 Task: Go to Program & Features. Select Whole Food Market. Add to cart Organic Herbal Tea-3. Select Give A Gift Card from Gift Cards. Add to cart Amazon.com Gift Card-1. Place order for Louis Adams, _x000D_
120 Echo Dr_x000D_
Johnston, South Carolina(SC), 29832, Cell Number (803) 275-0823
Action: Mouse moved to (21, 107)
Screenshot: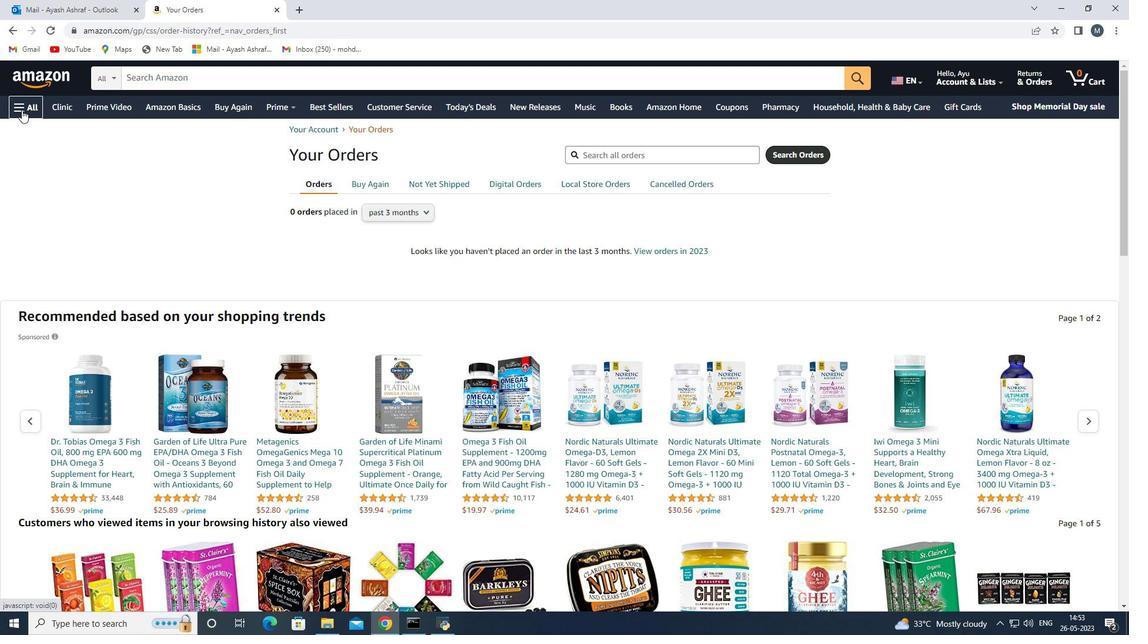 
Action: Mouse pressed left at (21, 107)
Screenshot: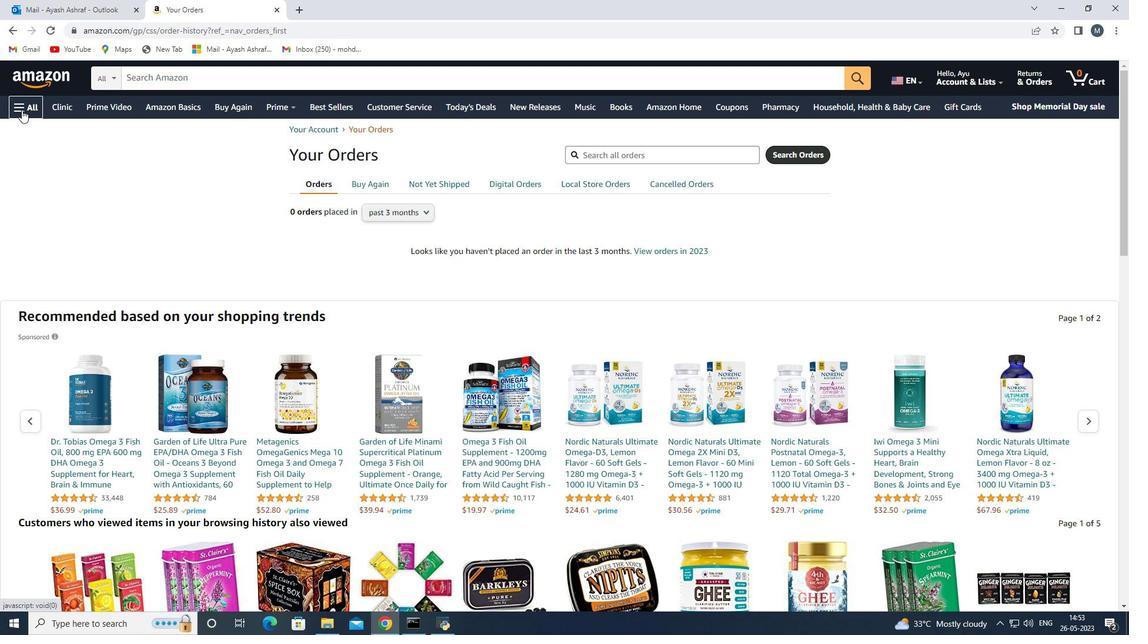 
Action: Mouse moved to (95, 434)
Screenshot: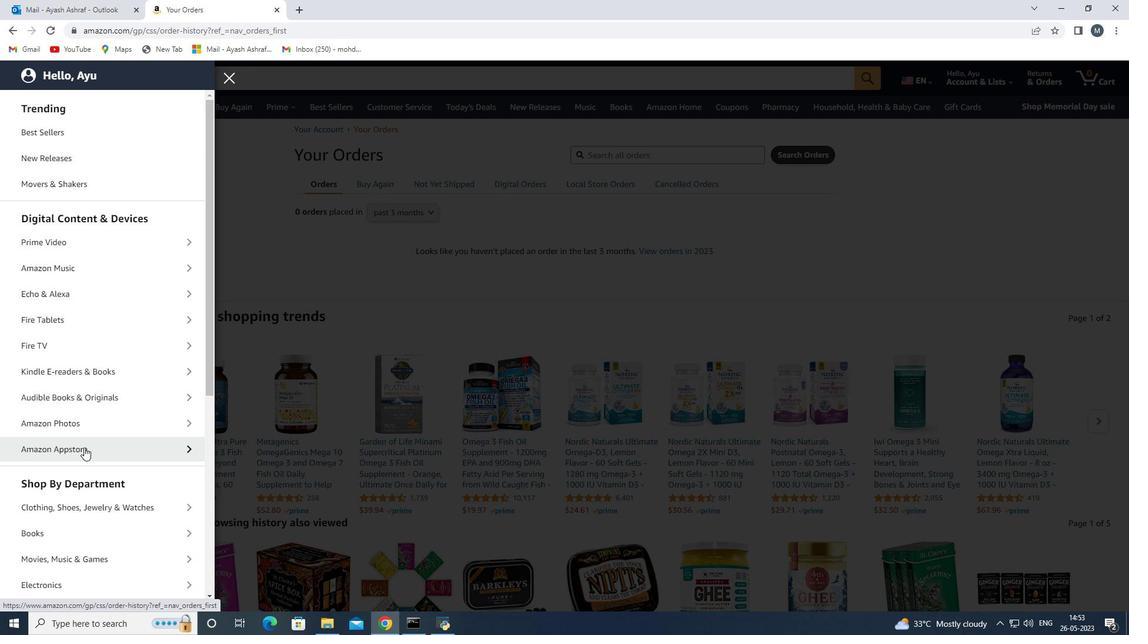 
Action: Mouse scrolled (95, 433) with delta (0, 0)
Screenshot: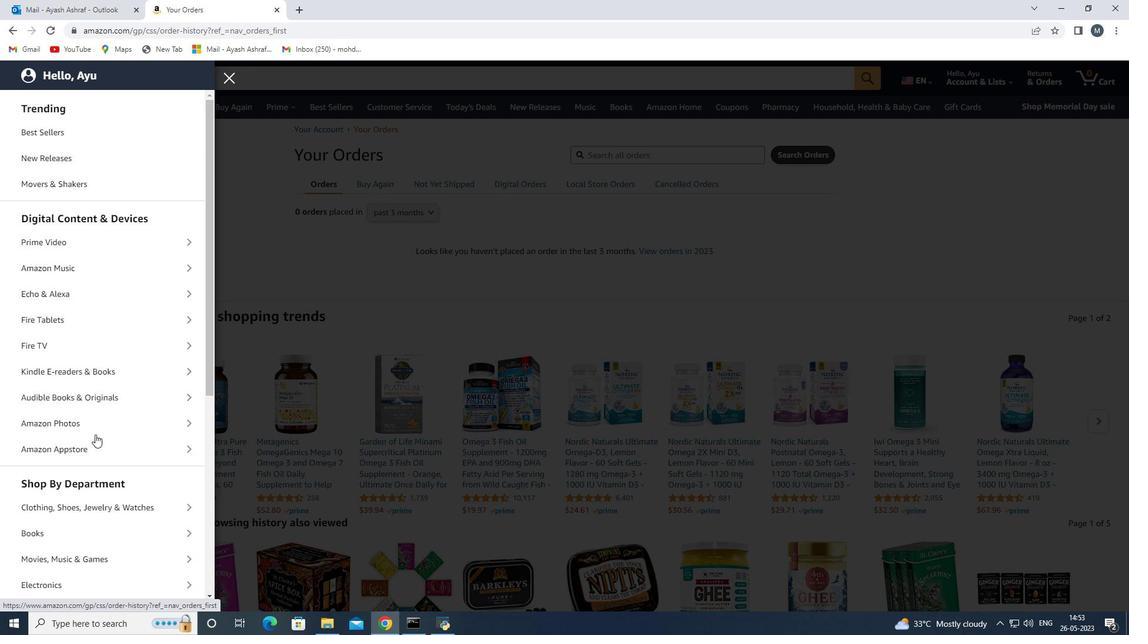 
Action: Mouse scrolled (95, 433) with delta (0, 0)
Screenshot: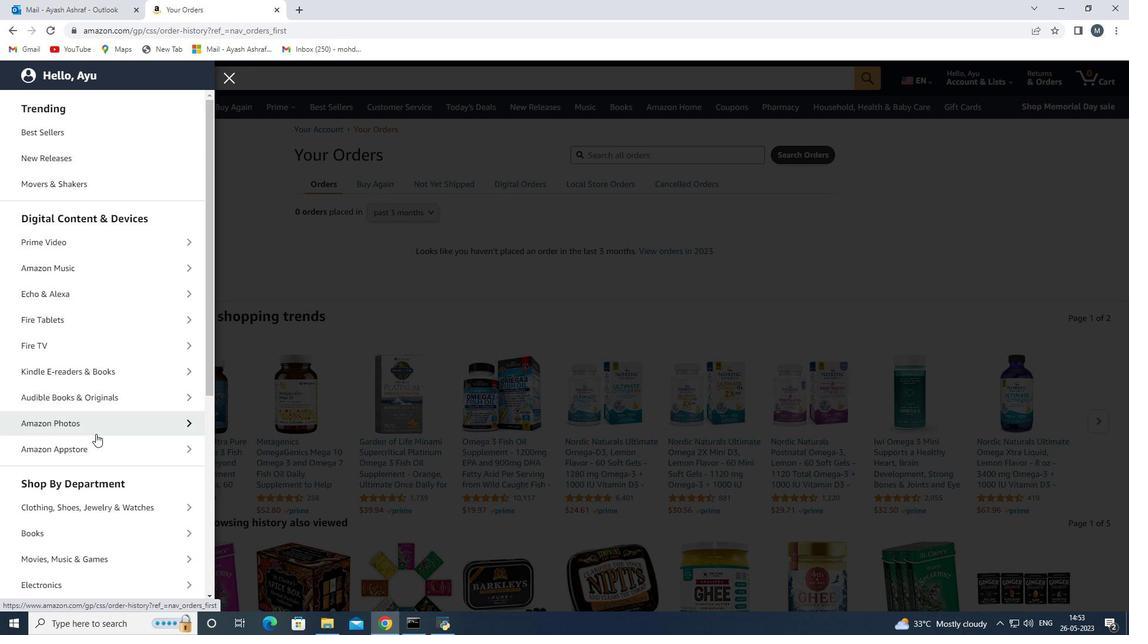 
Action: Mouse moved to (96, 433)
Screenshot: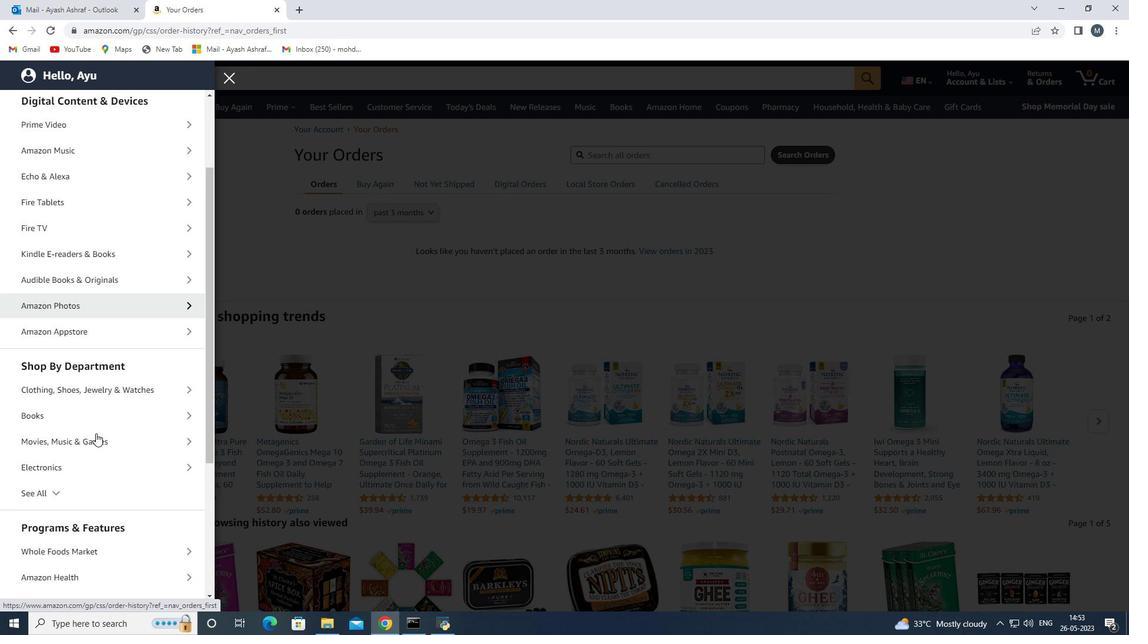 
Action: Mouse scrolled (96, 433) with delta (0, 0)
Screenshot: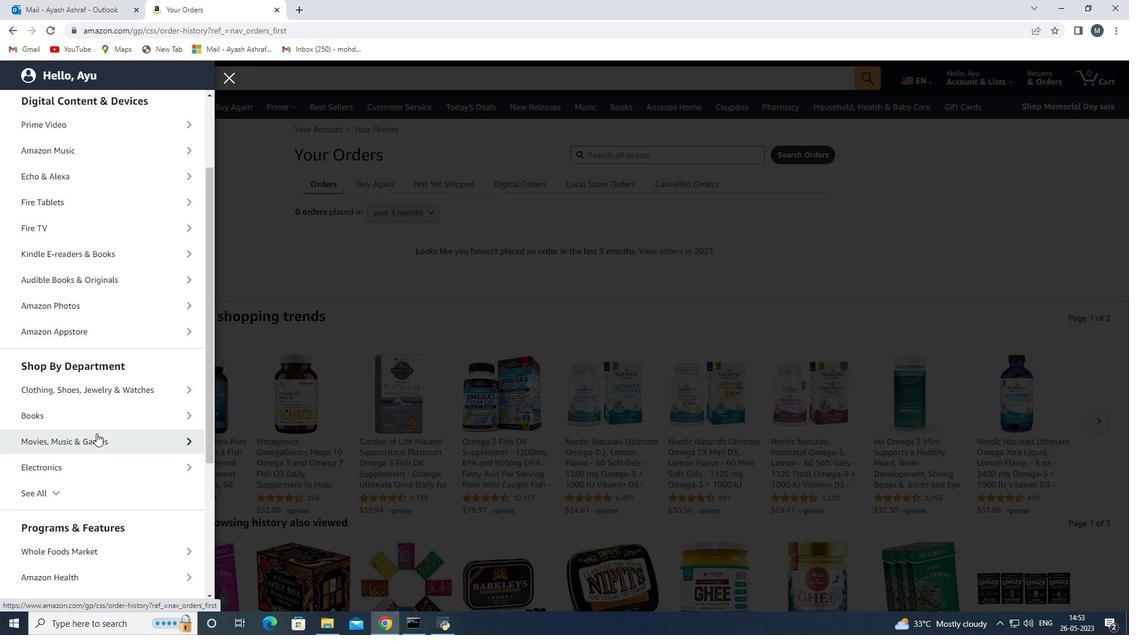 
Action: Mouse scrolled (96, 433) with delta (0, 0)
Screenshot: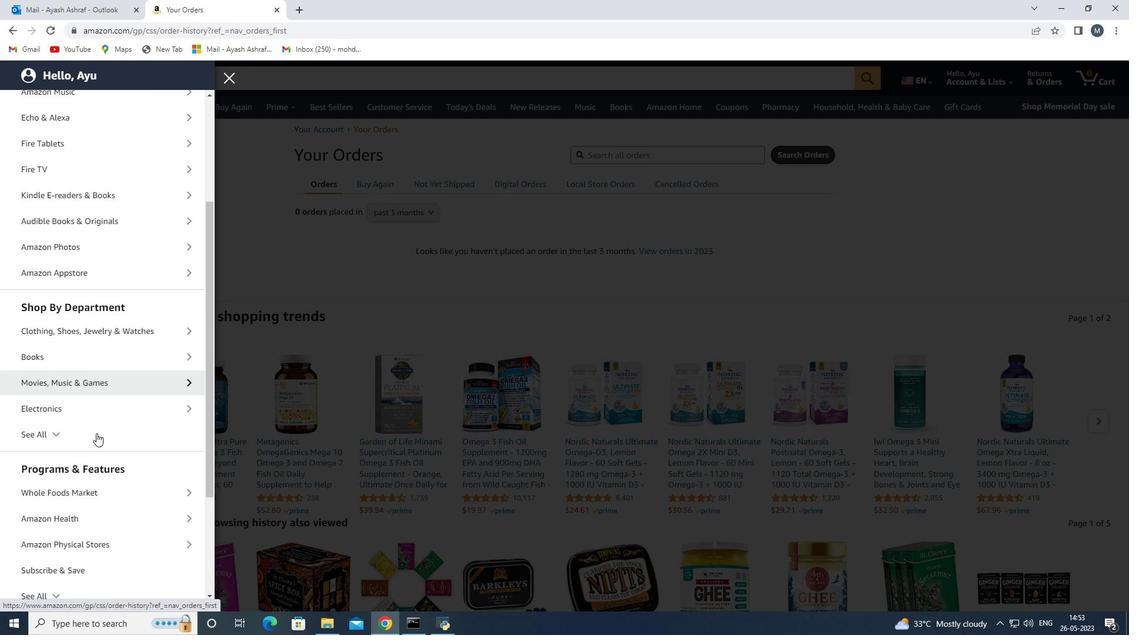 
Action: Mouse moved to (92, 439)
Screenshot: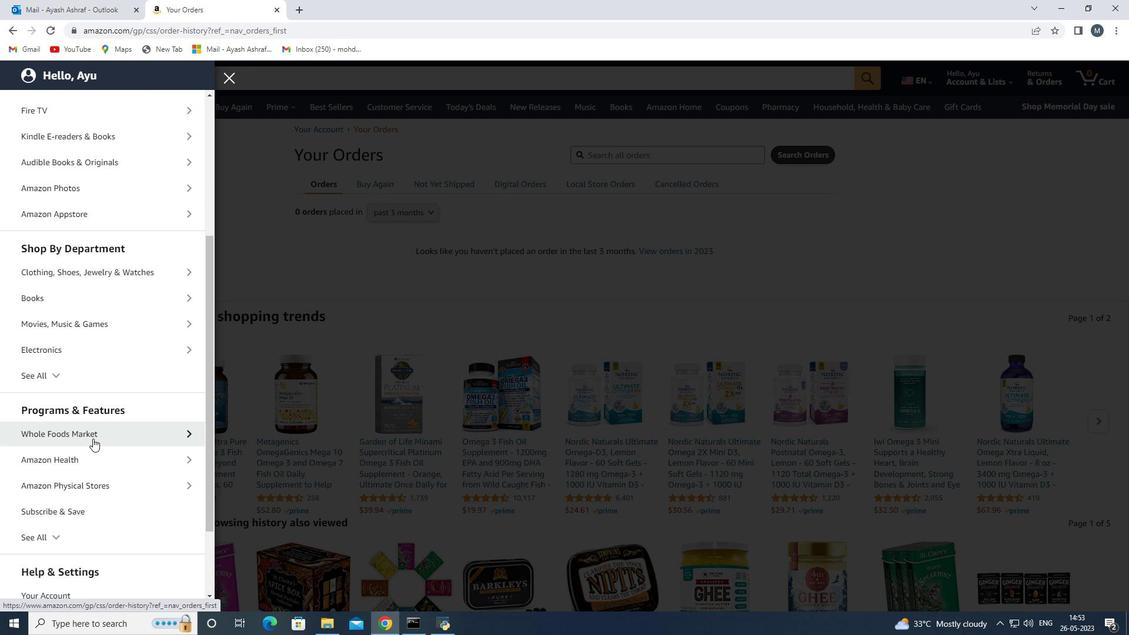 
Action: Mouse pressed left at (92, 439)
Screenshot: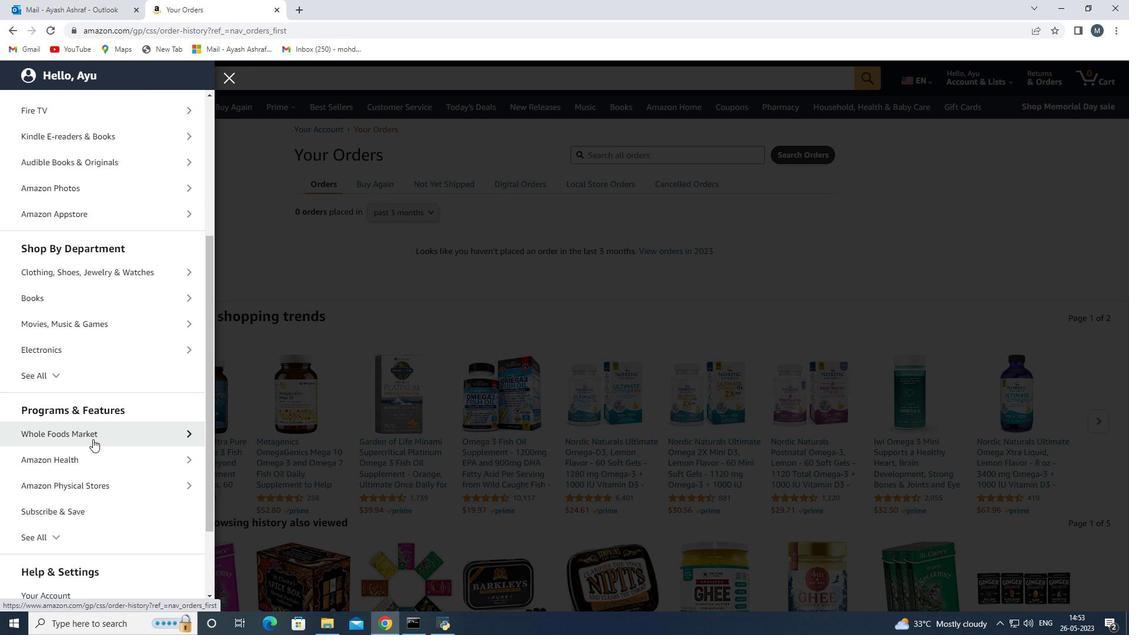 
Action: Mouse moved to (100, 164)
Screenshot: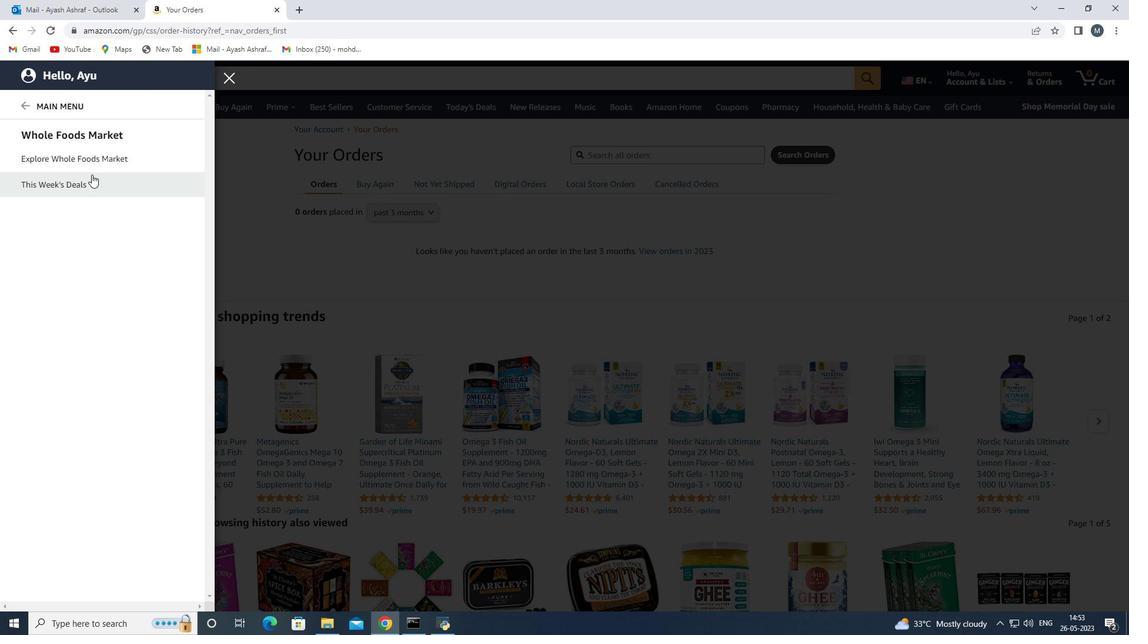 
Action: Mouse pressed left at (100, 164)
Screenshot: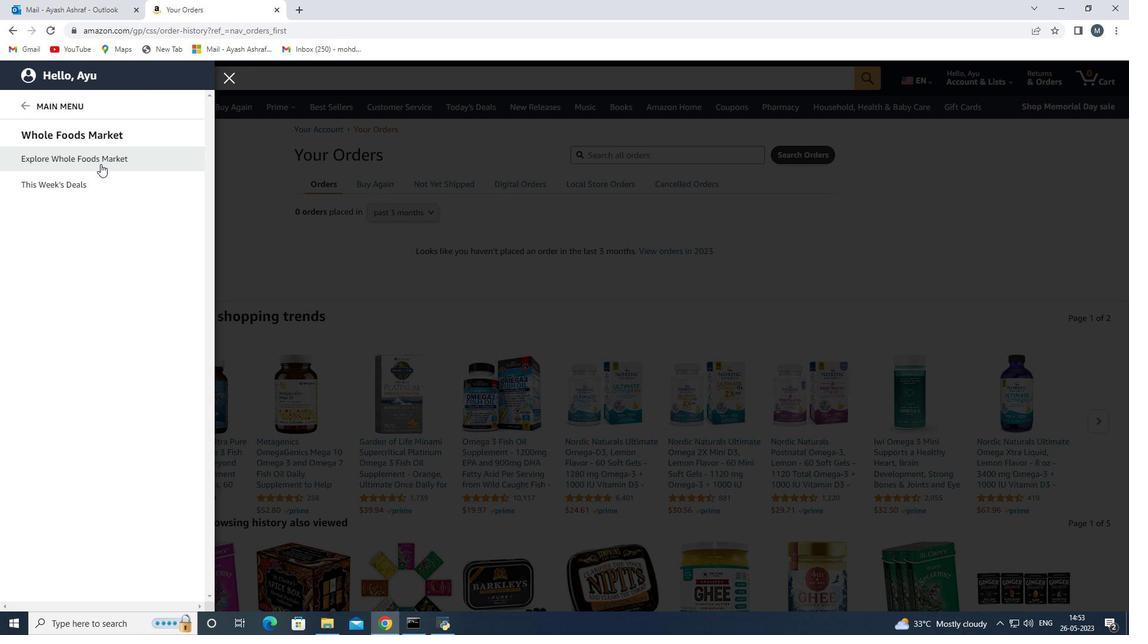 
Action: Mouse moved to (332, 68)
Screenshot: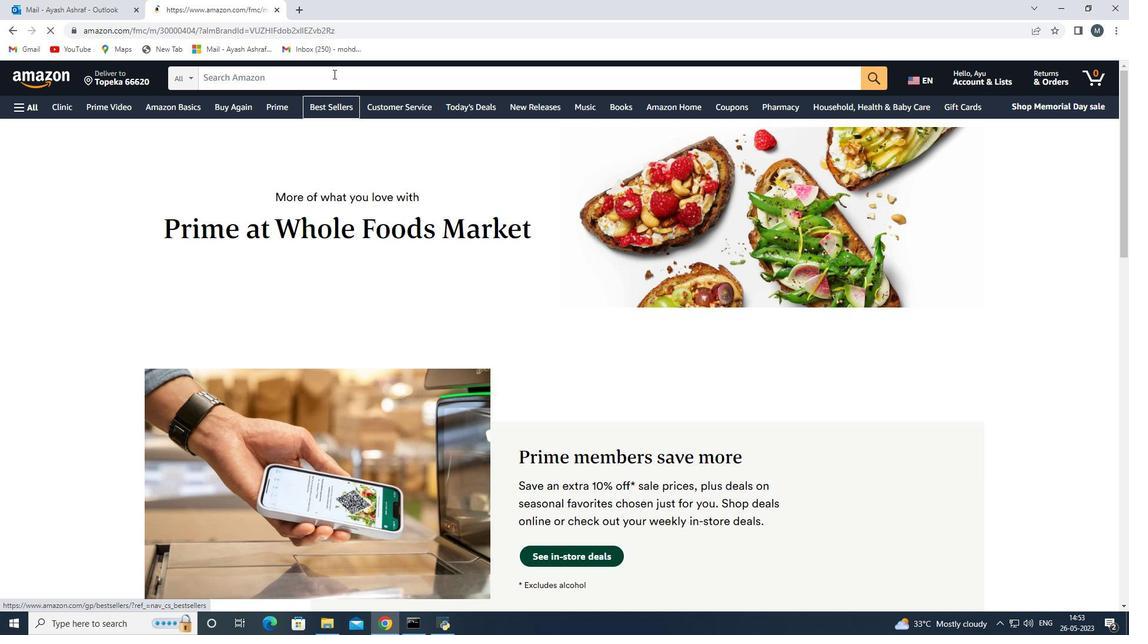 
Action: Mouse pressed left at (332, 68)
Screenshot: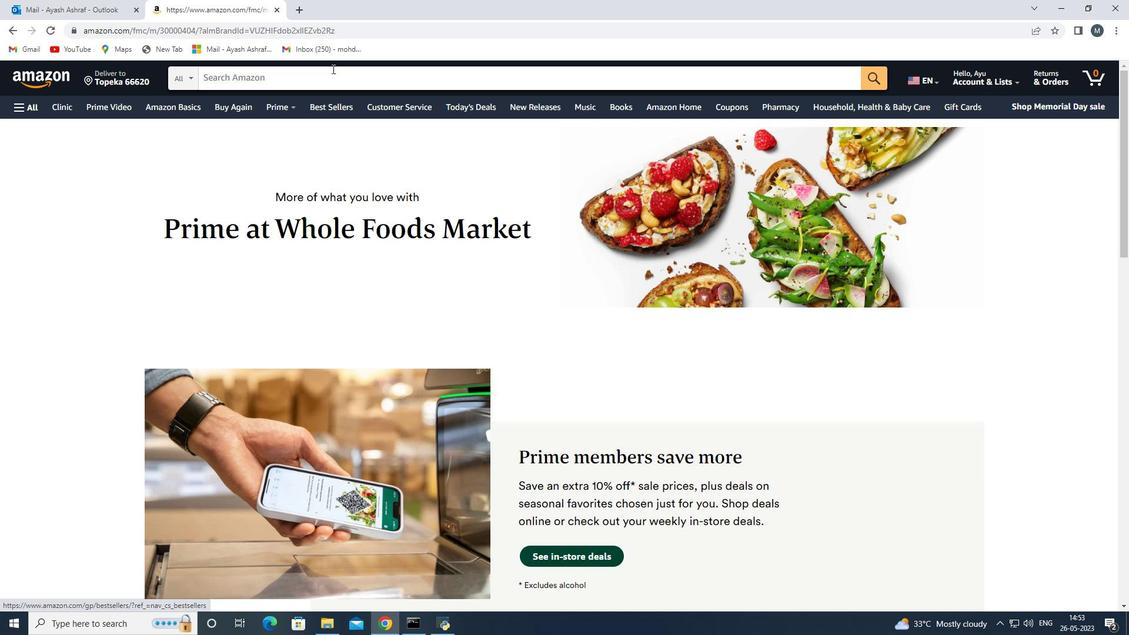 
Action: Mouse moved to (280, 111)
Screenshot: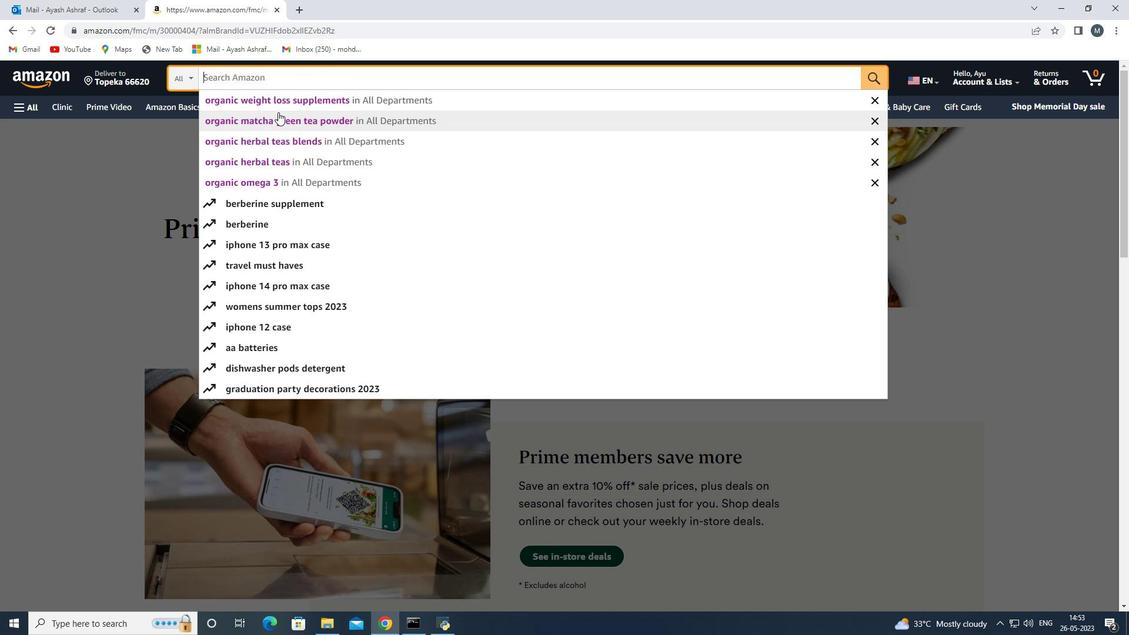 
Action: Key pressed <Key.shift>Organic<Key.space><Key.shift>Herbal<Key.space><Key.shift>Tea<Key.space><Key.enter>
Screenshot: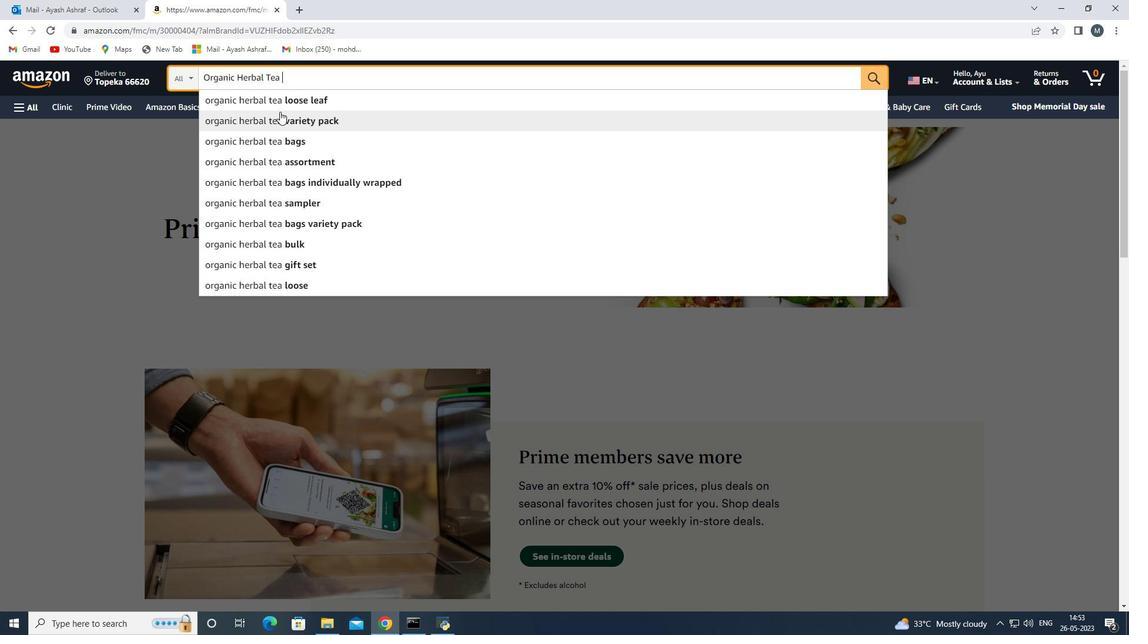 
Action: Mouse moved to (406, 271)
Screenshot: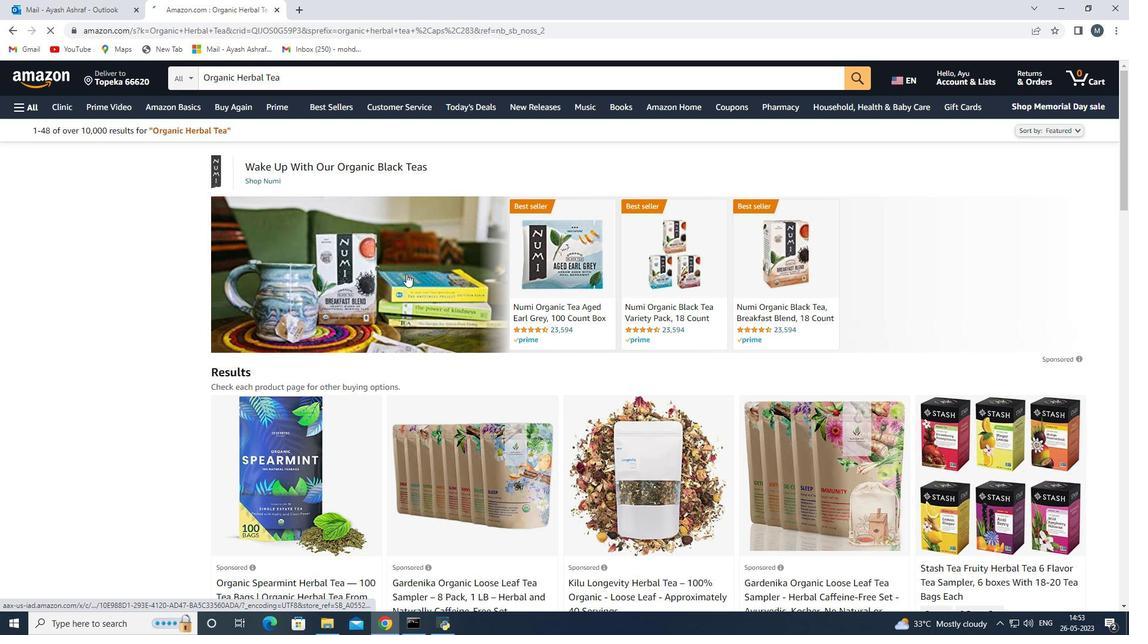 
Action: Mouse scrolled (406, 270) with delta (0, 0)
Screenshot: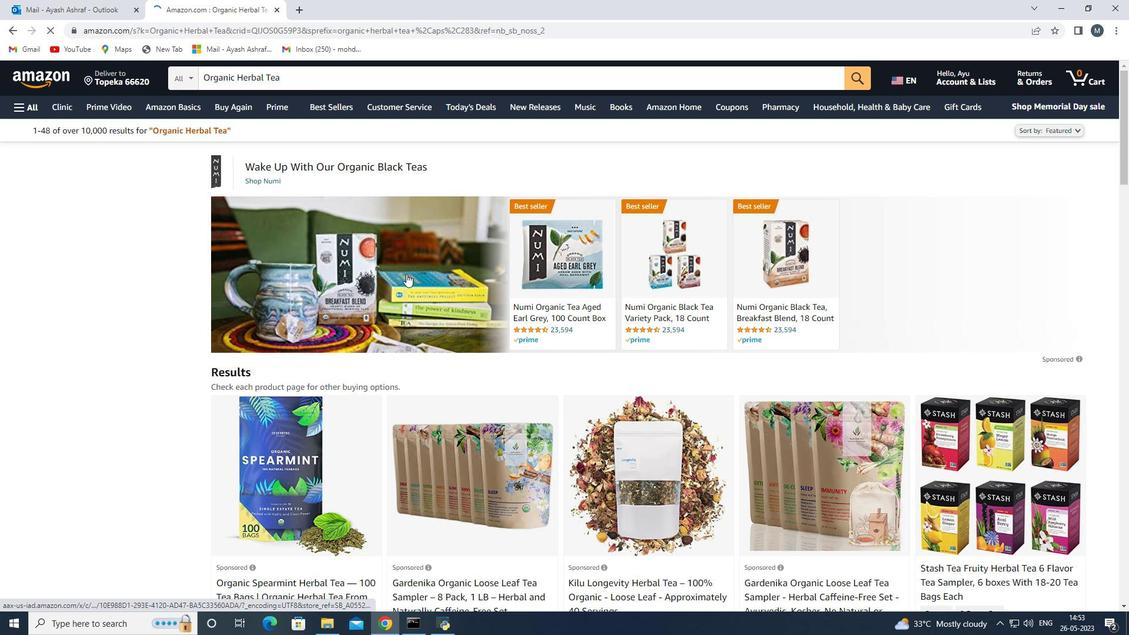 
Action: Mouse scrolled (406, 270) with delta (0, 0)
Screenshot: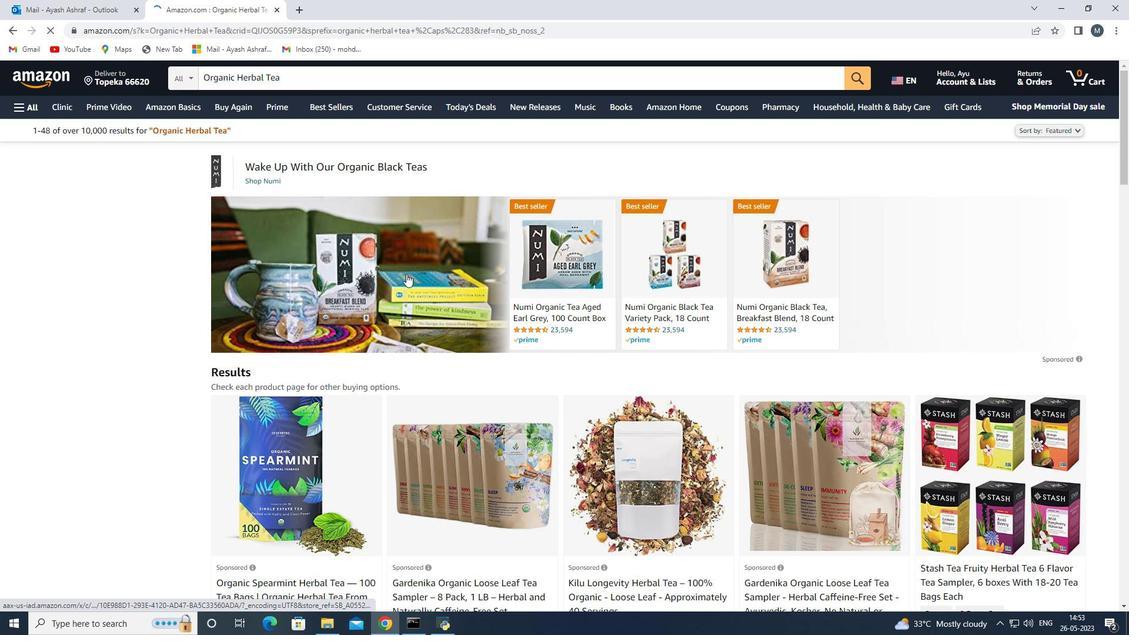 
Action: Mouse scrolled (406, 270) with delta (0, 0)
Screenshot: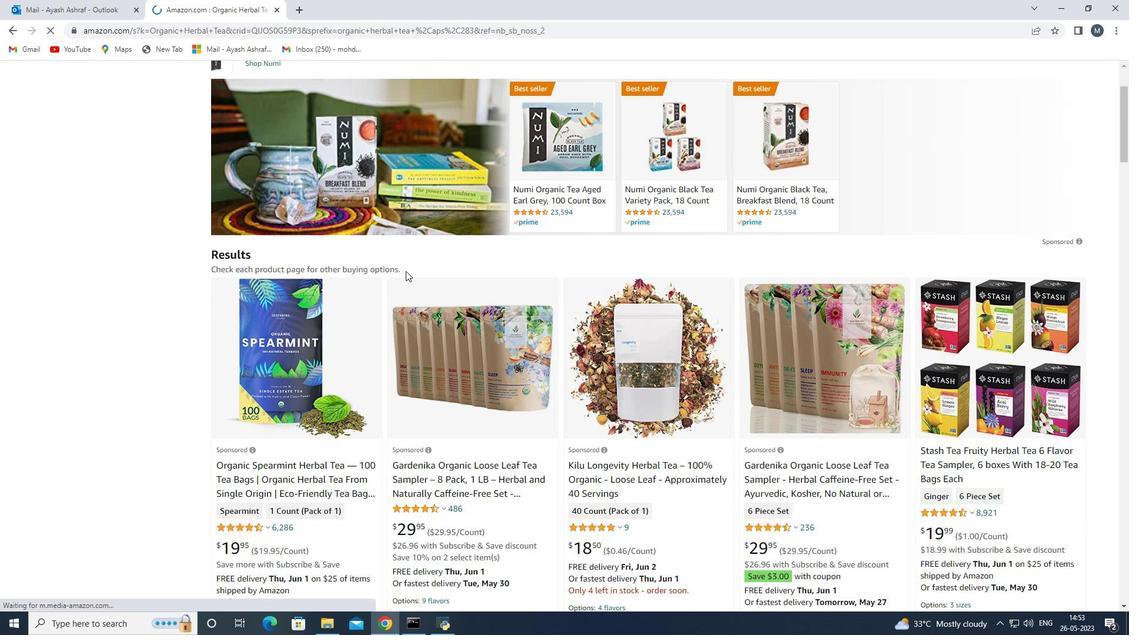 
Action: Mouse moved to (318, 338)
Screenshot: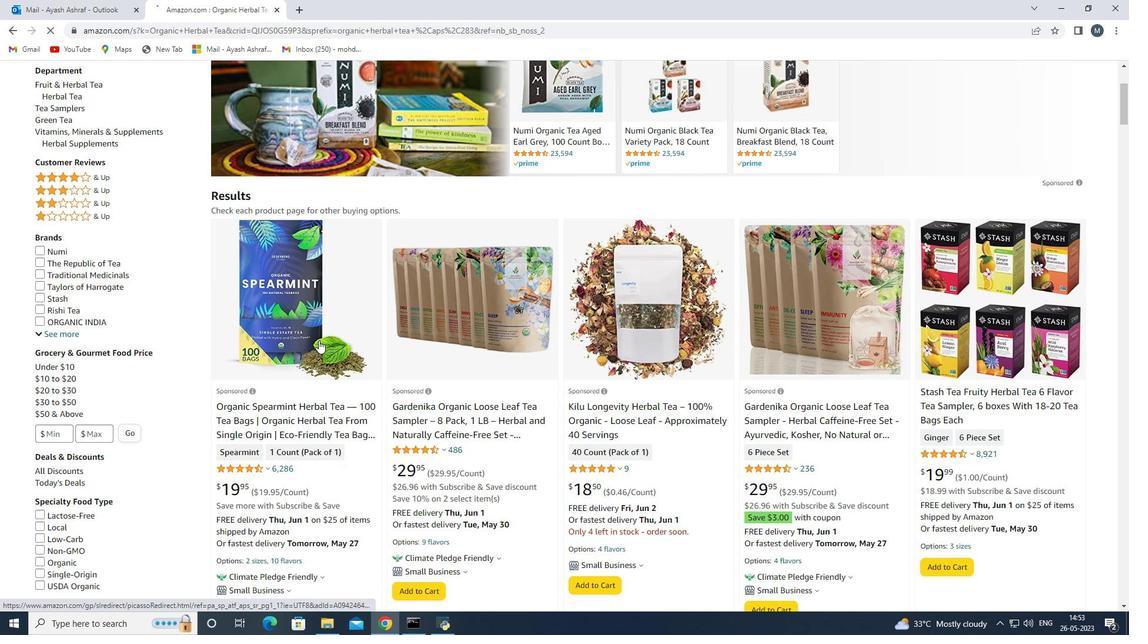 
Action: Mouse pressed left at (318, 338)
Screenshot: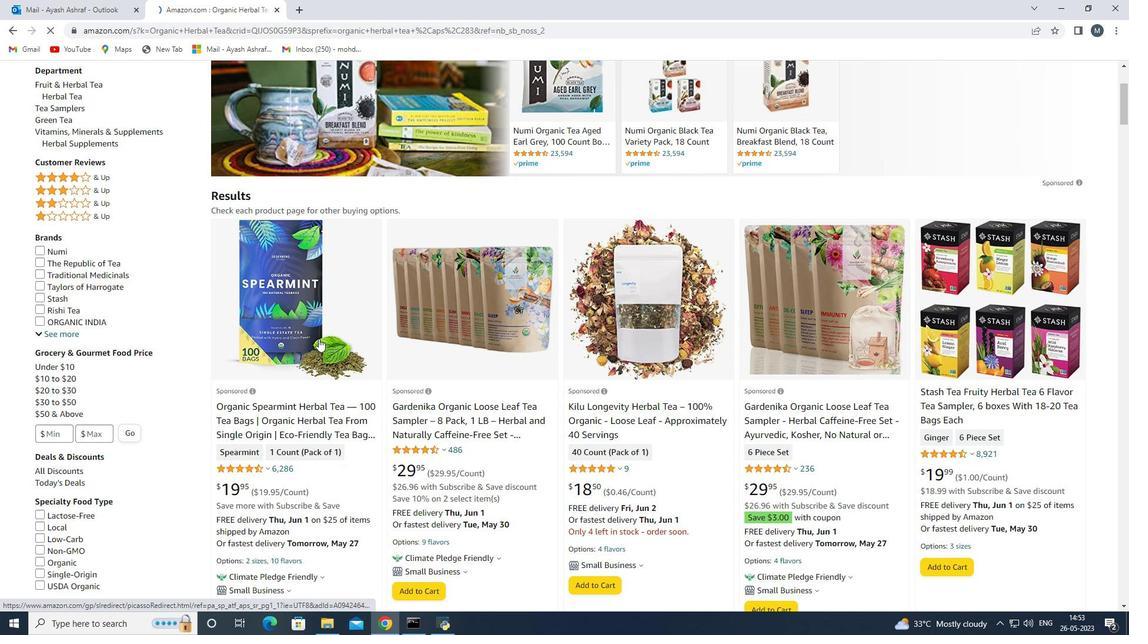 
Action: Mouse moved to (349, 295)
Screenshot: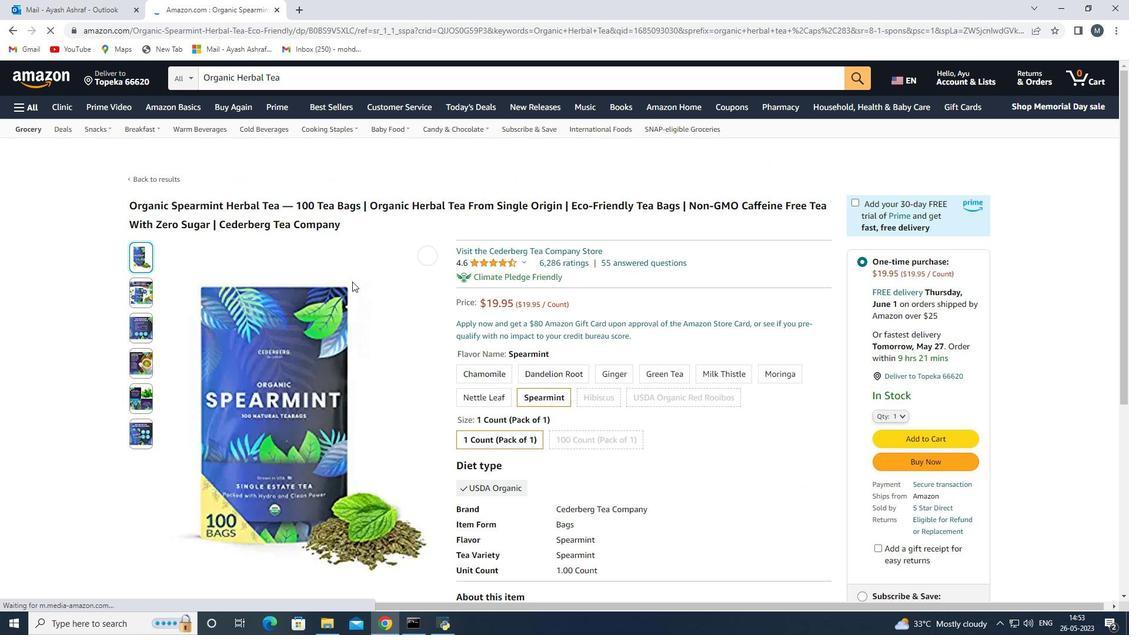 
Action: Mouse scrolled (349, 295) with delta (0, 0)
Screenshot: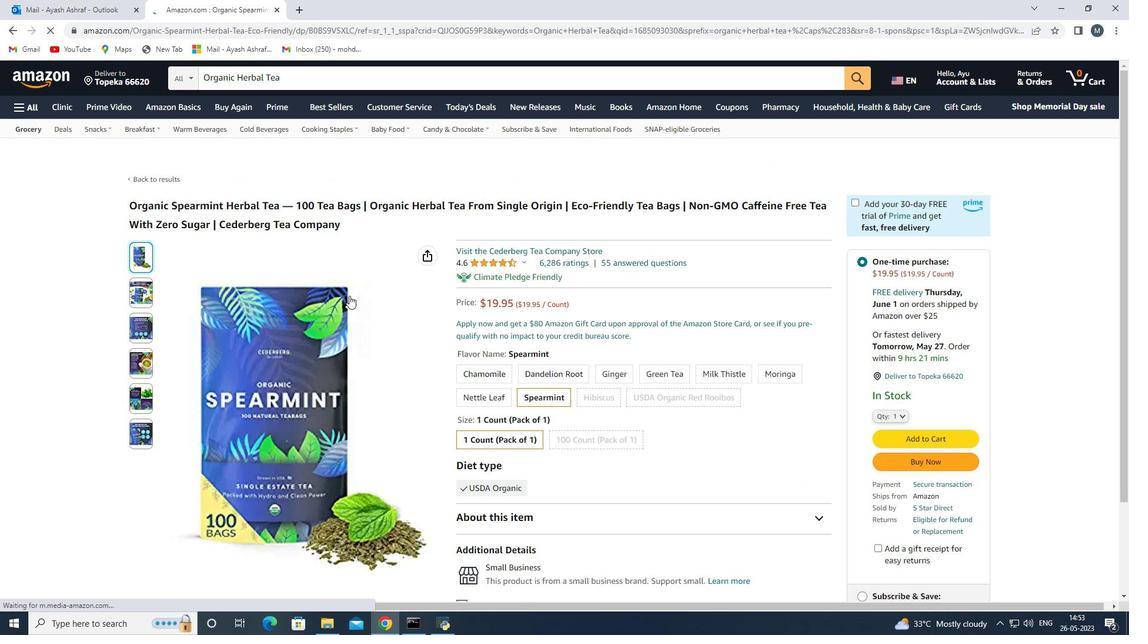 
Action: Mouse scrolled (349, 295) with delta (0, 0)
Screenshot: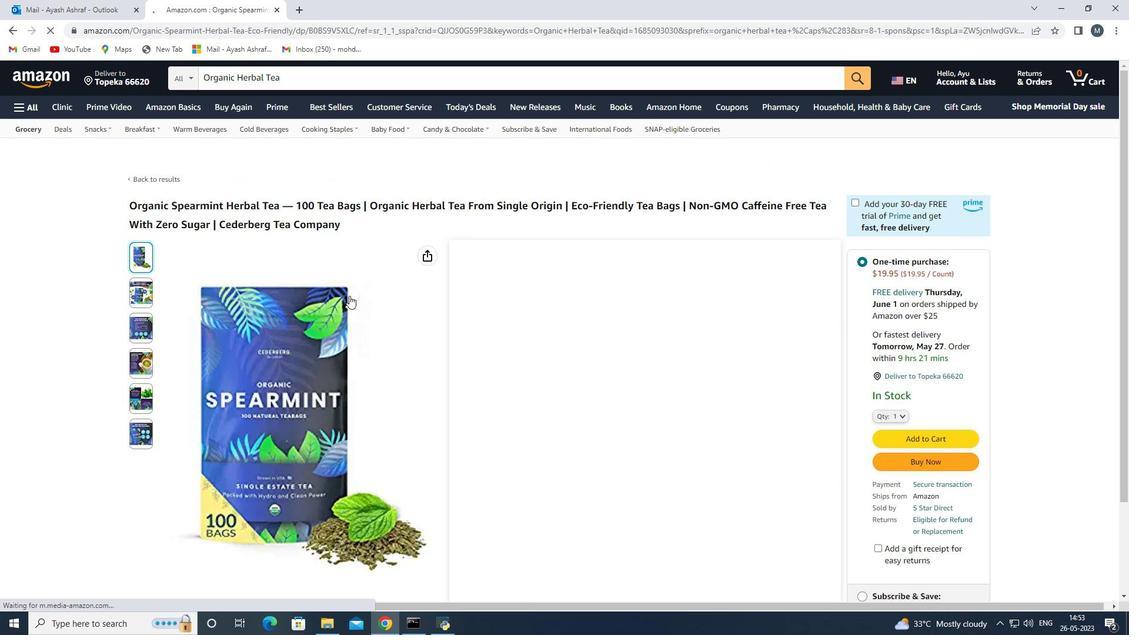 
Action: Mouse moved to (145, 180)
Screenshot: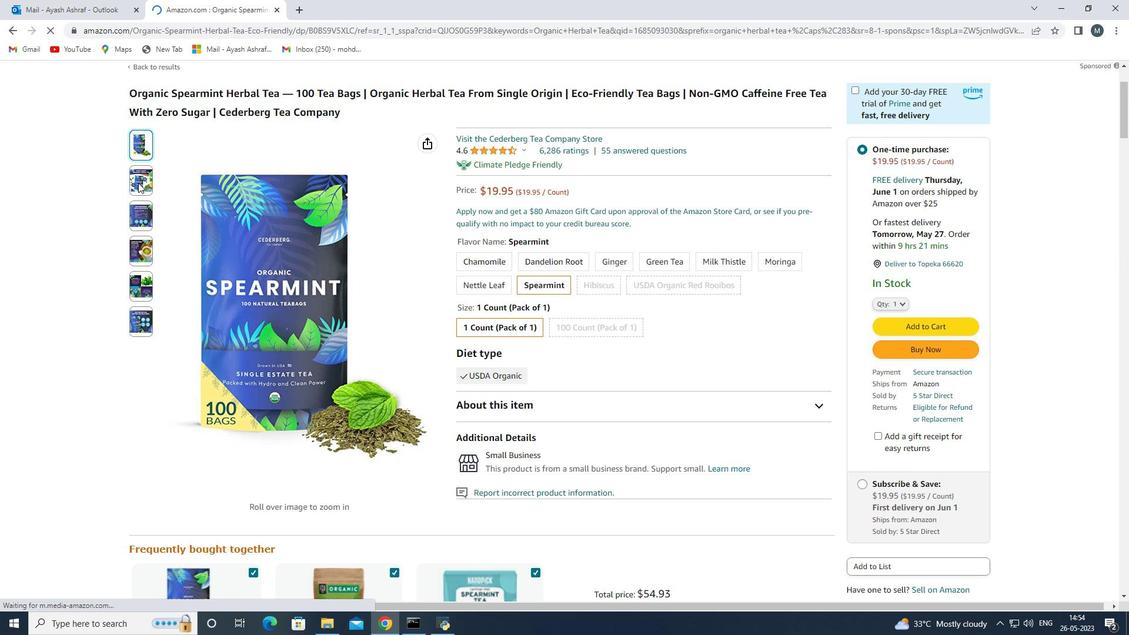 
Action: Mouse pressed left at (145, 180)
Screenshot: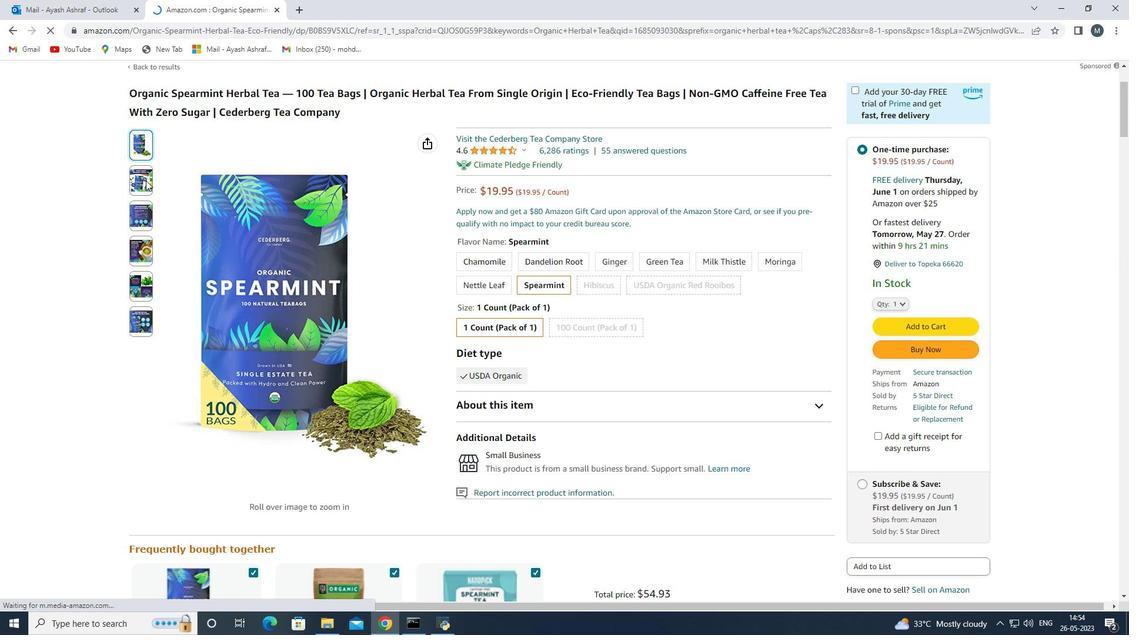 
Action: Mouse moved to (144, 210)
Screenshot: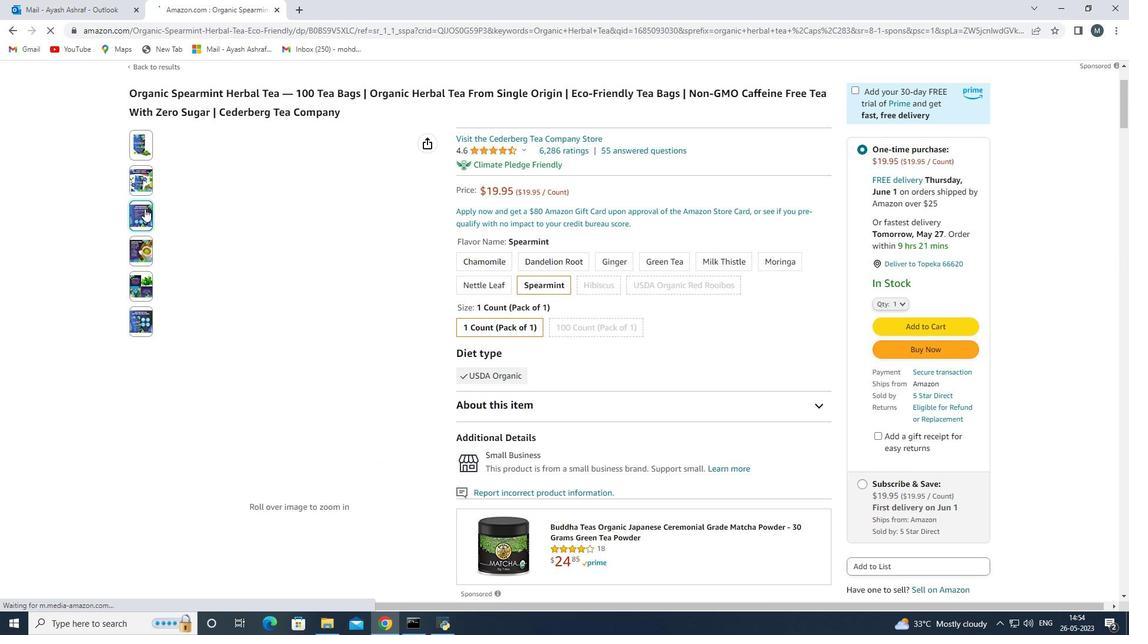 
Action: Mouse pressed left at (144, 210)
Screenshot: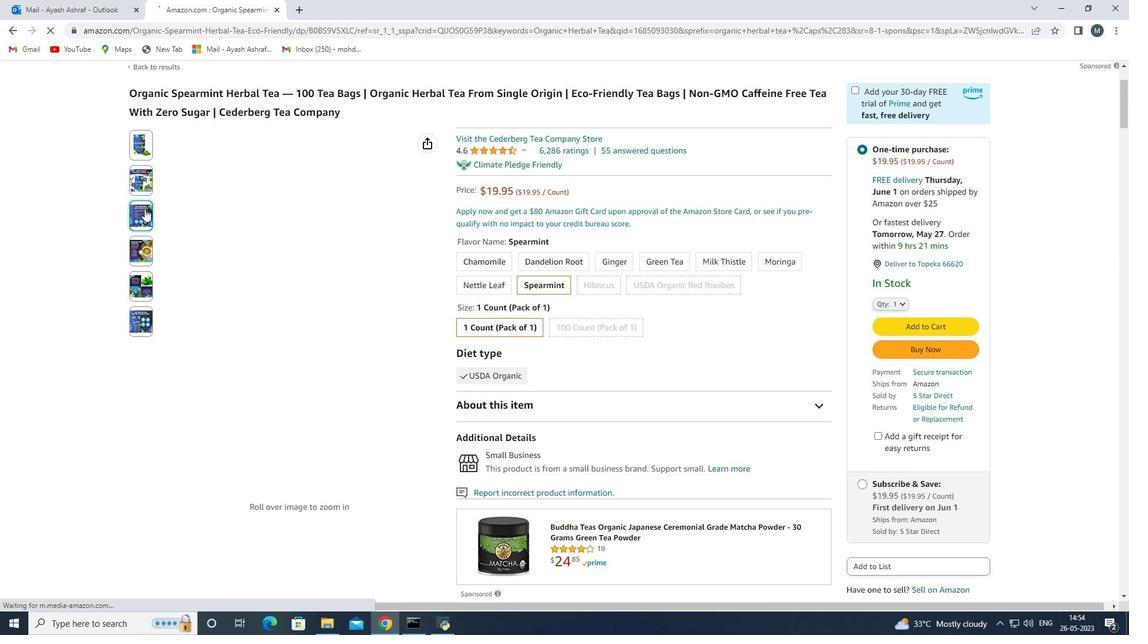 
Action: Mouse moved to (138, 219)
Screenshot: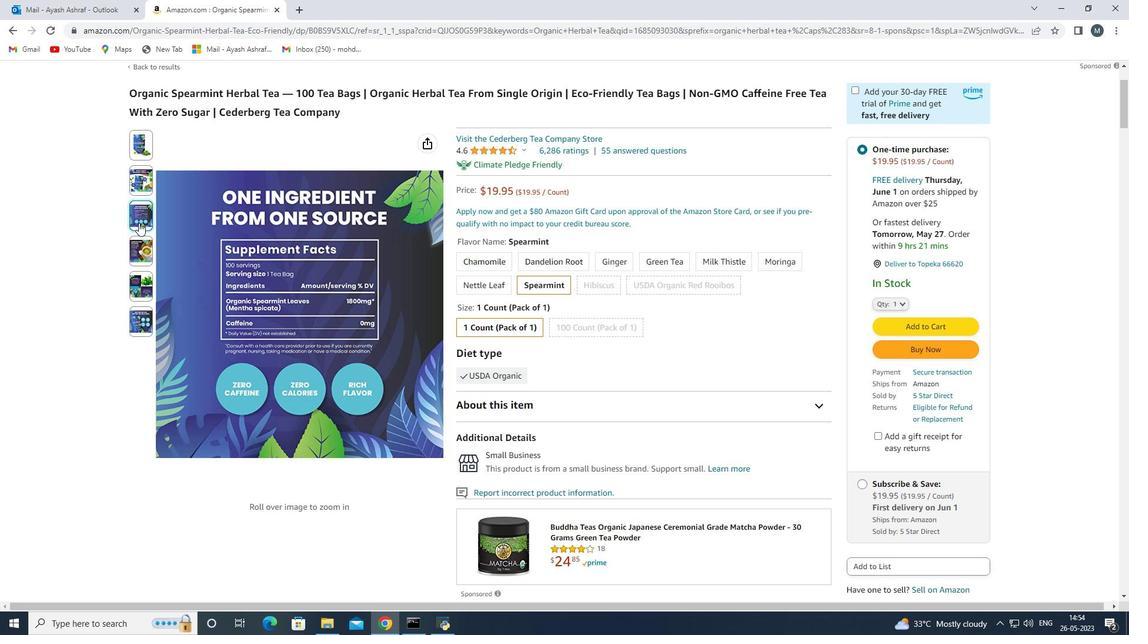 
Action: Mouse pressed left at (138, 219)
Screenshot: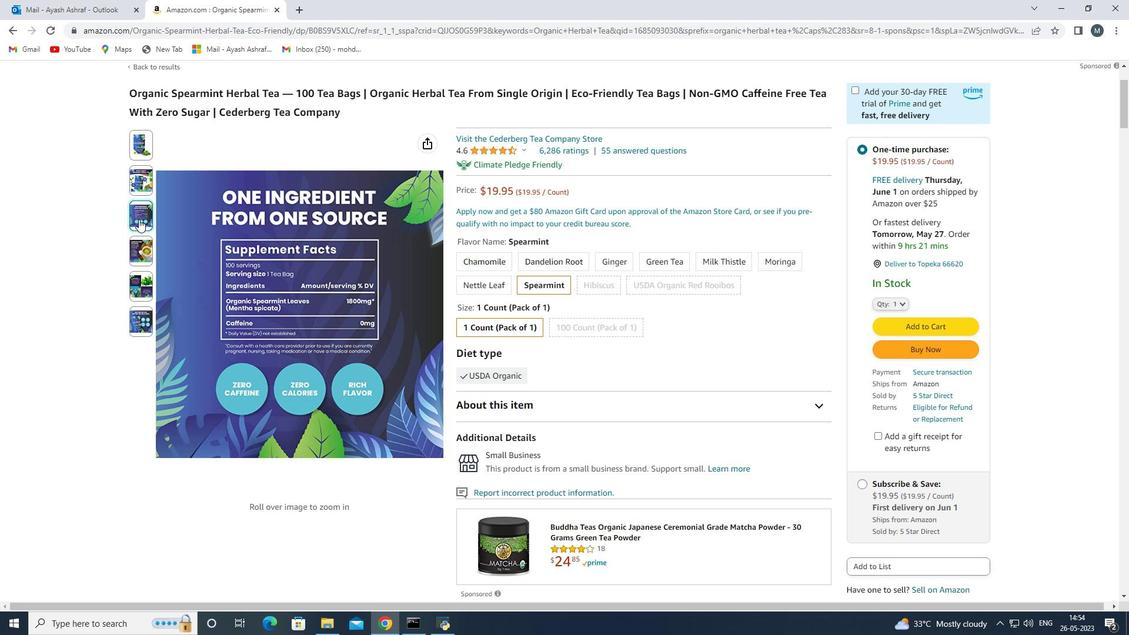 
Action: Mouse moved to (140, 254)
Screenshot: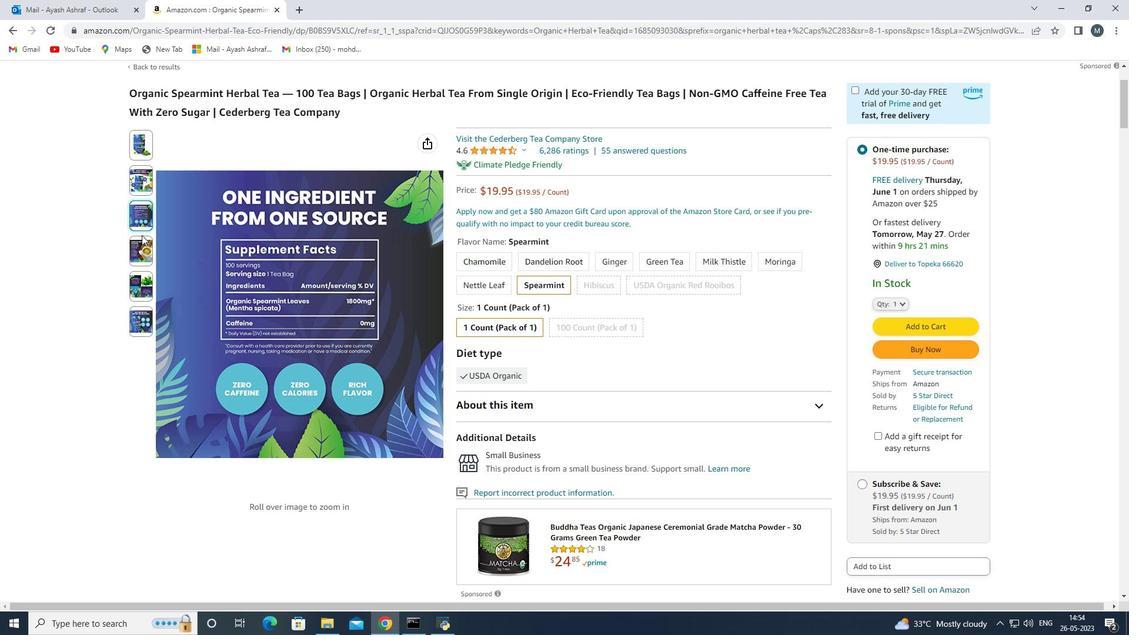 
Action: Mouse pressed left at (140, 254)
Screenshot: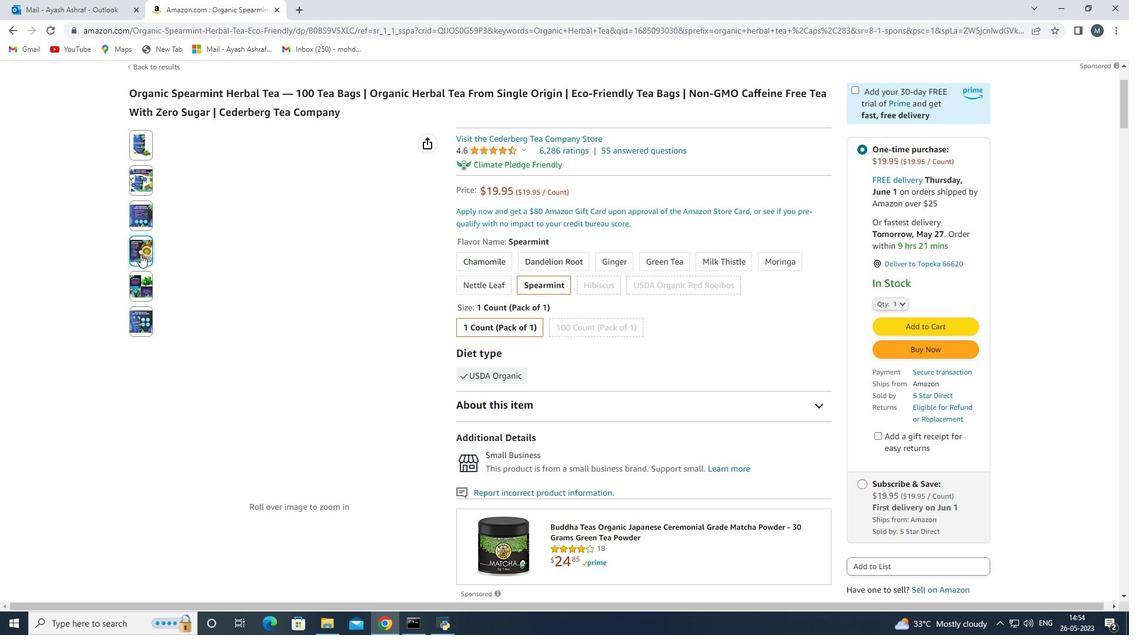 
Action: Mouse moved to (142, 273)
Screenshot: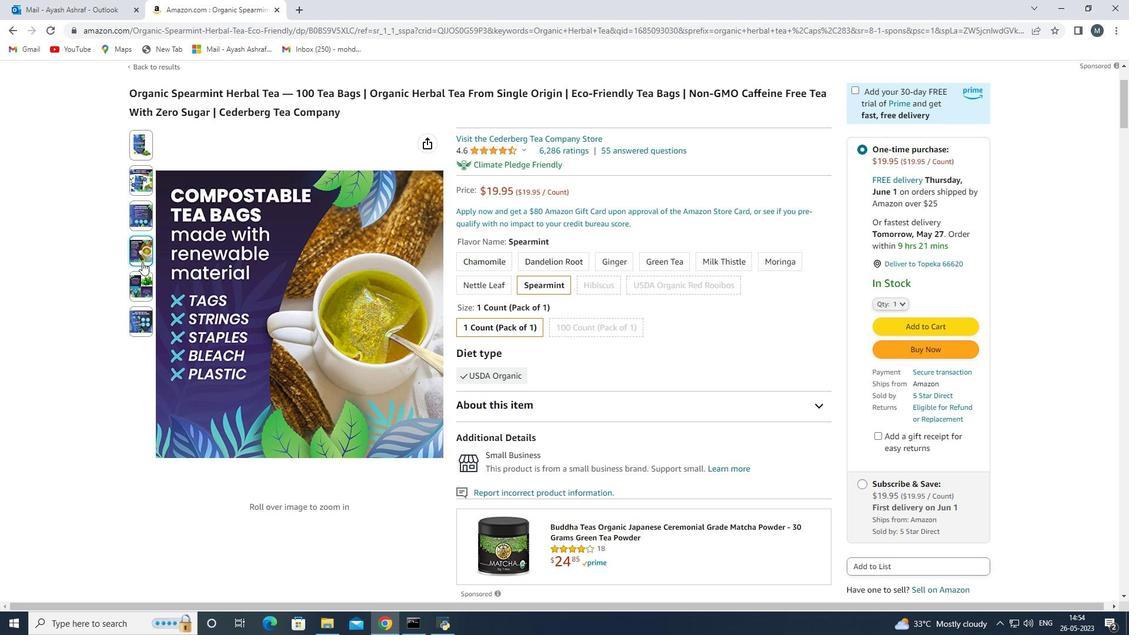 
Action: Mouse pressed left at (142, 273)
Screenshot: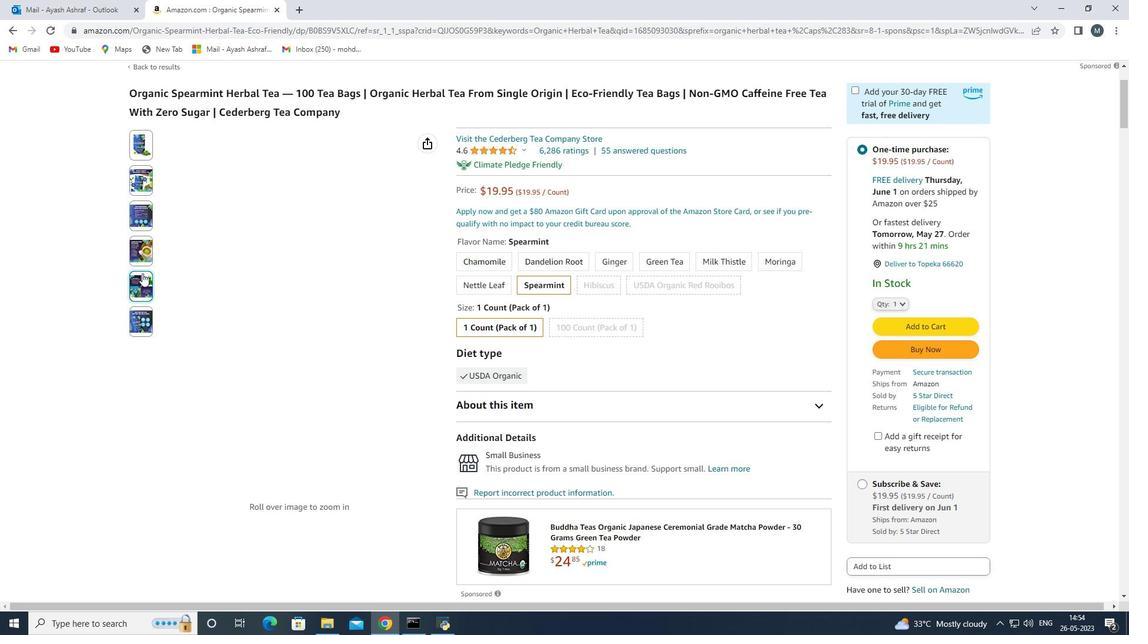 
Action: Mouse moved to (144, 330)
Screenshot: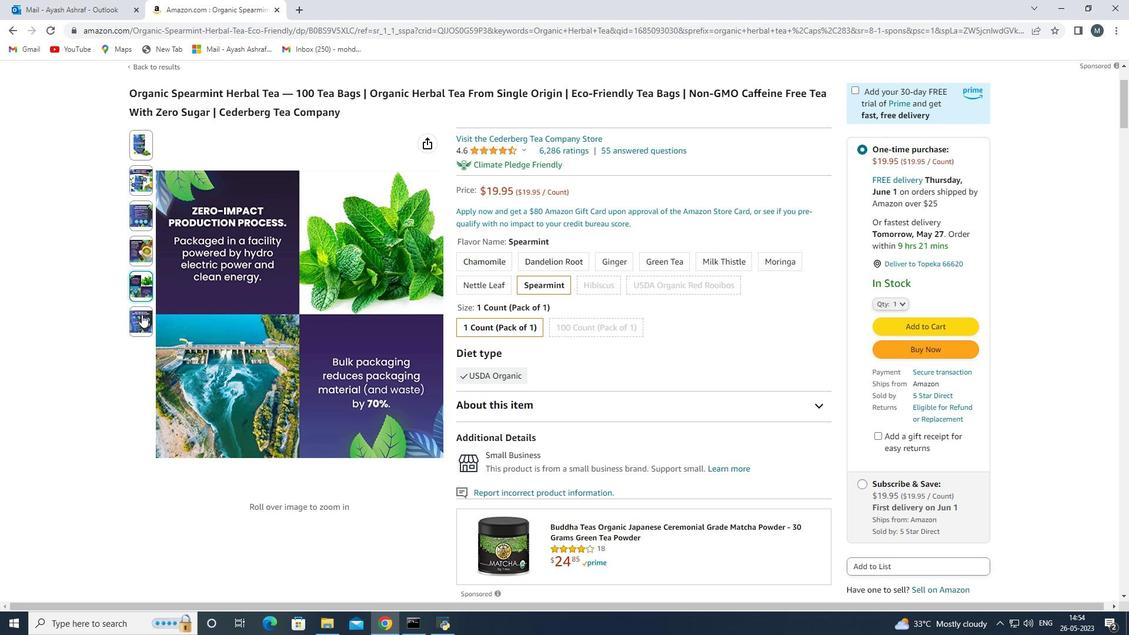 
Action: Mouse pressed left at (144, 330)
Screenshot: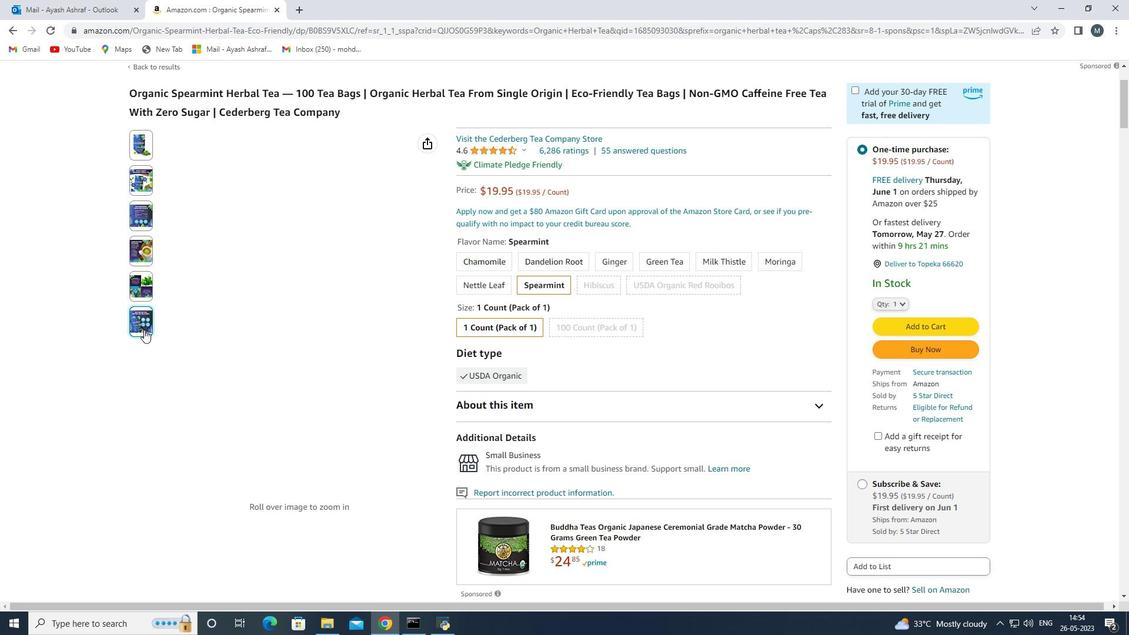 
Action: Mouse moved to (147, 283)
Screenshot: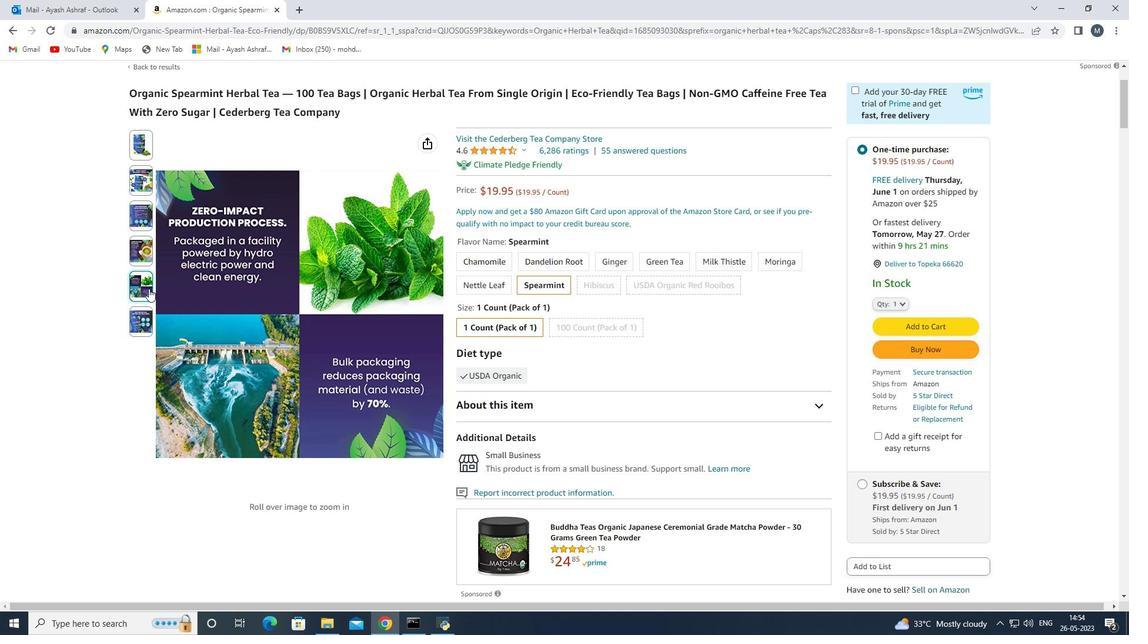 
Action: Mouse pressed left at (147, 283)
Screenshot: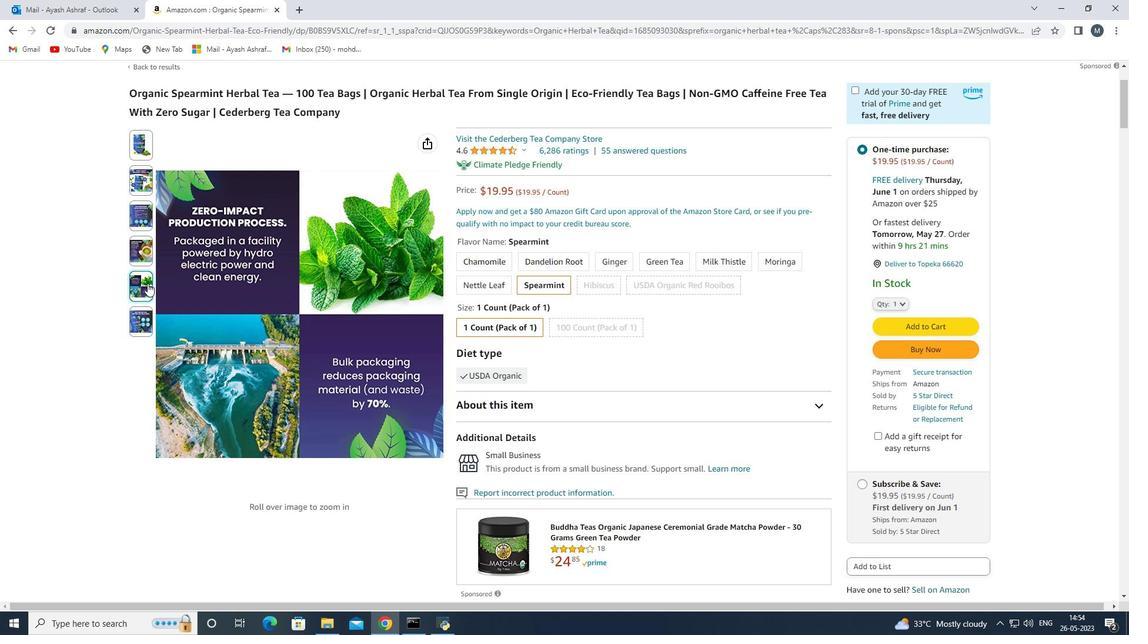 
Action: Mouse moved to (140, 238)
Screenshot: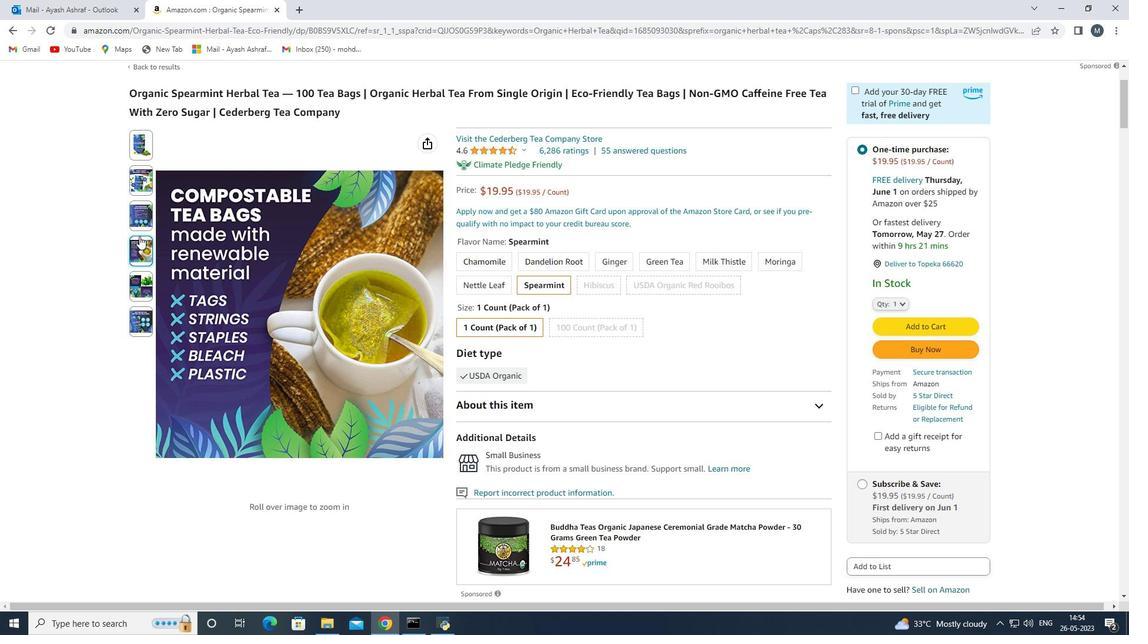 
Action: Mouse pressed left at (140, 238)
Screenshot: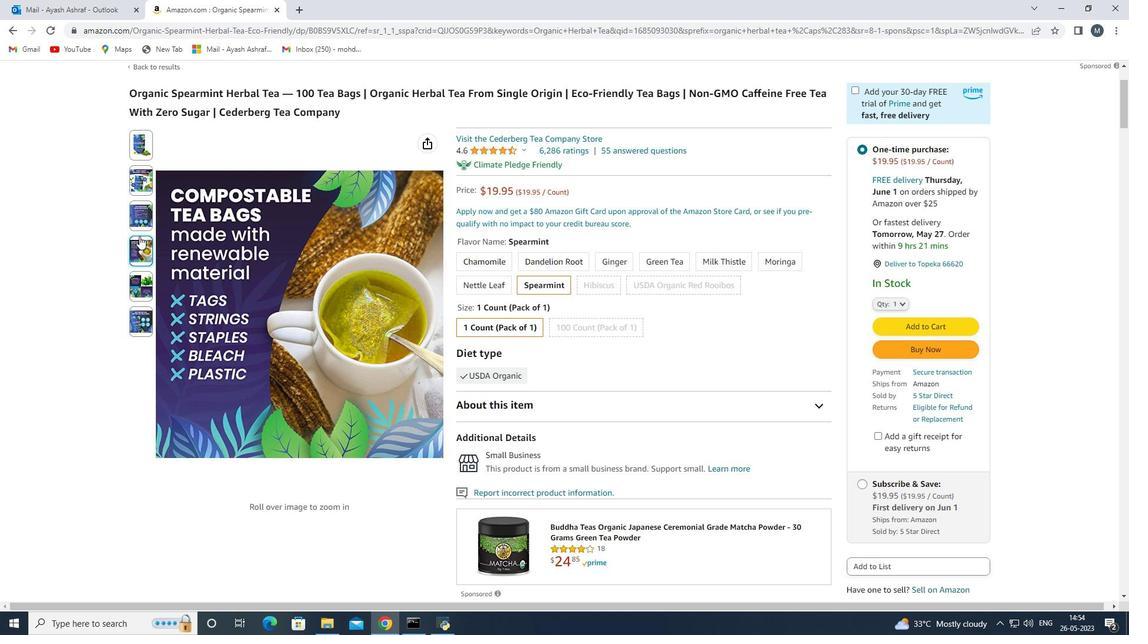 
Action: Mouse moved to (141, 214)
Screenshot: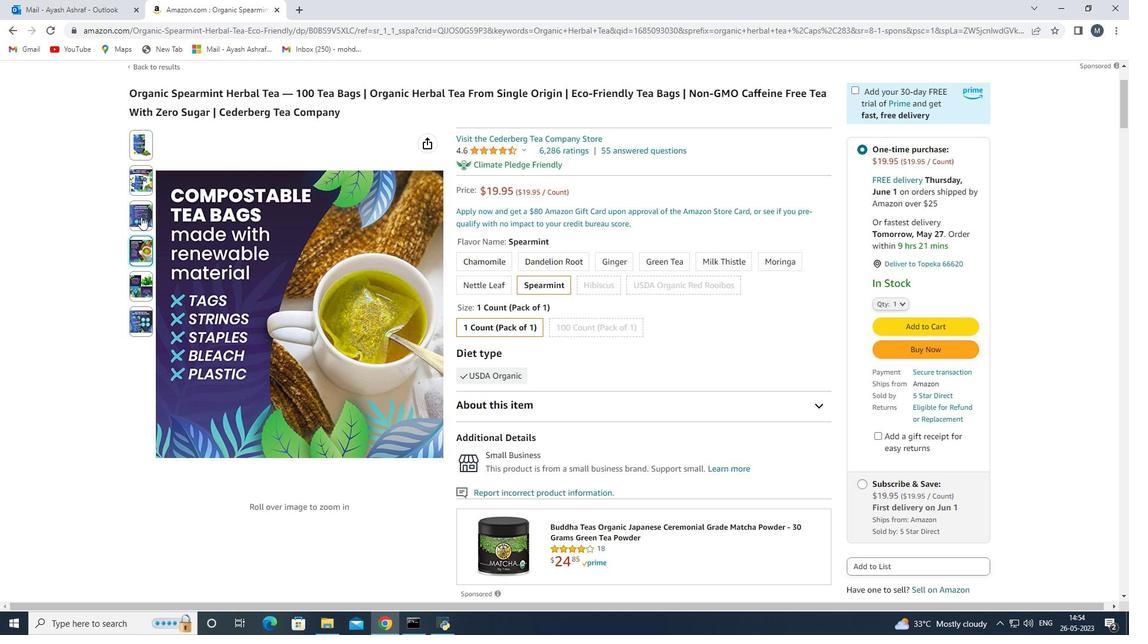 
Action: Mouse pressed left at (141, 214)
Screenshot: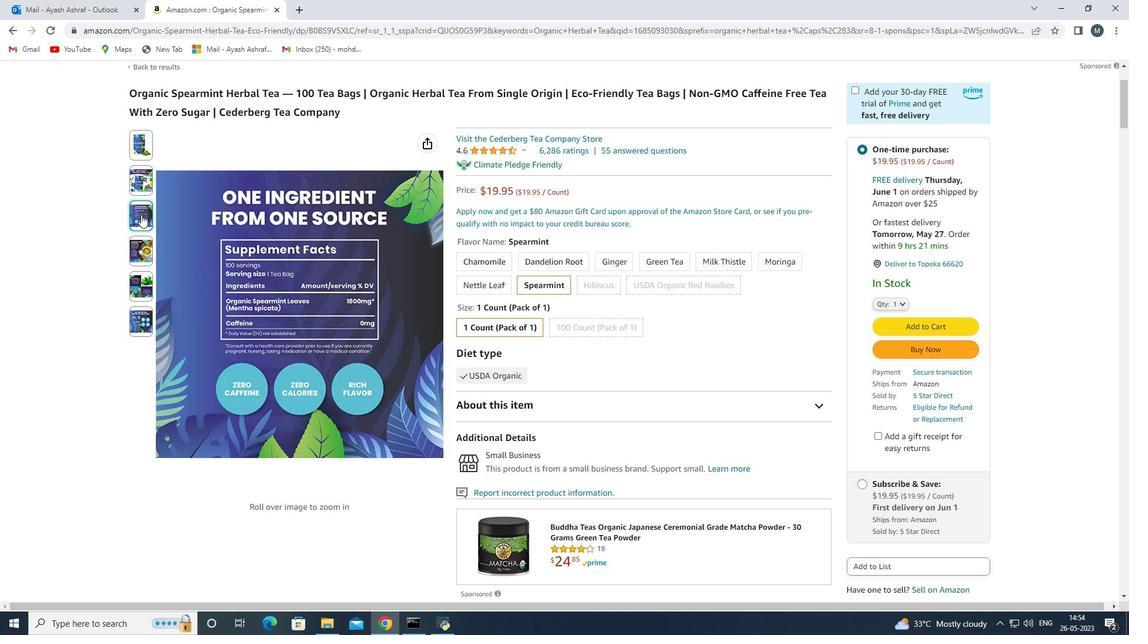 
Action: Mouse moved to (145, 179)
Screenshot: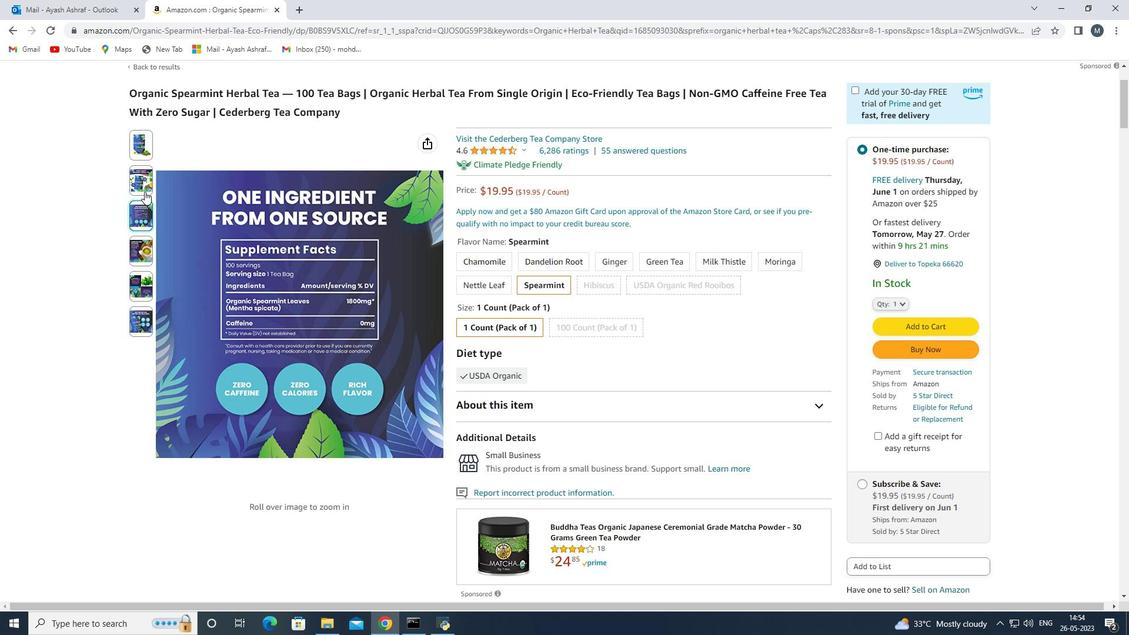 
Action: Mouse pressed left at (145, 179)
Screenshot: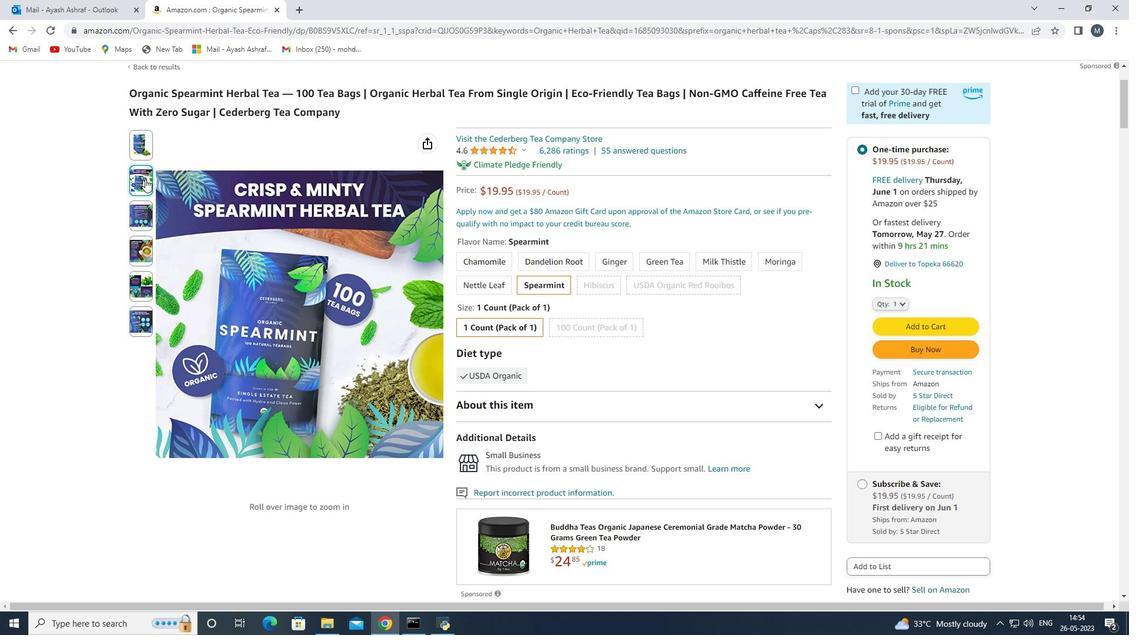 
Action: Mouse moved to (513, 274)
Screenshot: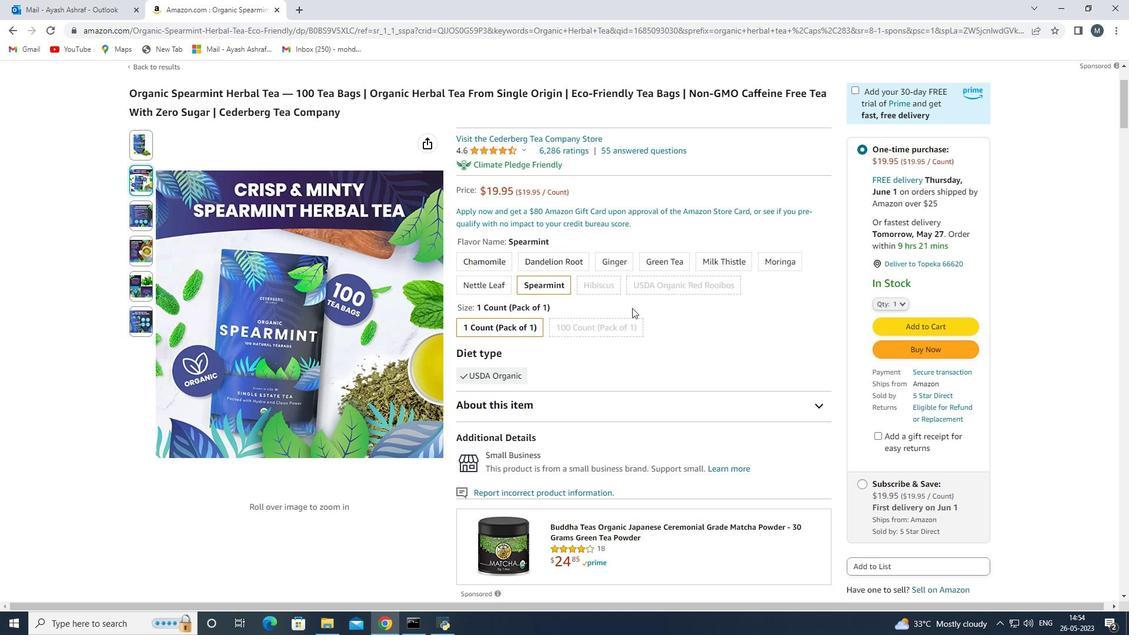 
Action: Mouse scrolled (513, 274) with delta (0, 0)
Screenshot: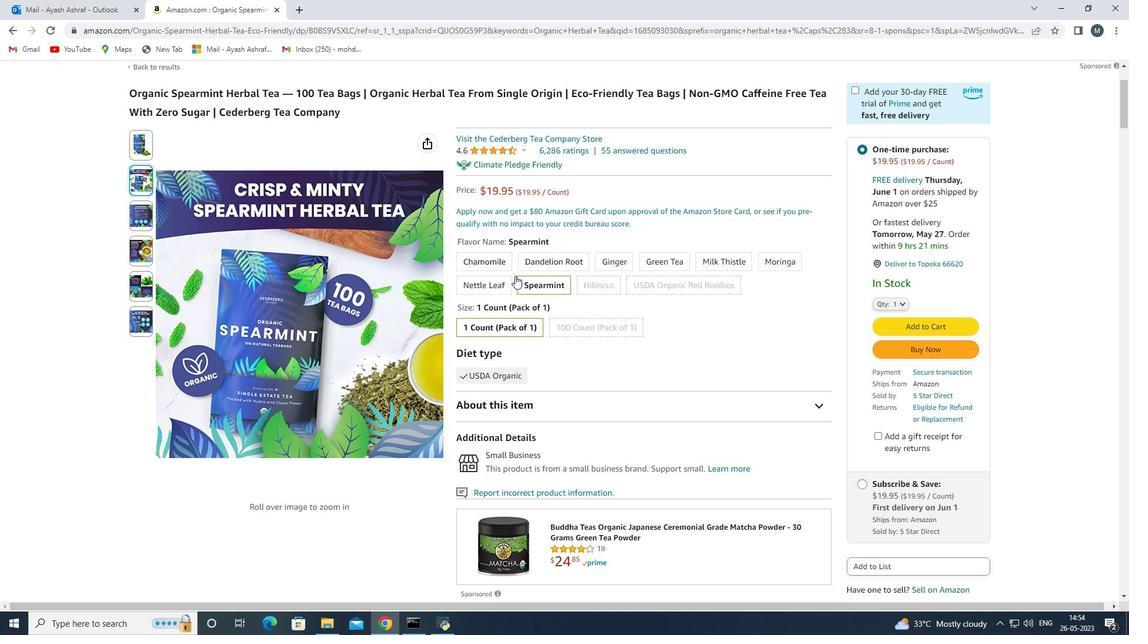 
Action: Mouse scrolled (513, 274) with delta (0, 0)
Screenshot: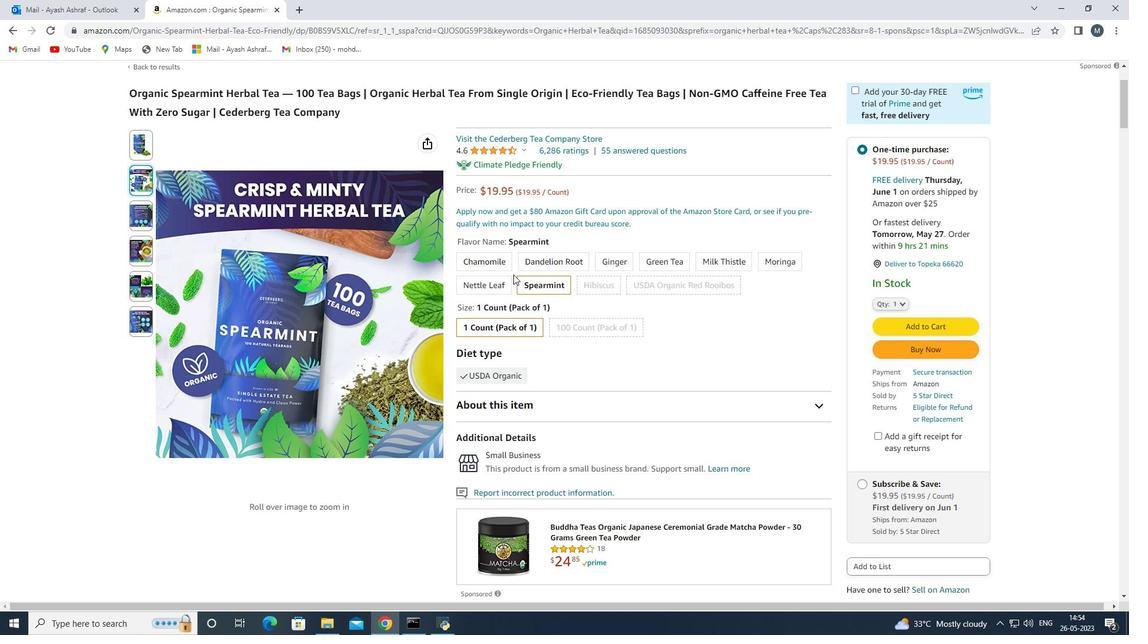 
Action: Mouse moved to (511, 273)
Screenshot: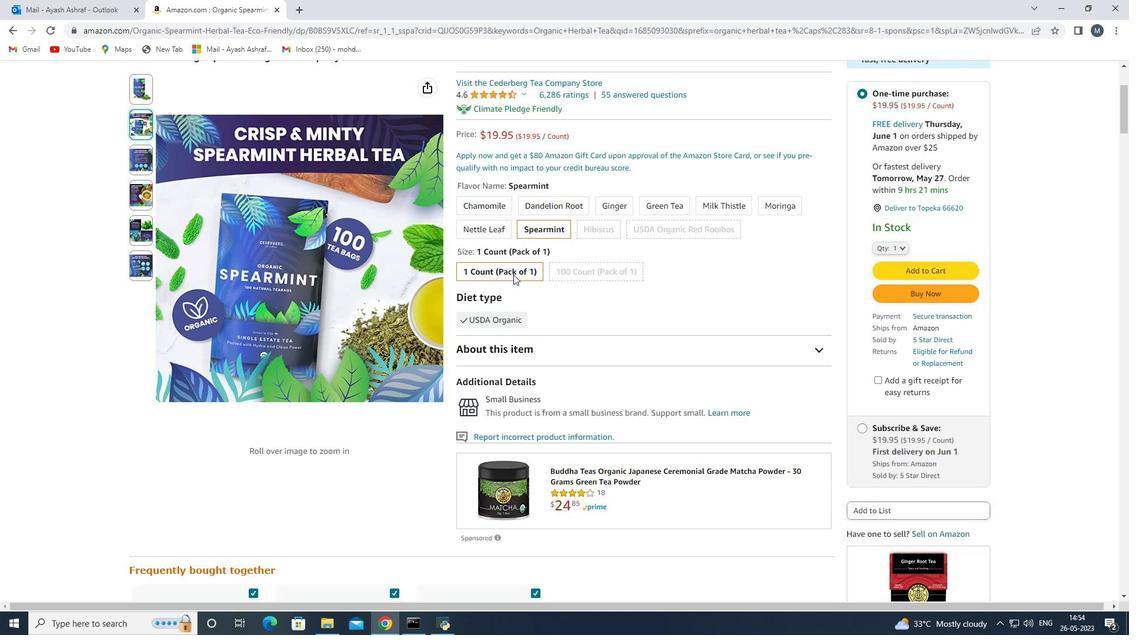 
Action: Mouse scrolled (511, 272) with delta (0, 0)
Screenshot: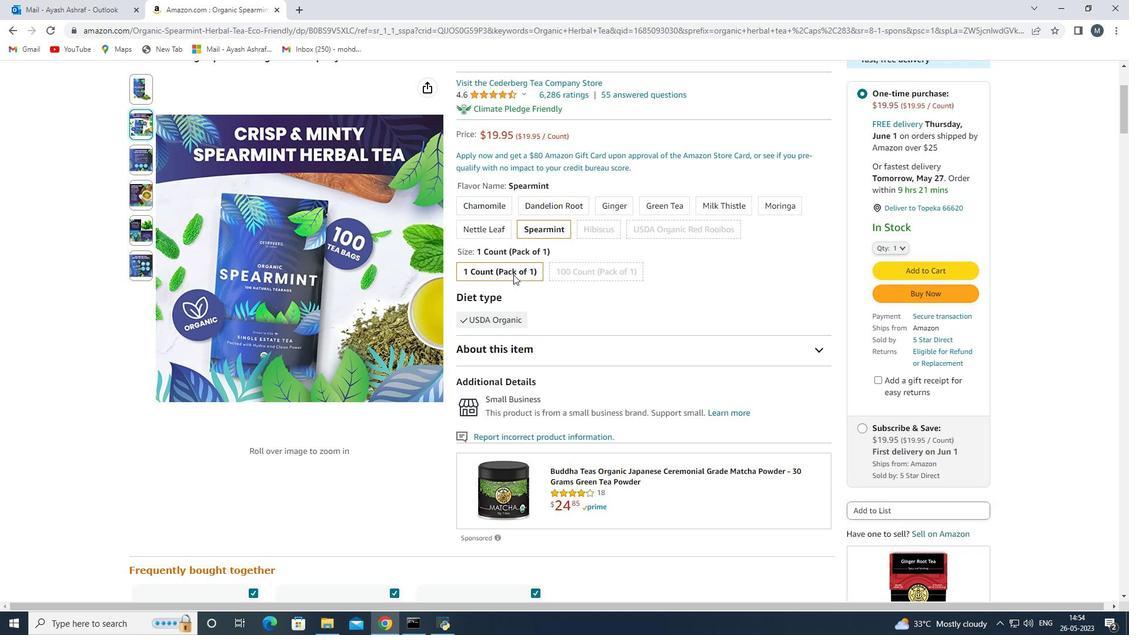 
Action: Mouse scrolled (511, 272) with delta (0, 0)
Screenshot: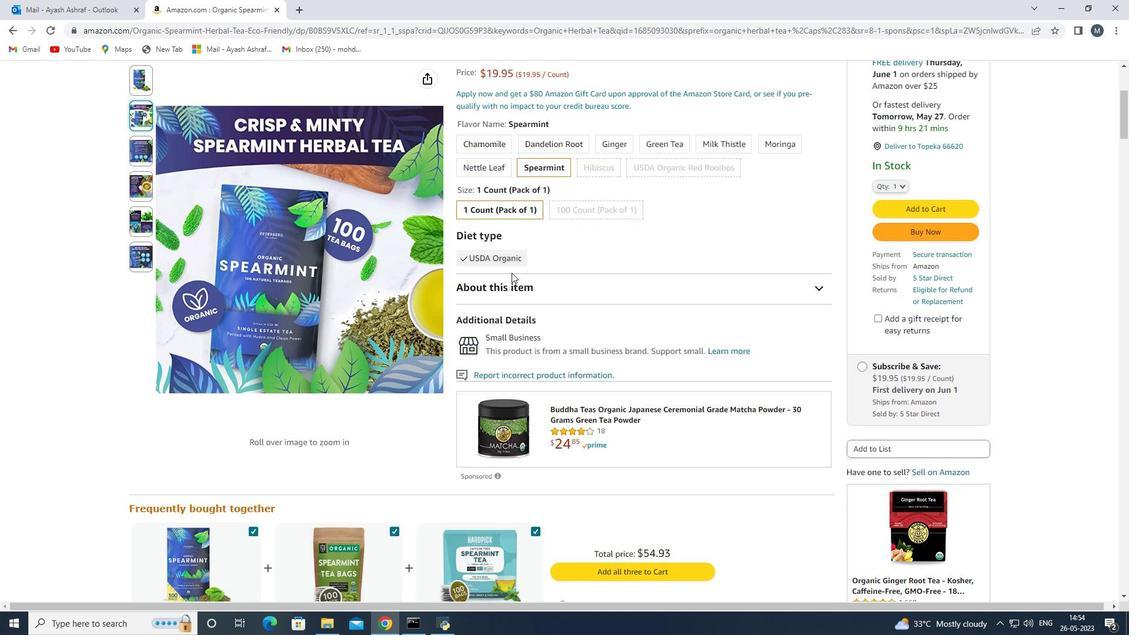 
Action: Mouse moved to (540, 267)
Screenshot: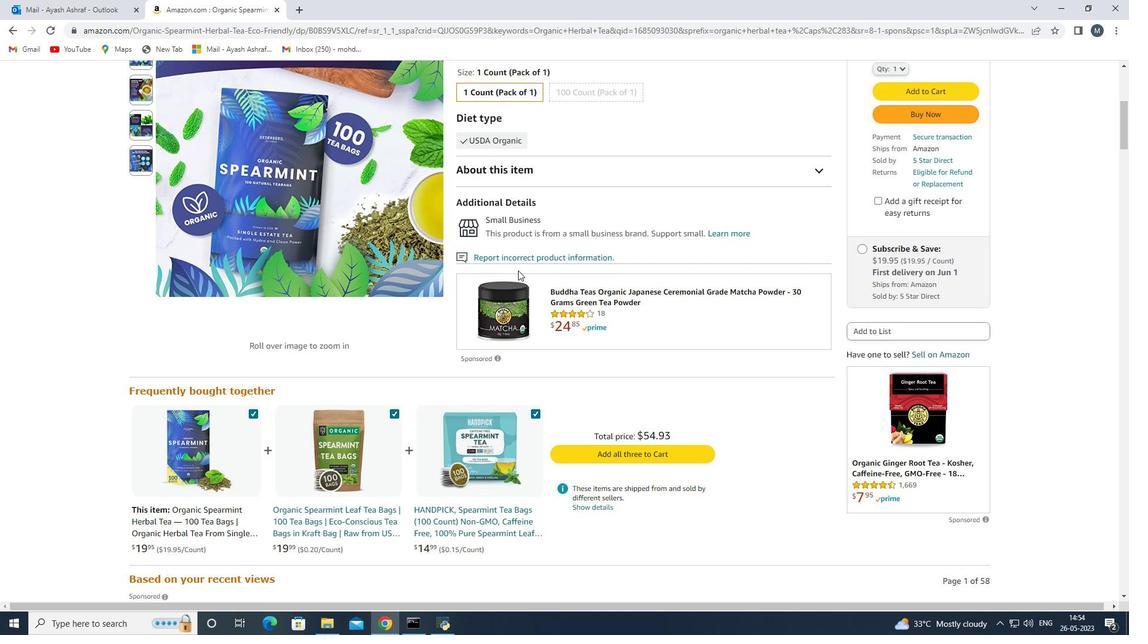 
Action: Mouse scrolled (540, 266) with delta (0, 0)
Screenshot: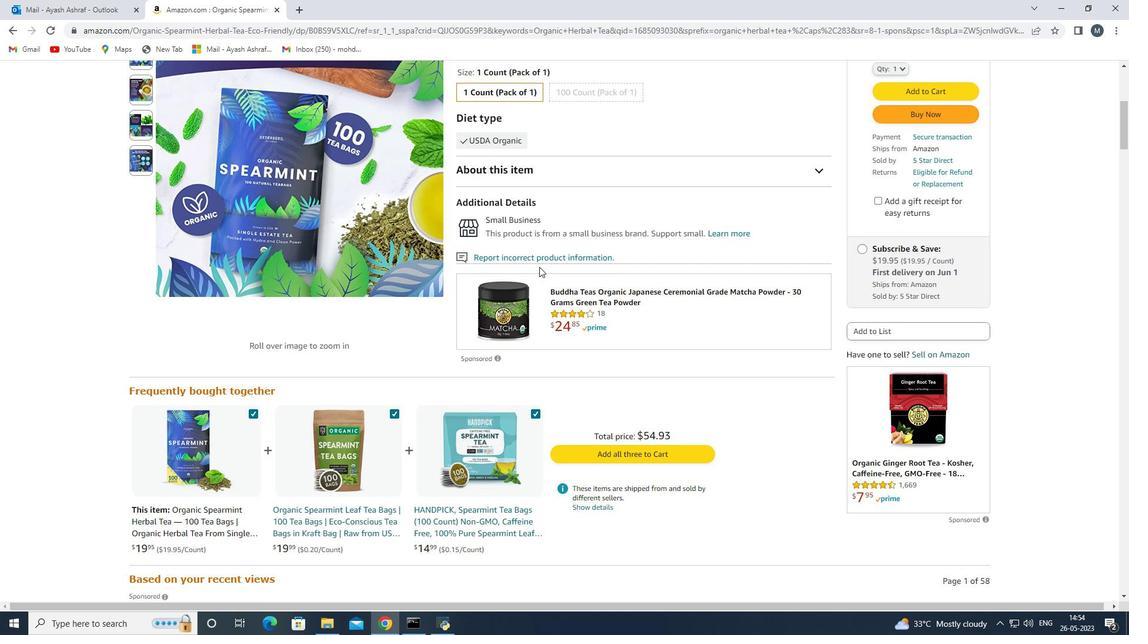 
Action: Mouse moved to (541, 267)
Screenshot: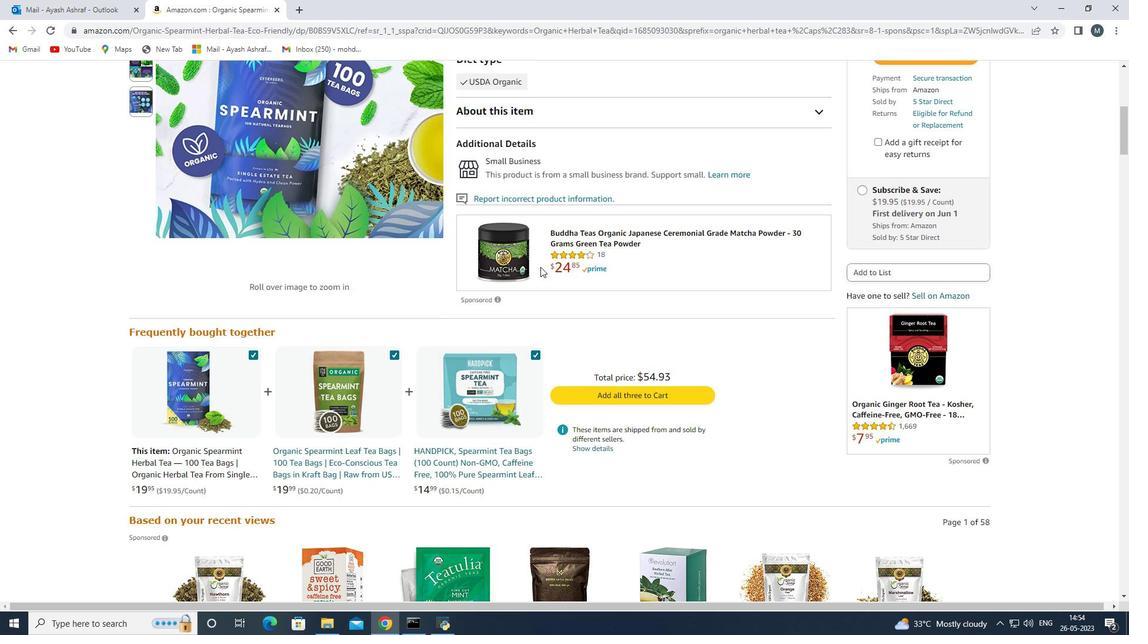 
Action: Mouse scrolled (541, 267) with delta (0, 0)
Screenshot: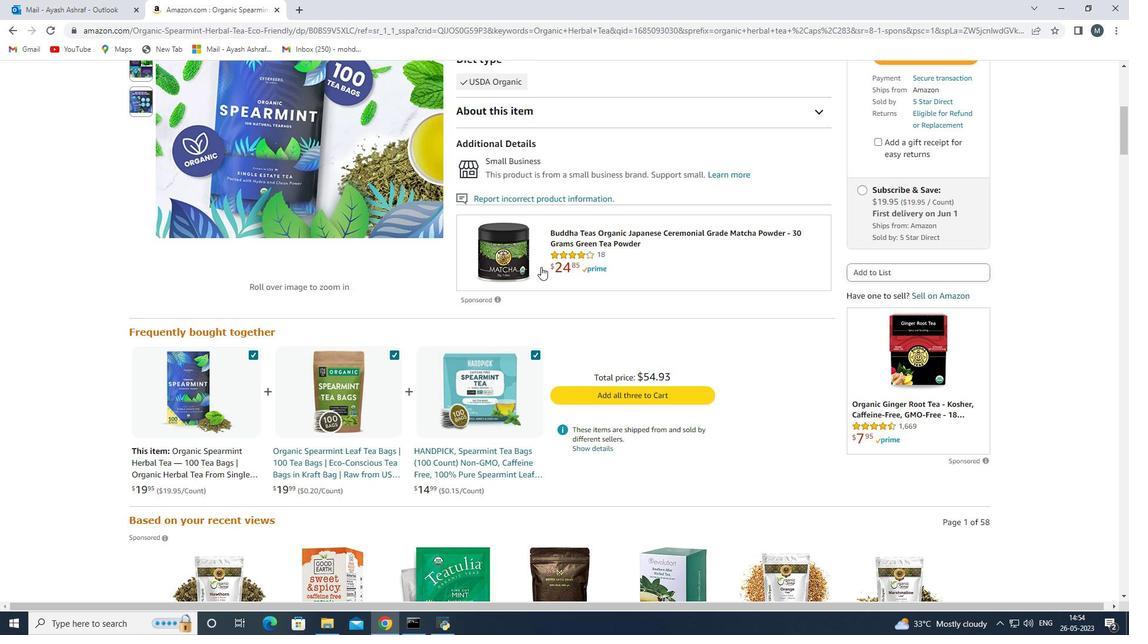 
Action: Mouse scrolled (541, 267) with delta (0, 0)
Screenshot: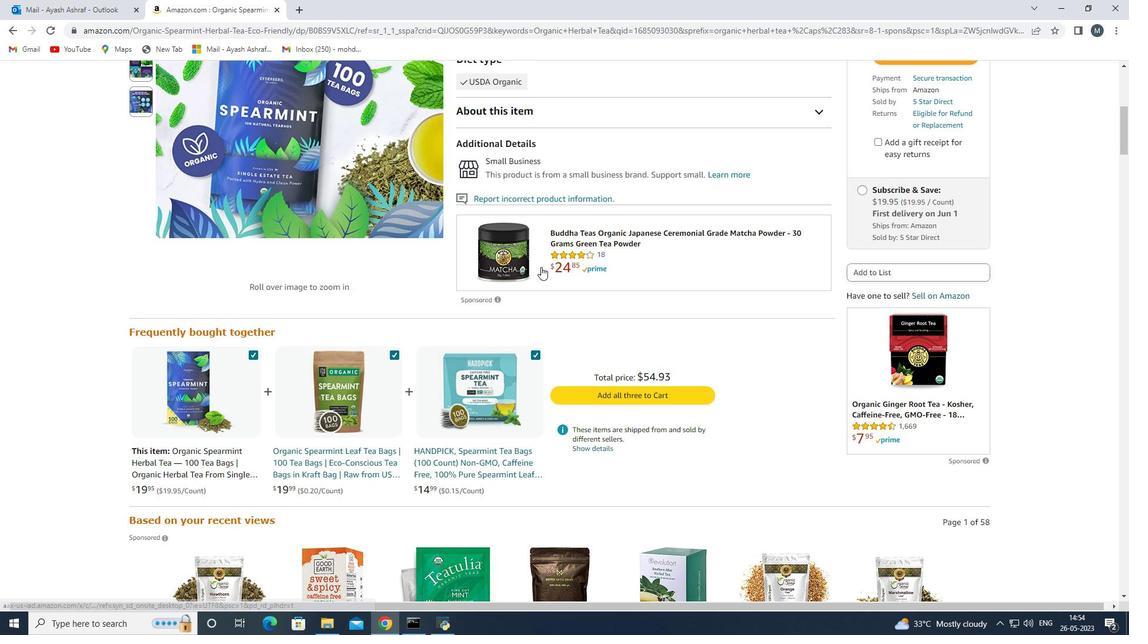 
Action: Mouse moved to (533, 265)
Screenshot: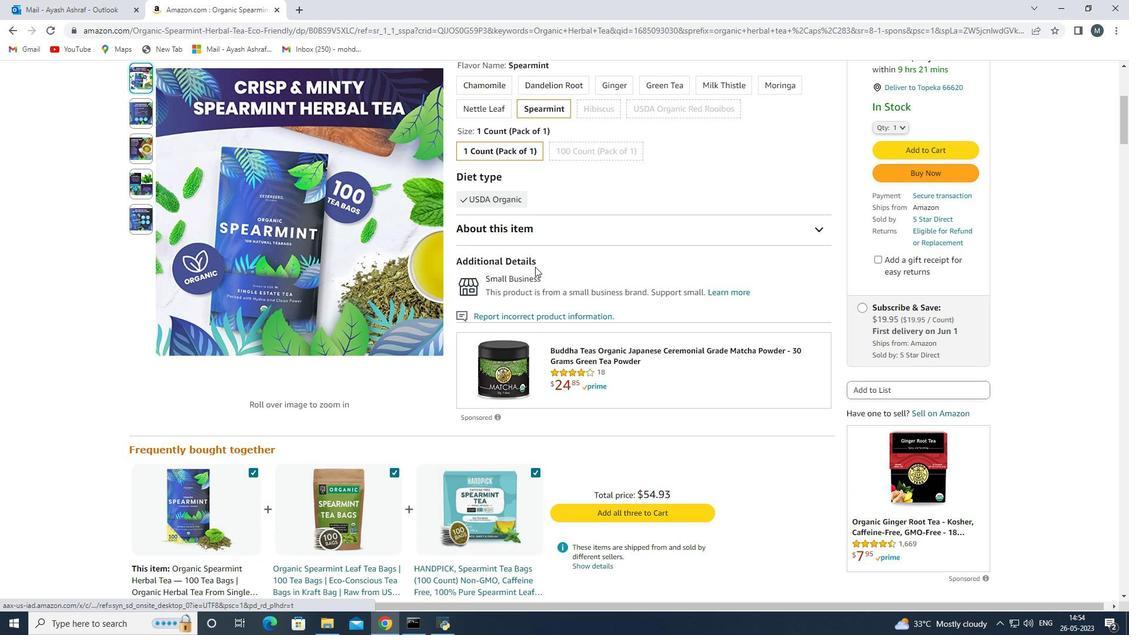 
Action: Mouse scrolled (533, 266) with delta (0, 0)
Screenshot: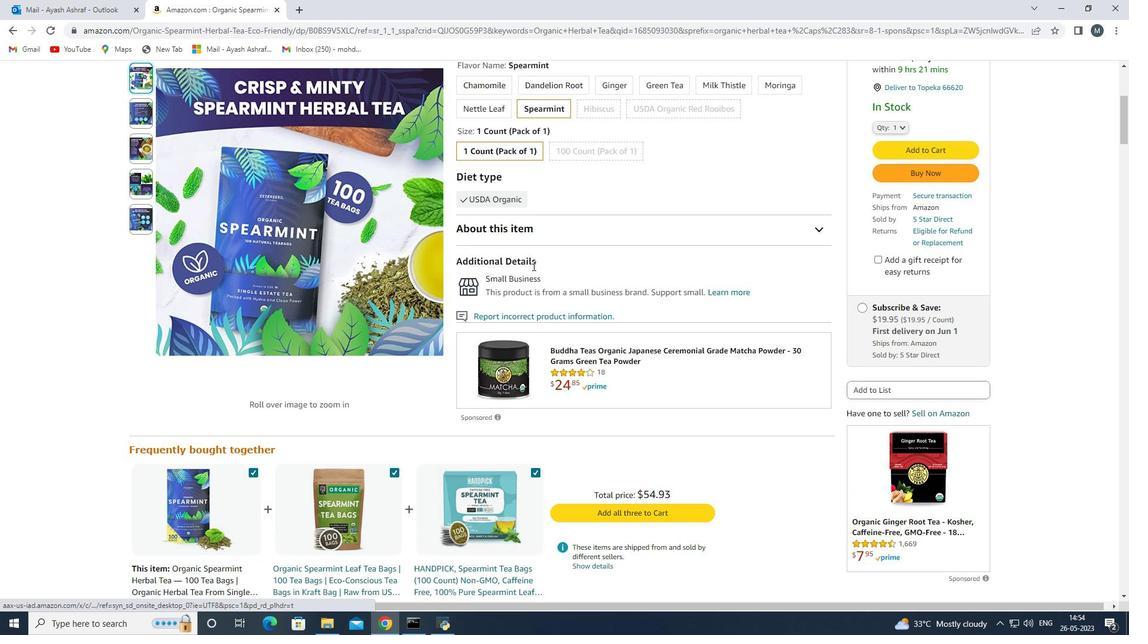 
Action: Mouse moved to (910, 207)
Screenshot: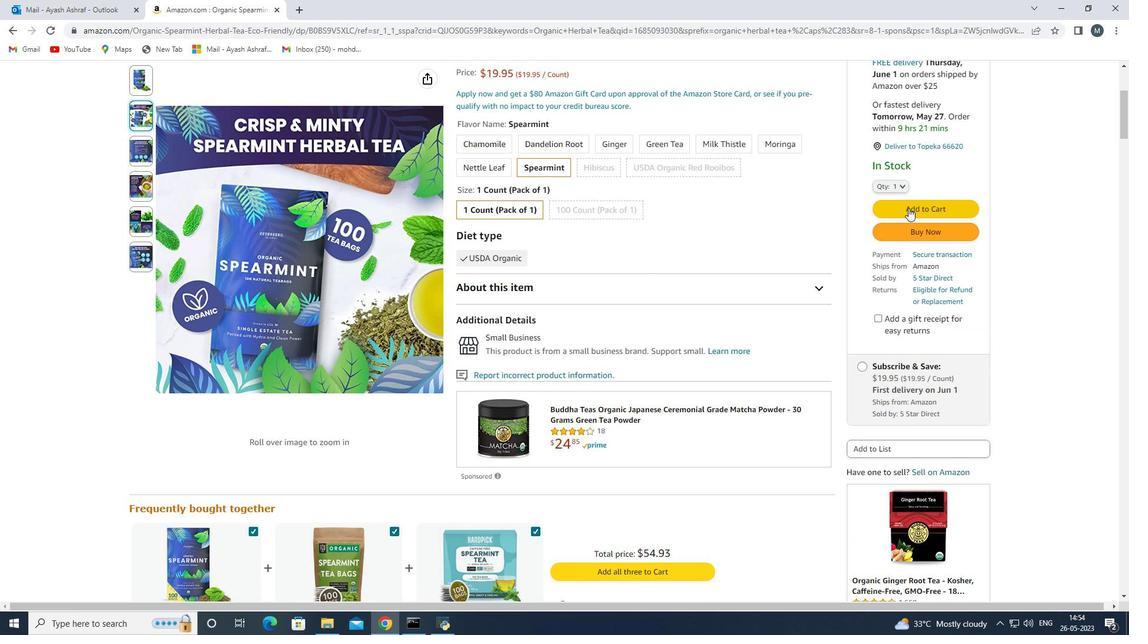 
Action: Mouse pressed left at (910, 207)
Screenshot: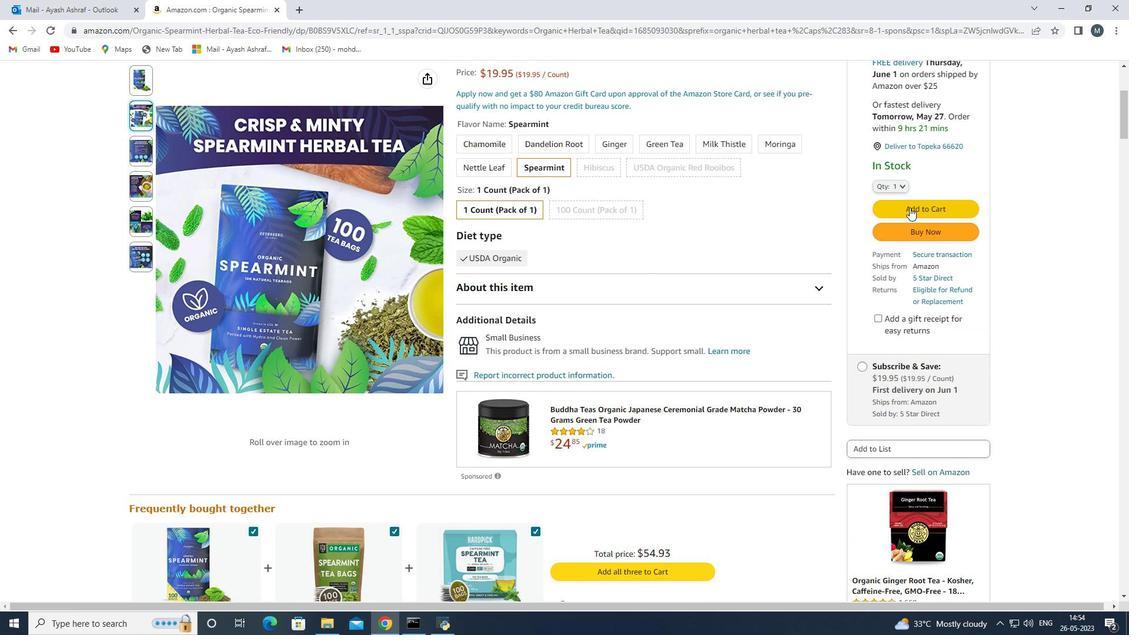 
Action: Mouse moved to (909, 168)
Screenshot: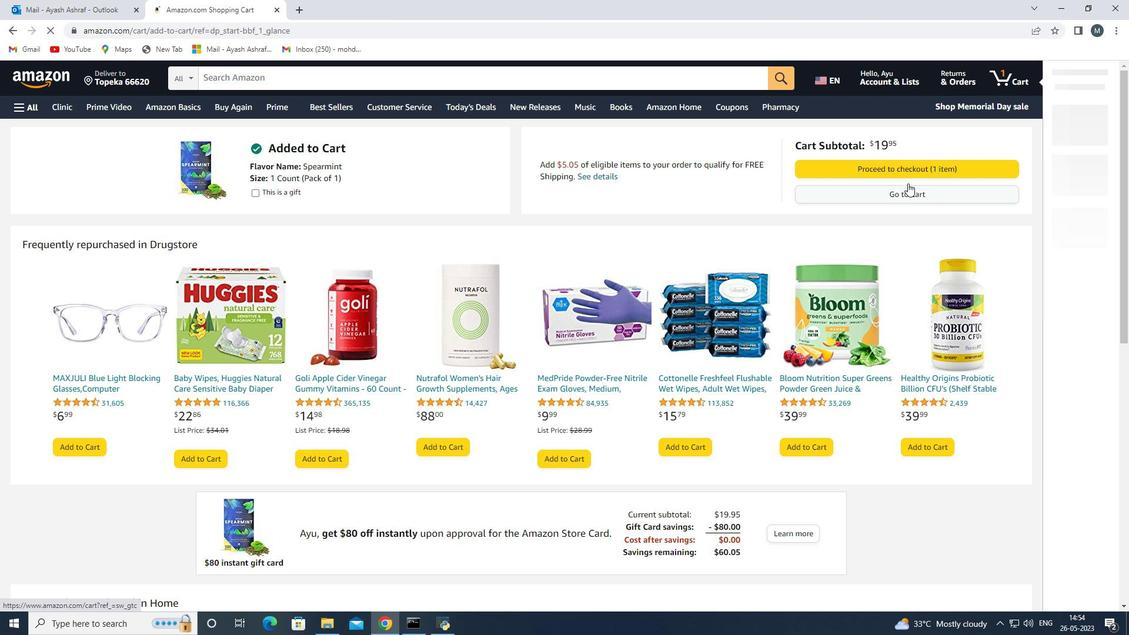 
Action: Mouse pressed left at (909, 168)
Screenshot: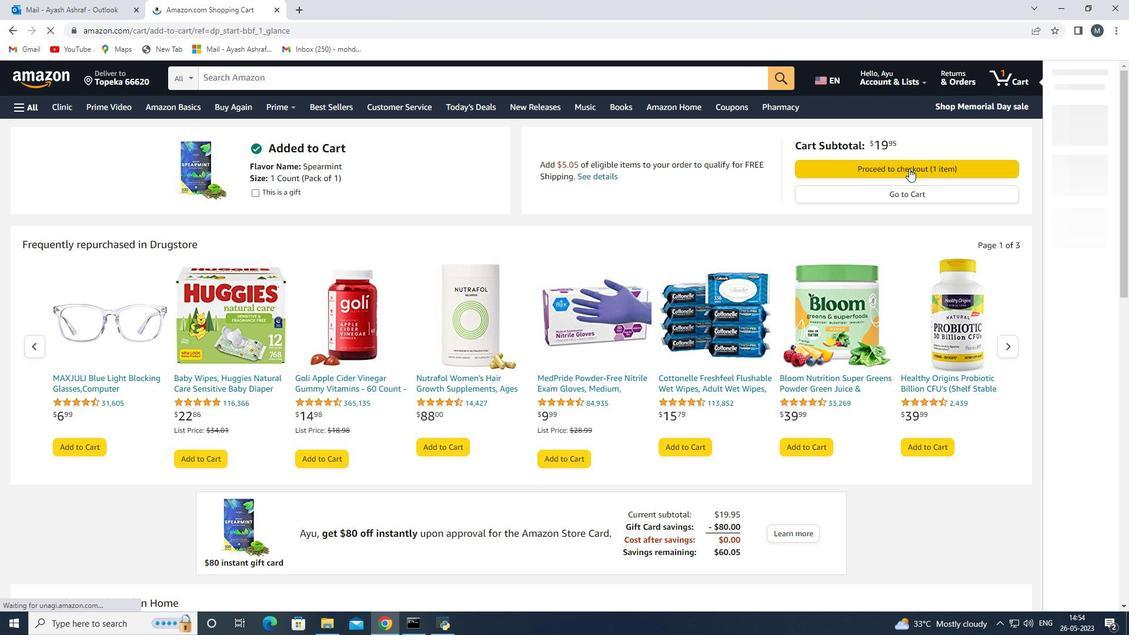
Action: Mouse moved to (323, 284)
Screenshot: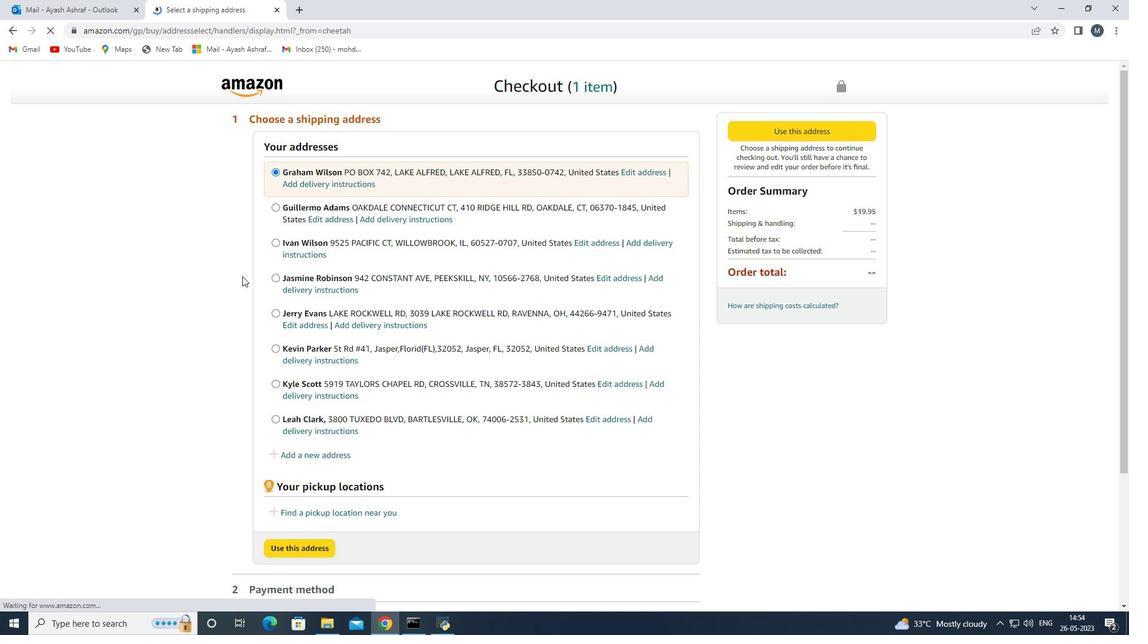 
Action: Mouse scrolled (323, 284) with delta (0, 0)
Screenshot: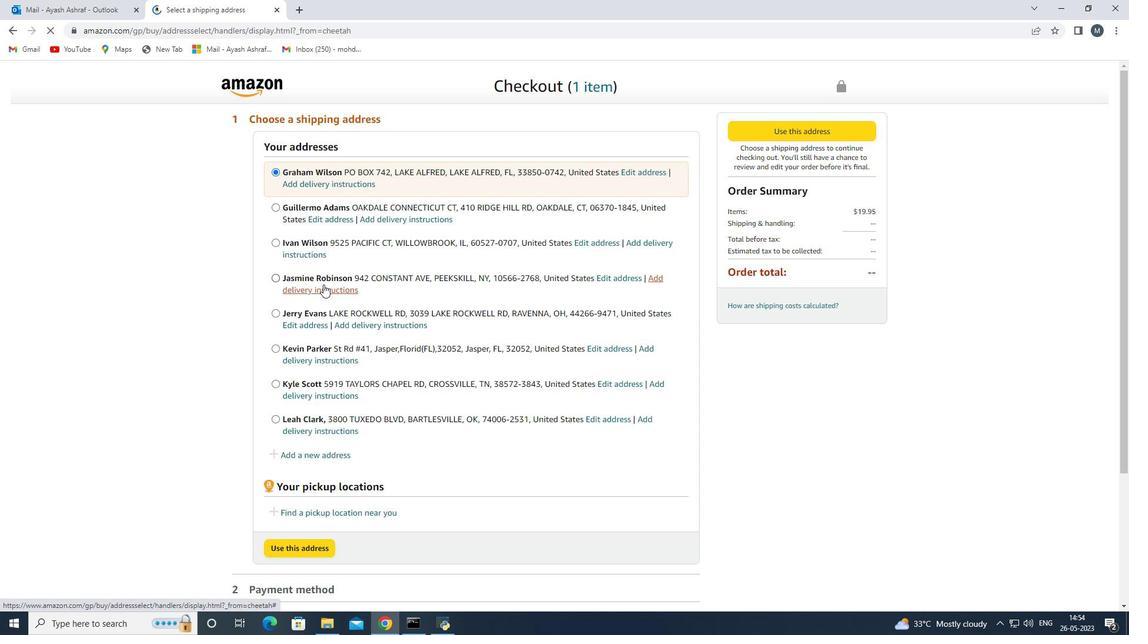 
Action: Mouse moved to (398, 284)
Screenshot: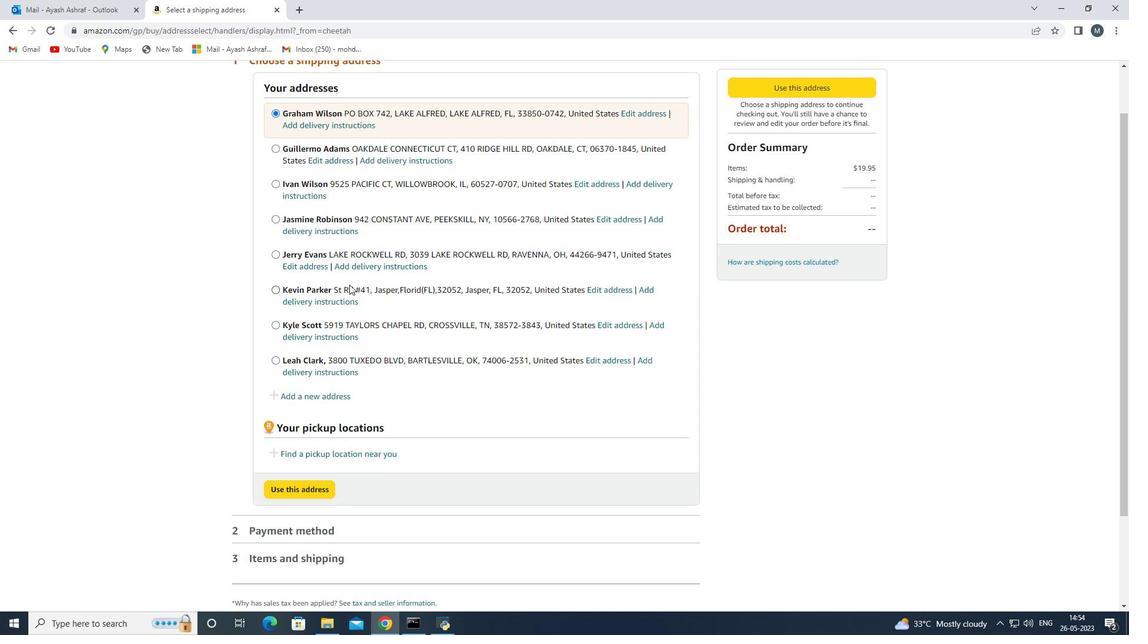 
Action: Mouse scrolled (398, 284) with delta (0, 0)
Screenshot: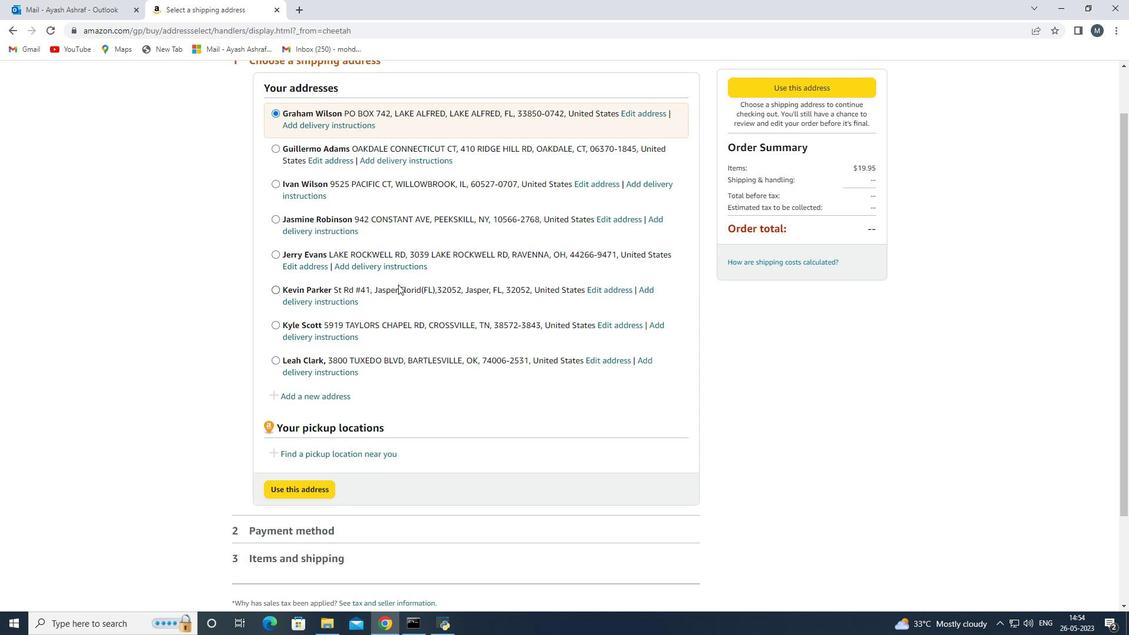 
Action: Mouse scrolled (398, 284) with delta (0, 0)
Screenshot: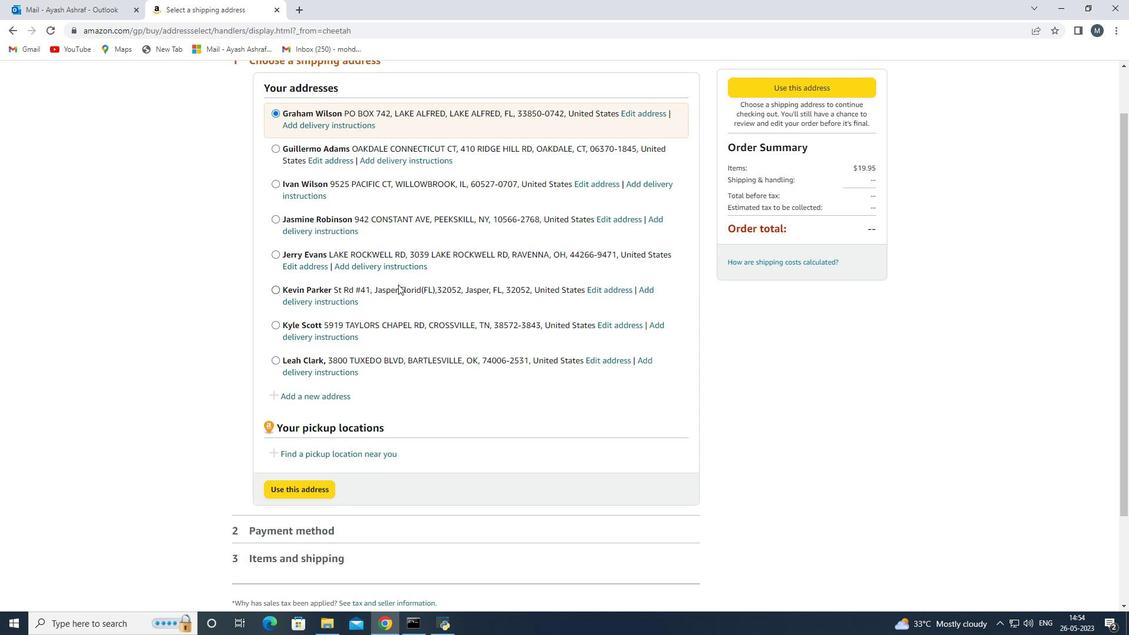 
Action: Mouse moved to (398, 284)
Screenshot: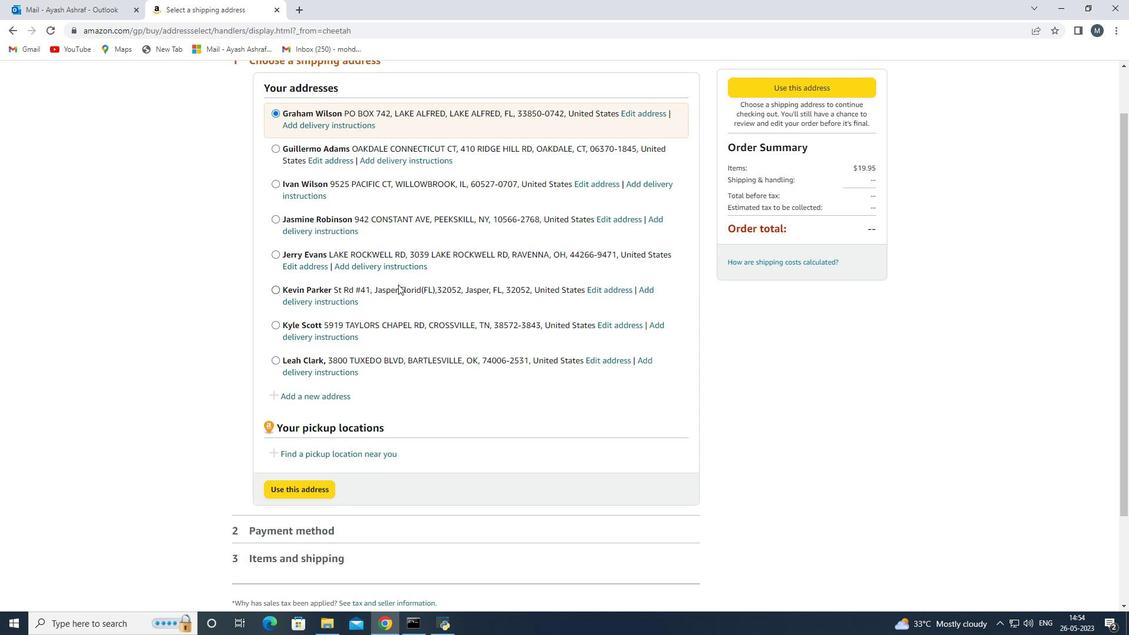 
Action: Mouse scrolled (398, 284) with delta (0, 0)
Screenshot: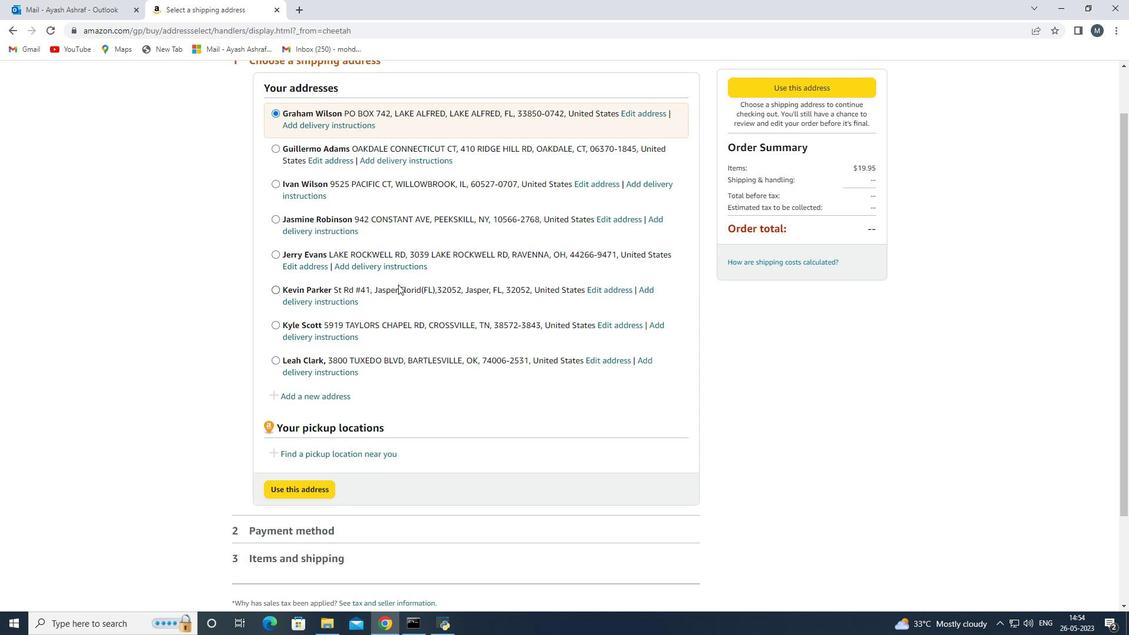 
Action: Mouse moved to (138, 191)
Screenshot: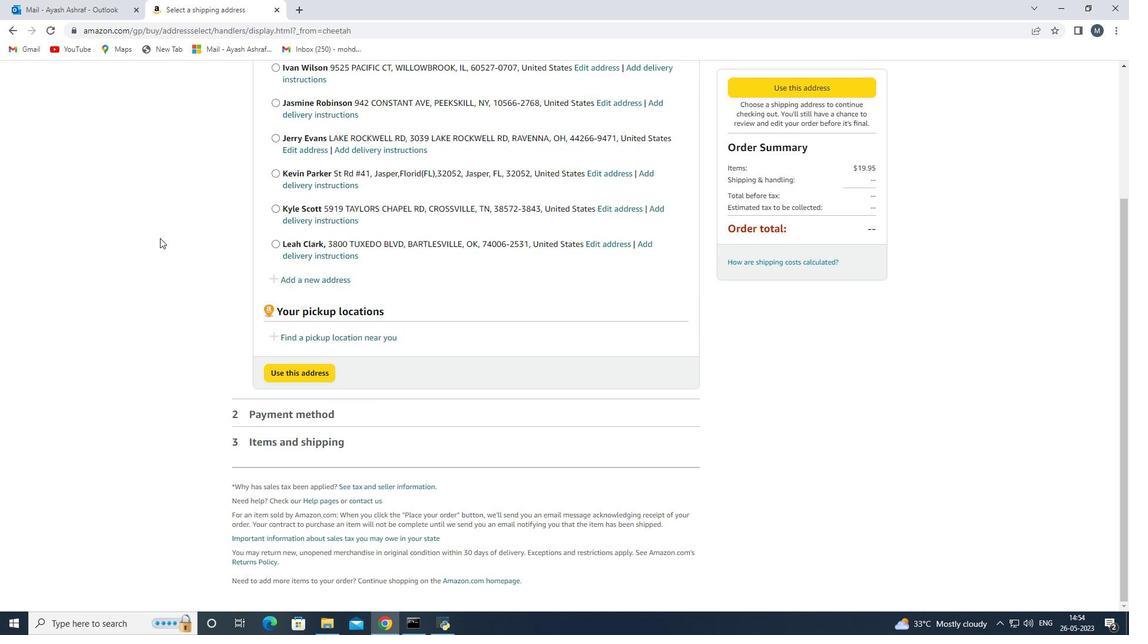 
Action: Mouse scrolled (138, 192) with delta (0, 0)
Screenshot: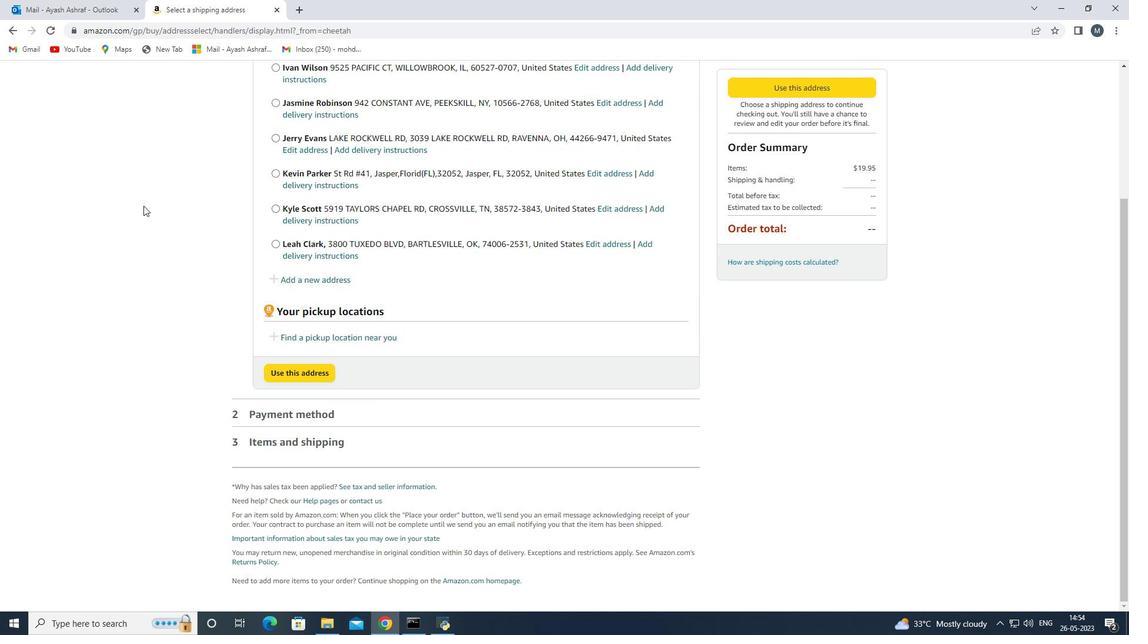 
Action: Mouse scrolled (138, 192) with delta (0, 0)
Screenshot: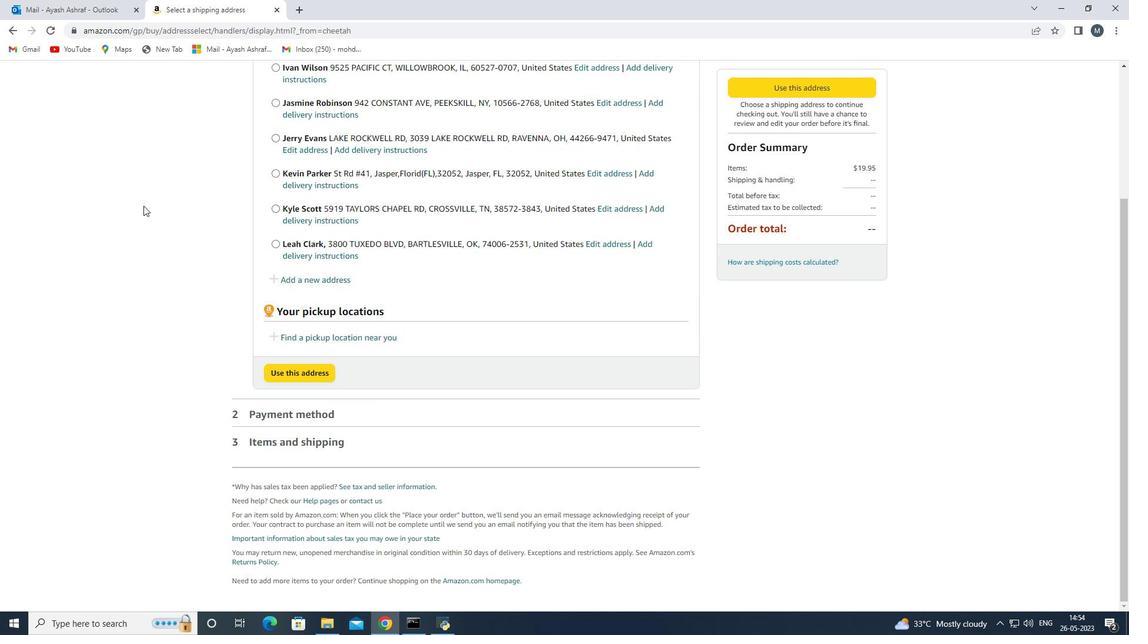 
Action: Mouse moved to (138, 191)
Screenshot: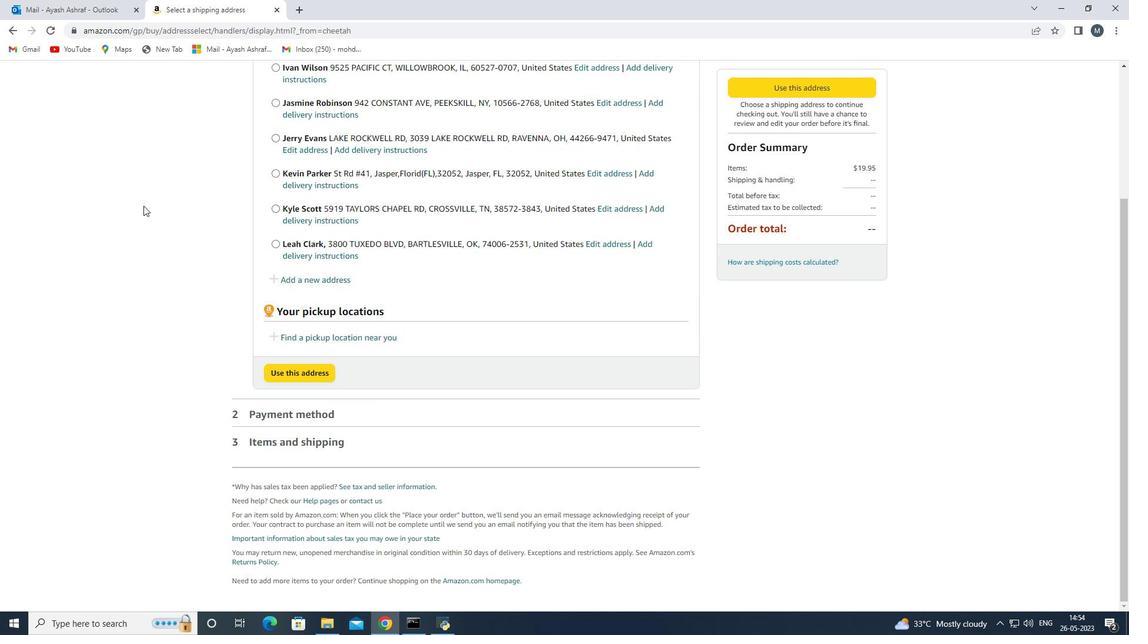 
Action: Mouse scrolled (138, 191) with delta (0, 0)
Screenshot: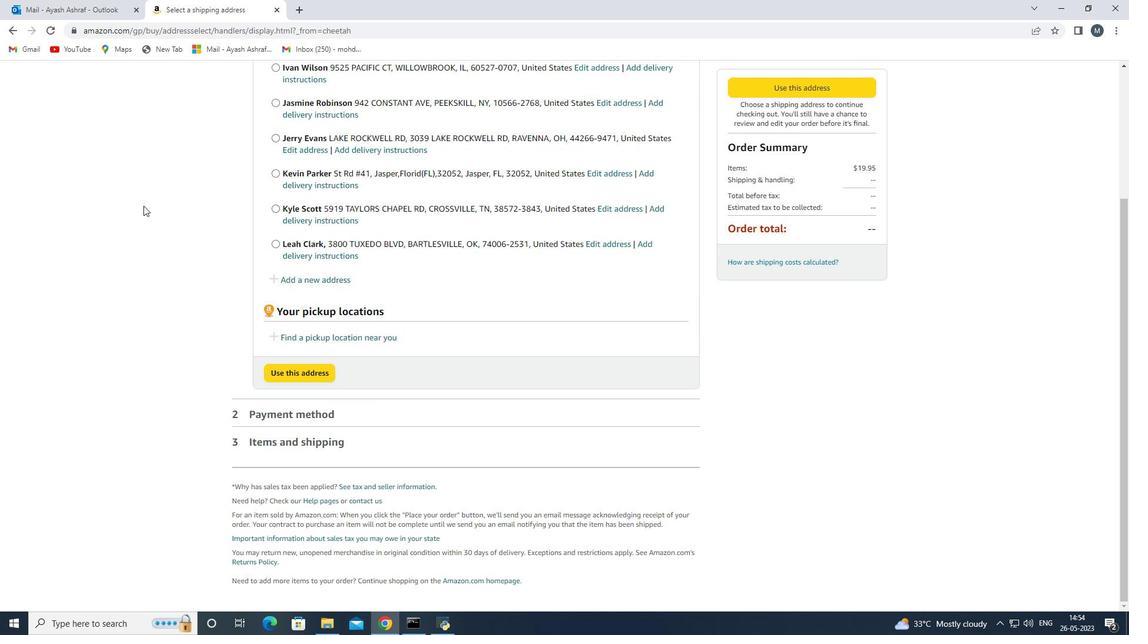 
Action: Mouse scrolled (138, 191) with delta (0, 0)
Screenshot: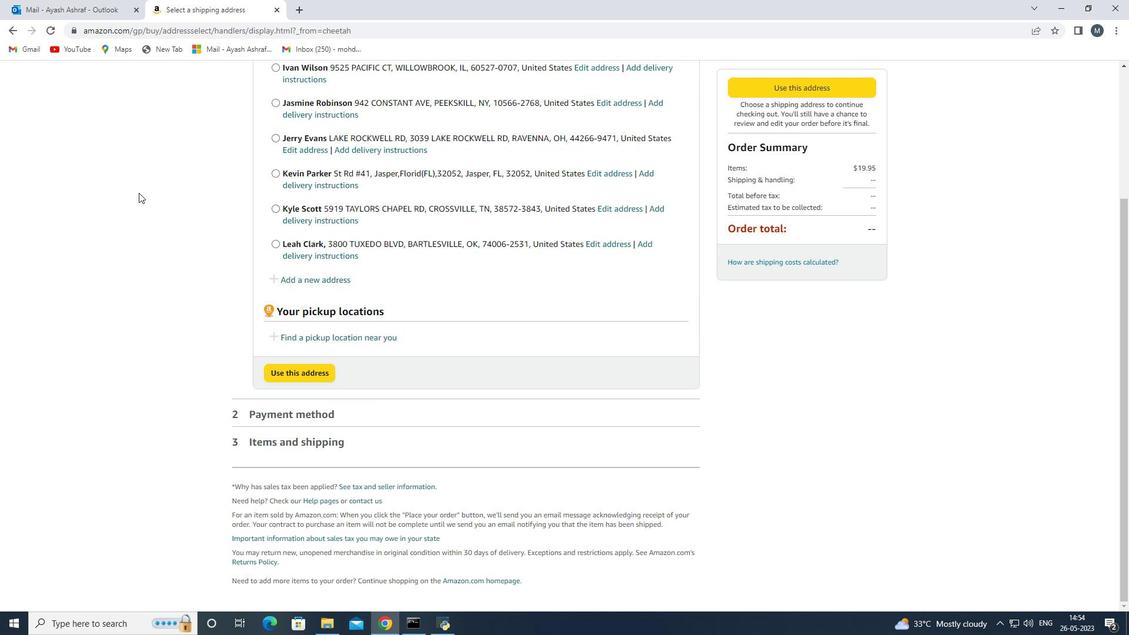 
Action: Mouse scrolled (138, 191) with delta (0, 0)
Screenshot: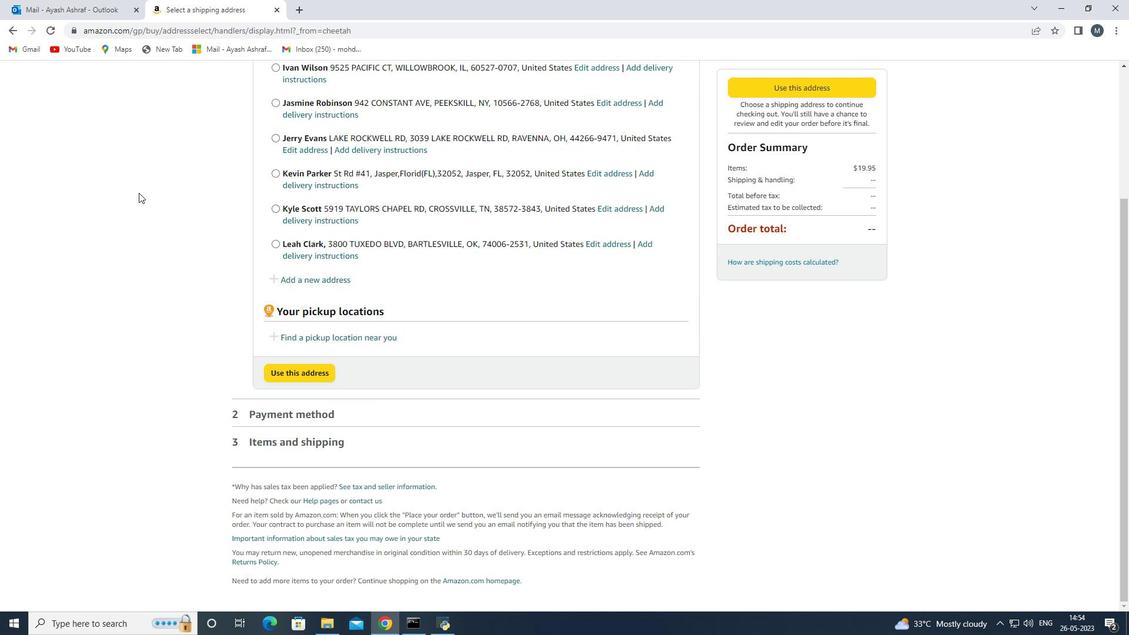 
Action: Mouse scrolled (138, 191) with delta (0, 0)
Screenshot: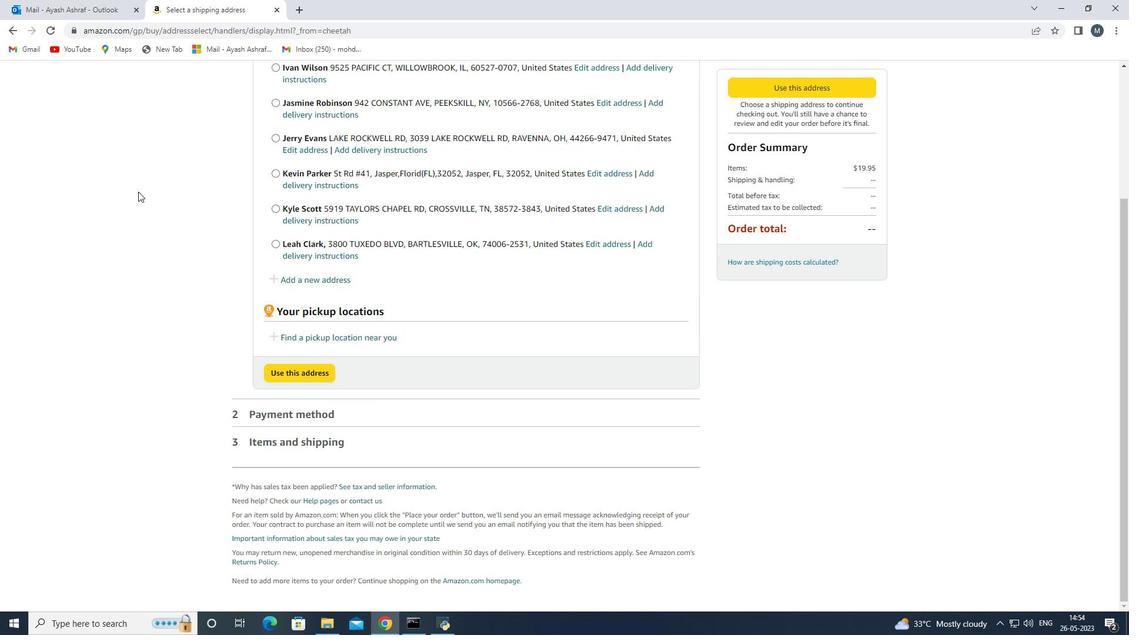 
Action: Mouse moved to (7, 30)
Screenshot: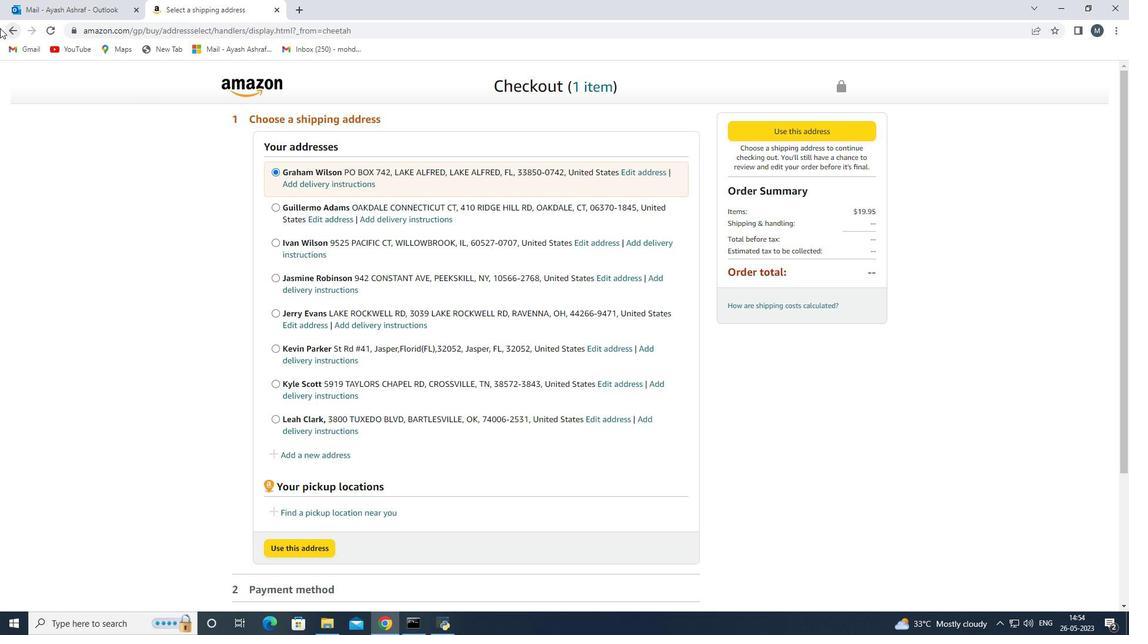 
Action: Mouse pressed left at (7, 30)
Screenshot: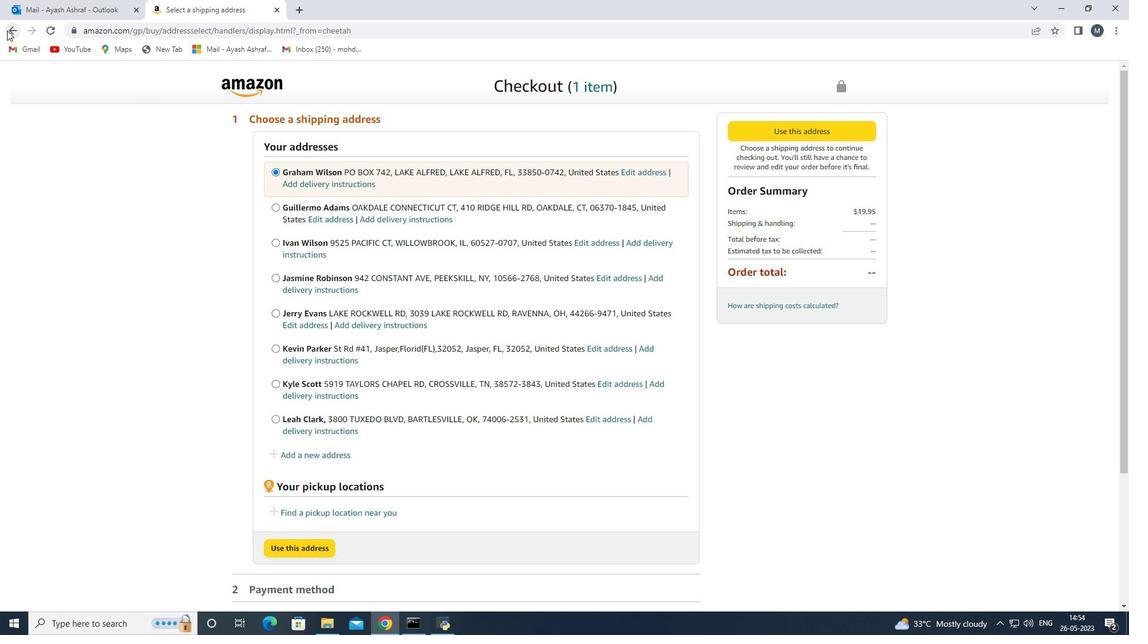 
Action: Mouse moved to (288, 174)
Screenshot: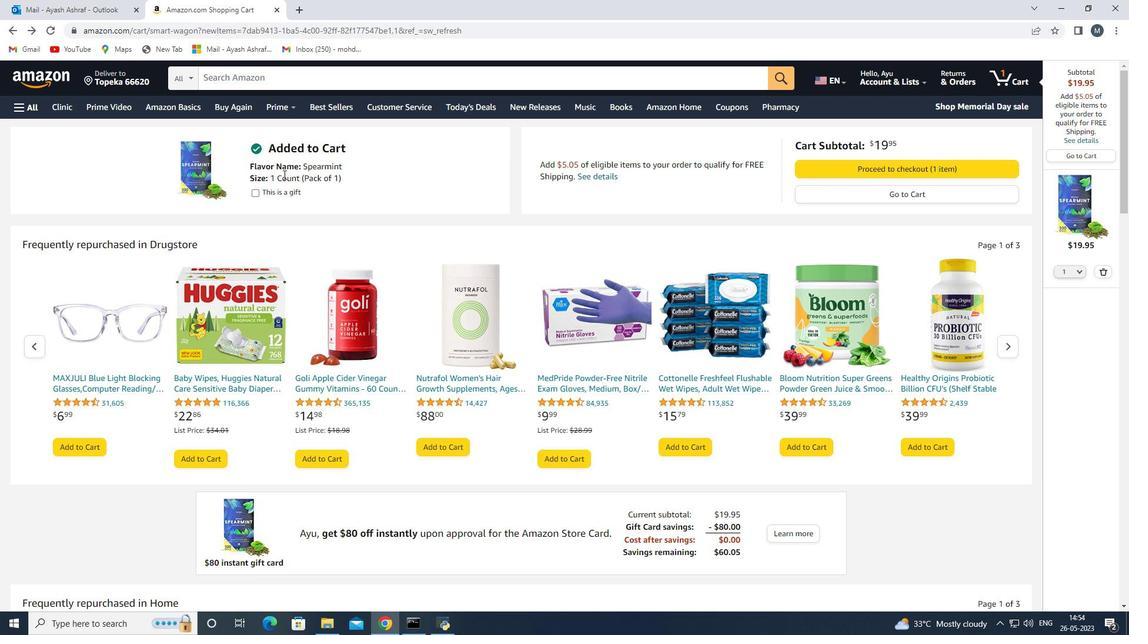 
Action: Mouse pressed left at (288, 174)
Screenshot: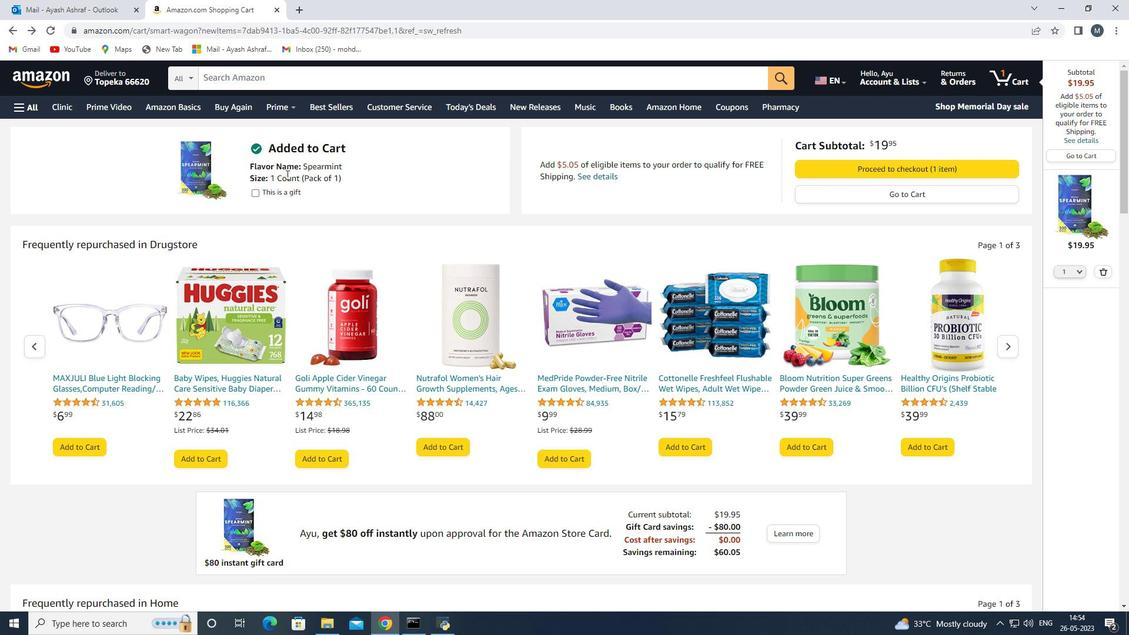 
Action: Mouse moved to (334, 288)
Screenshot: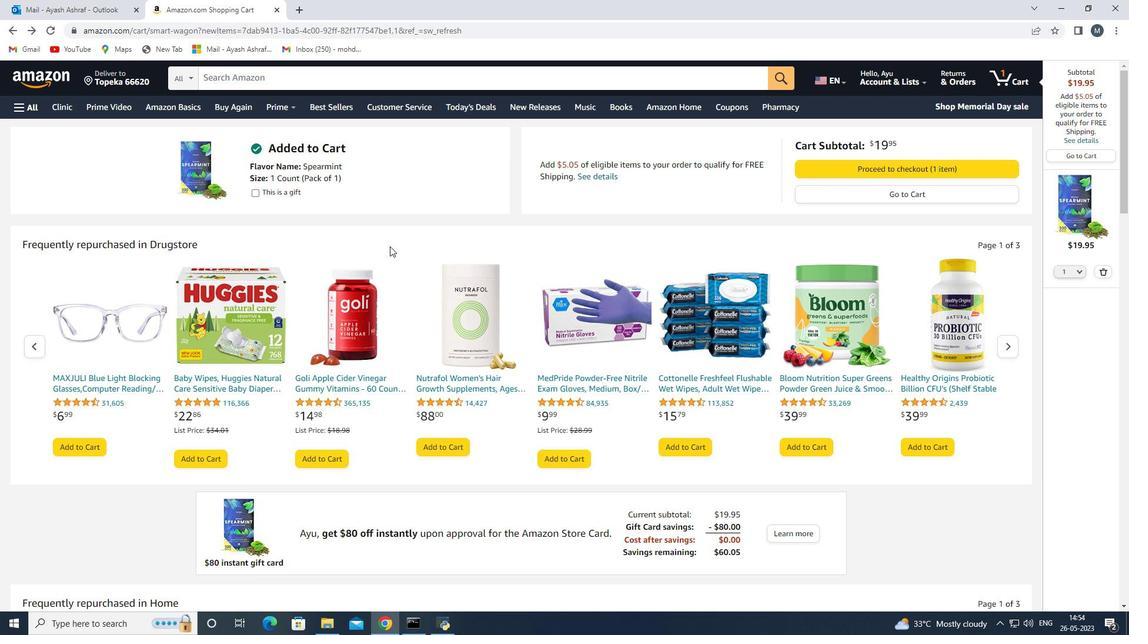 
Action: Mouse scrolled (334, 287) with delta (0, 0)
Screenshot: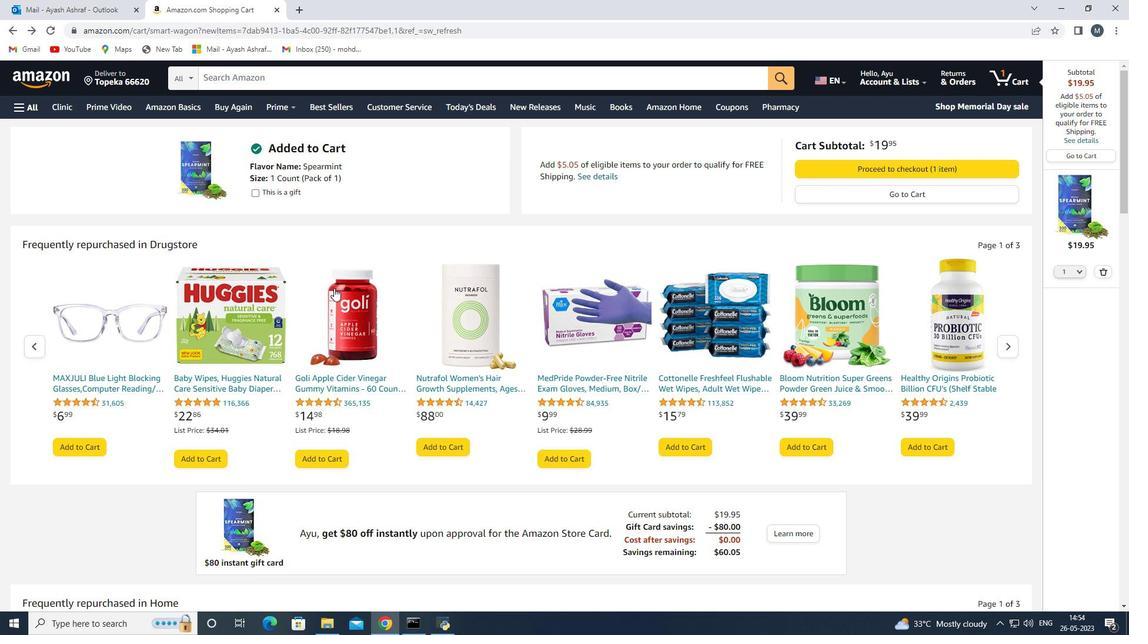 
Action: Mouse moved to (293, 288)
Screenshot: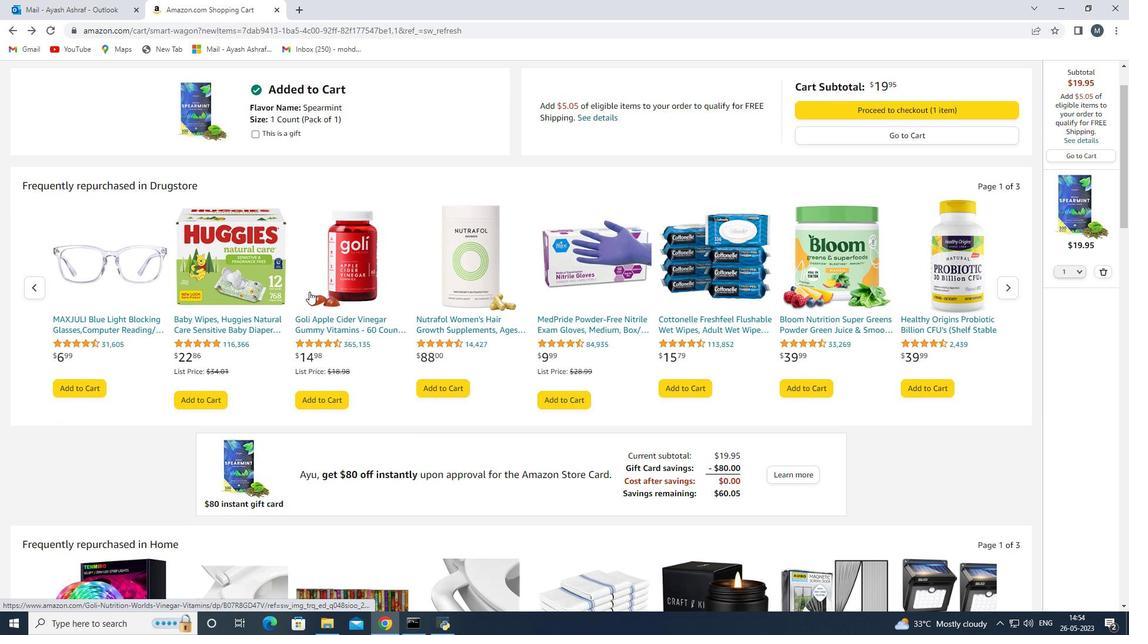 
Action: Mouse scrolled (293, 289) with delta (0, 0)
Screenshot: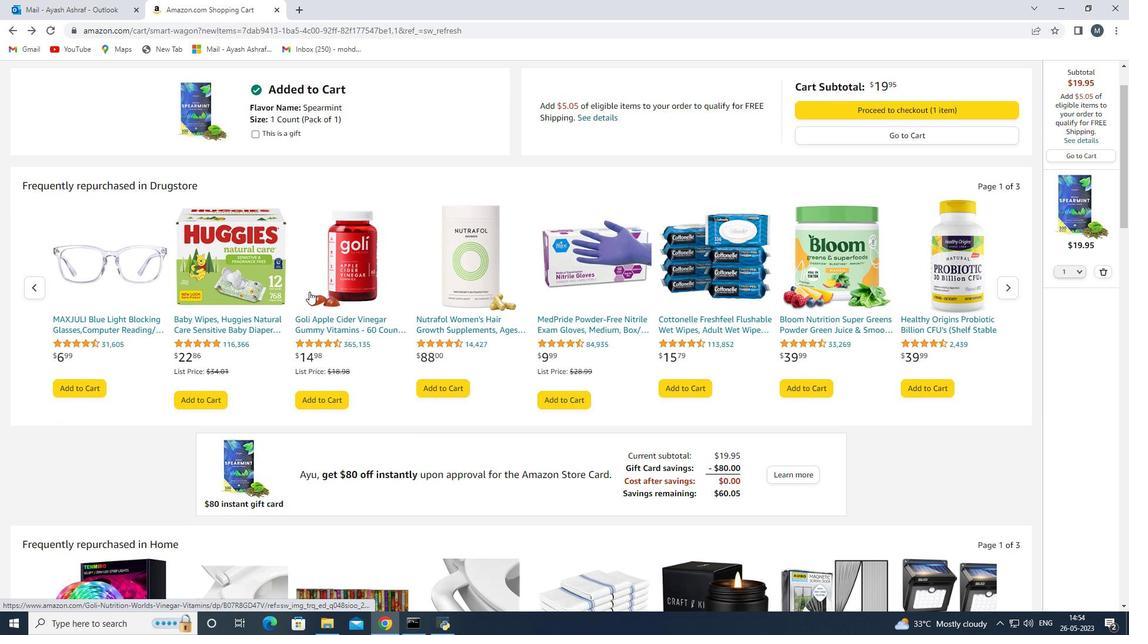 
Action: Mouse scrolled (293, 289) with delta (0, 0)
Screenshot: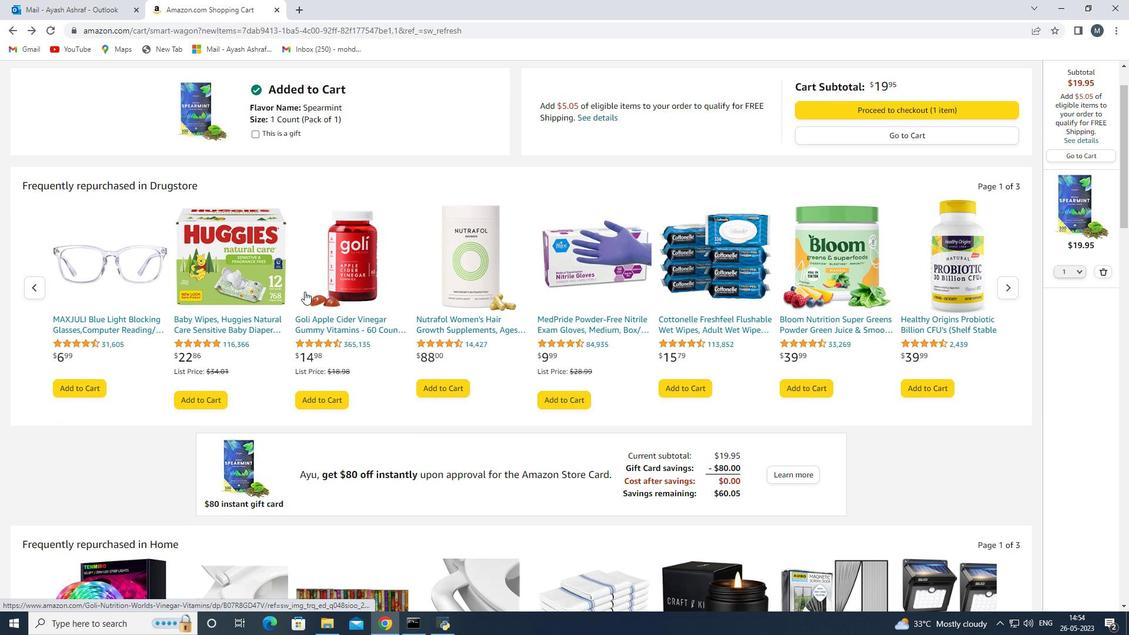 
Action: Mouse moved to (293, 288)
Screenshot: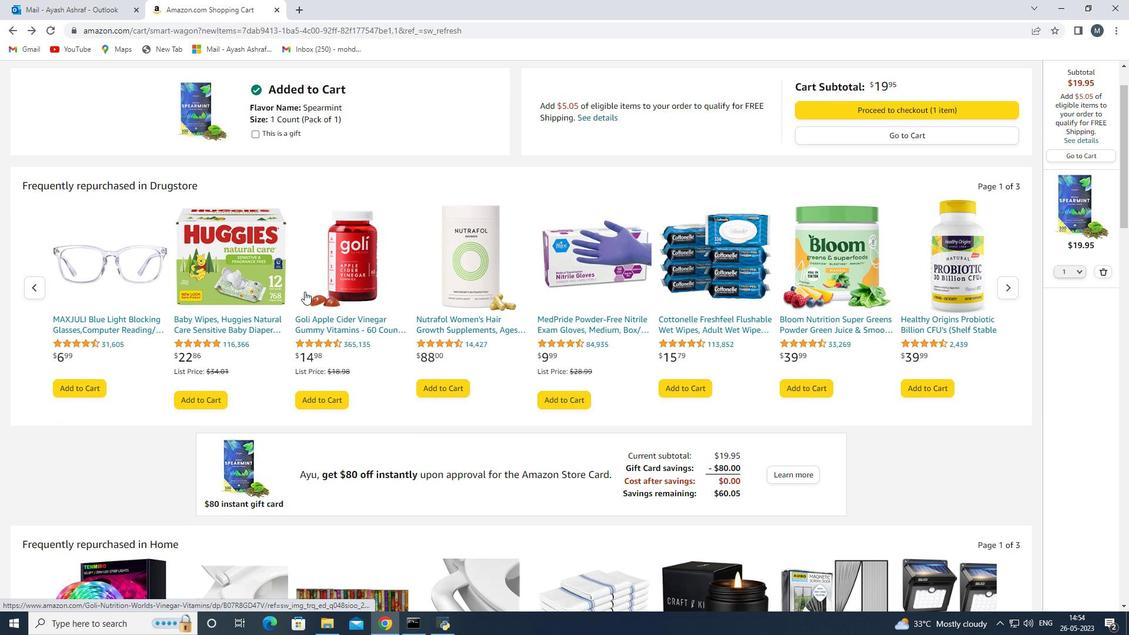 
Action: Mouse scrolled (293, 289) with delta (0, 0)
Screenshot: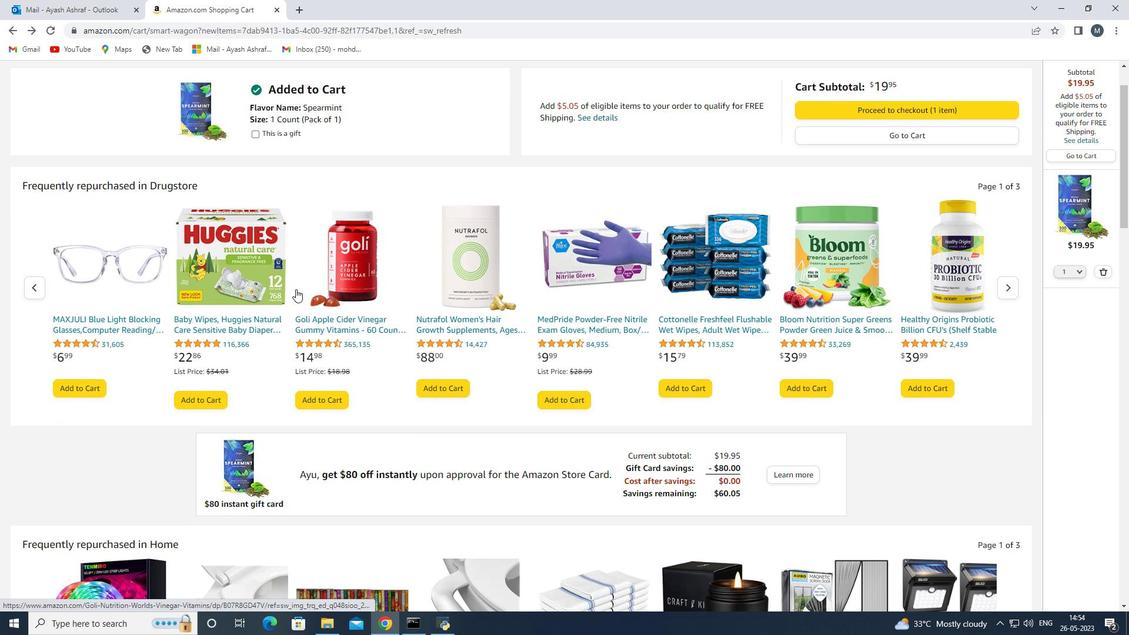 
Action: Mouse moved to (292, 287)
Screenshot: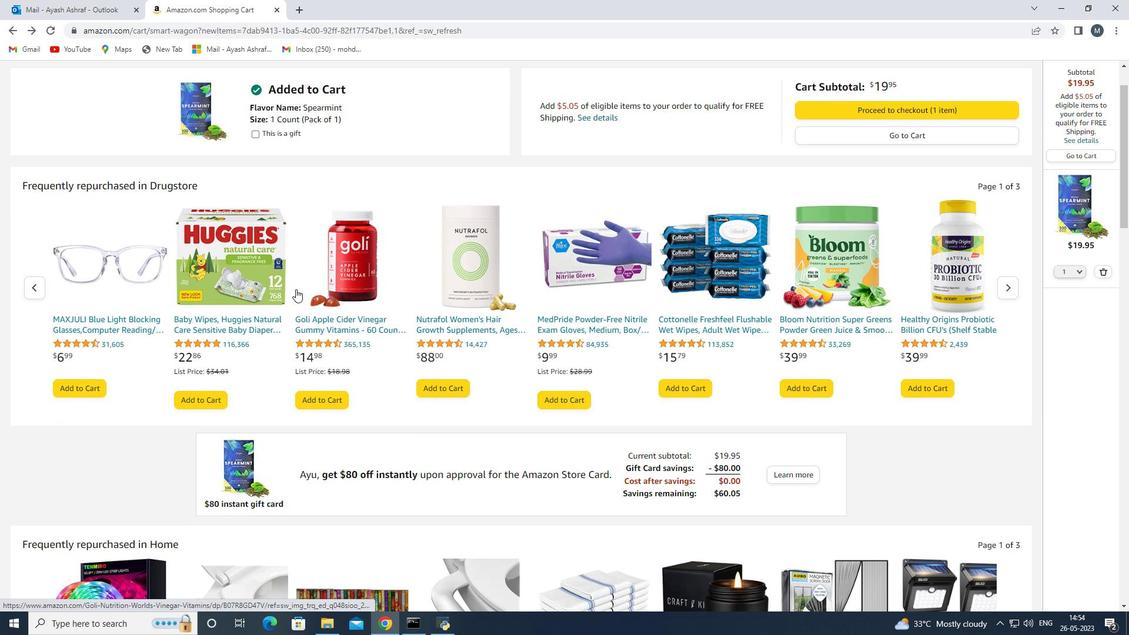 
Action: Mouse scrolled (292, 287) with delta (0, 0)
Screenshot: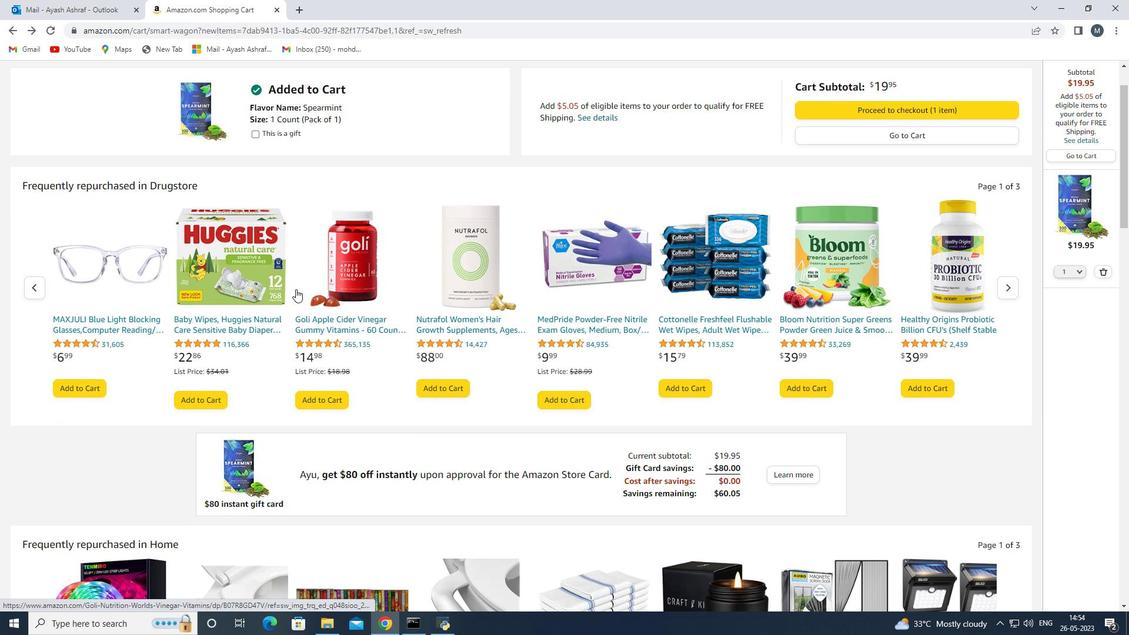 
Action: Mouse moved to (291, 286)
Screenshot: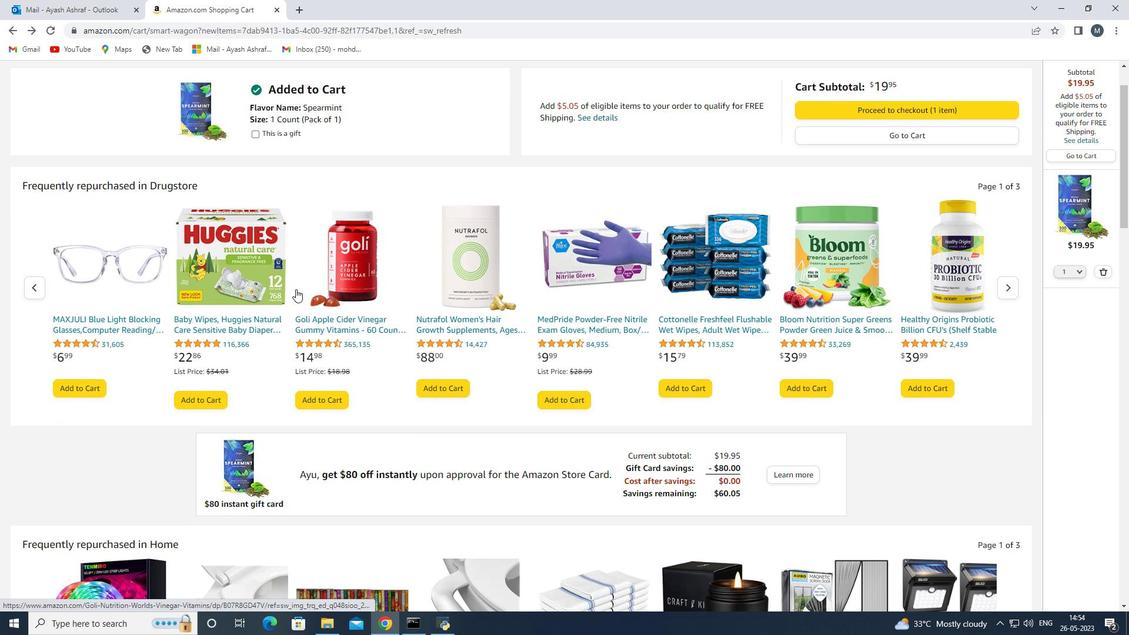 
Action: Mouse scrolled (291, 287) with delta (0, 0)
Screenshot: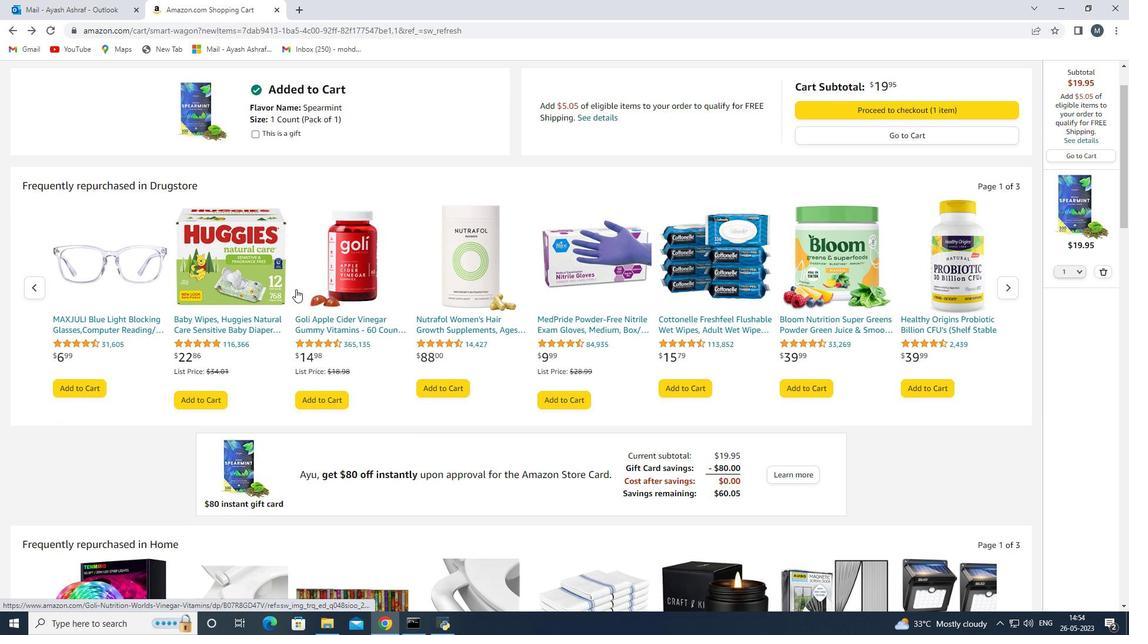 
Action: Mouse moved to (14, 22)
Screenshot: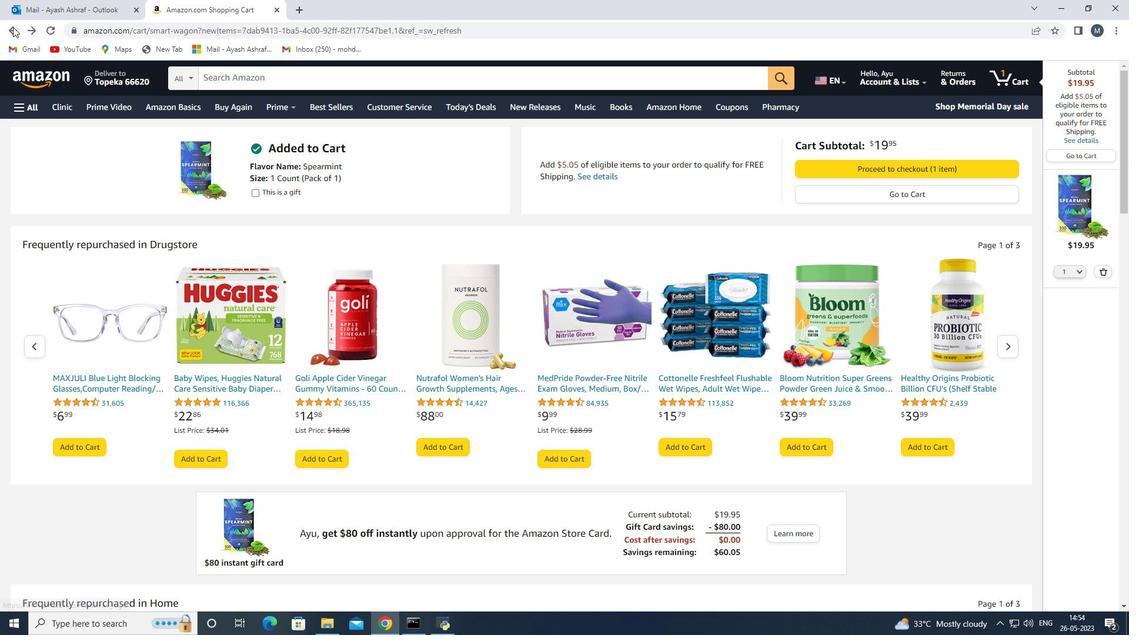 
Action: Mouse pressed left at (14, 22)
Screenshot: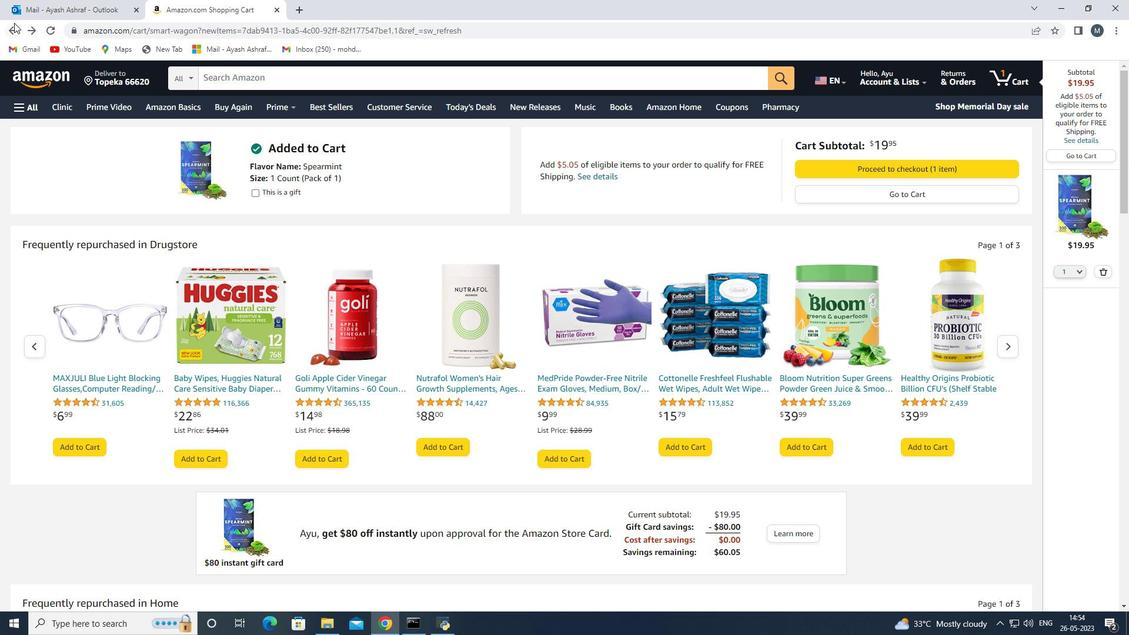 
Action: Mouse moved to (634, 373)
Screenshot: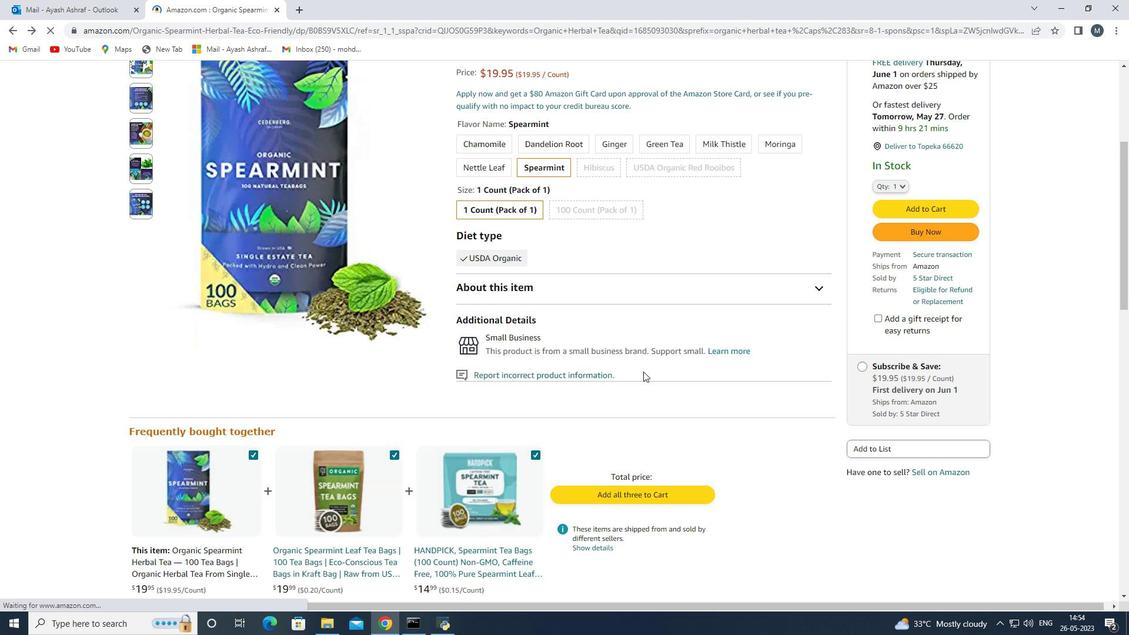 
Action: Mouse scrolled (634, 373) with delta (0, 0)
Screenshot: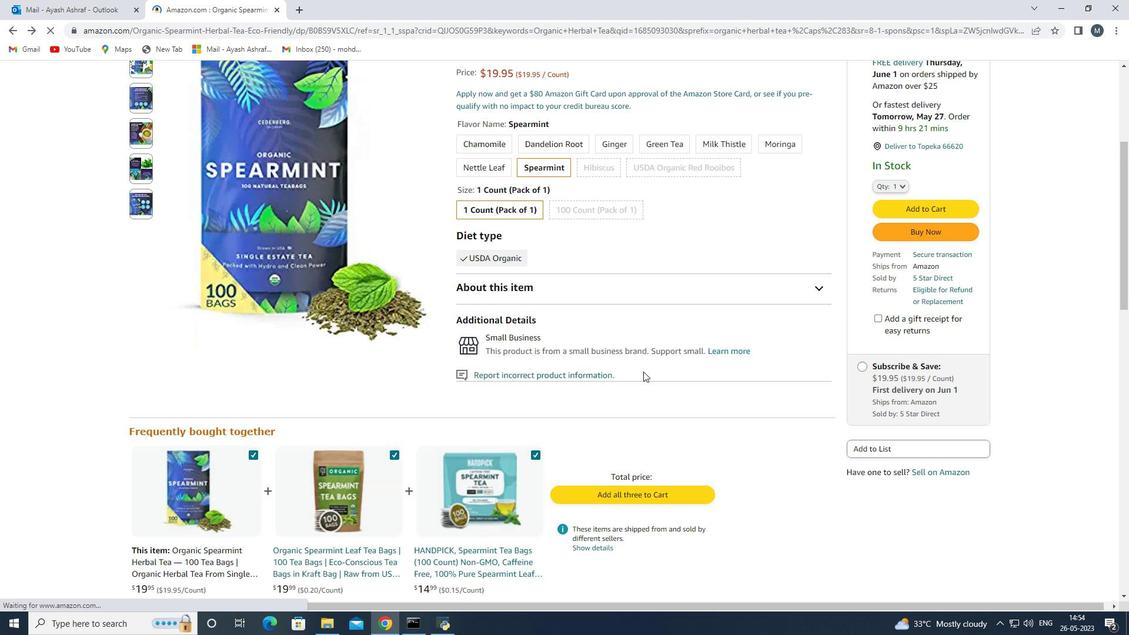
Action: Mouse scrolled (634, 373) with delta (0, 0)
Screenshot: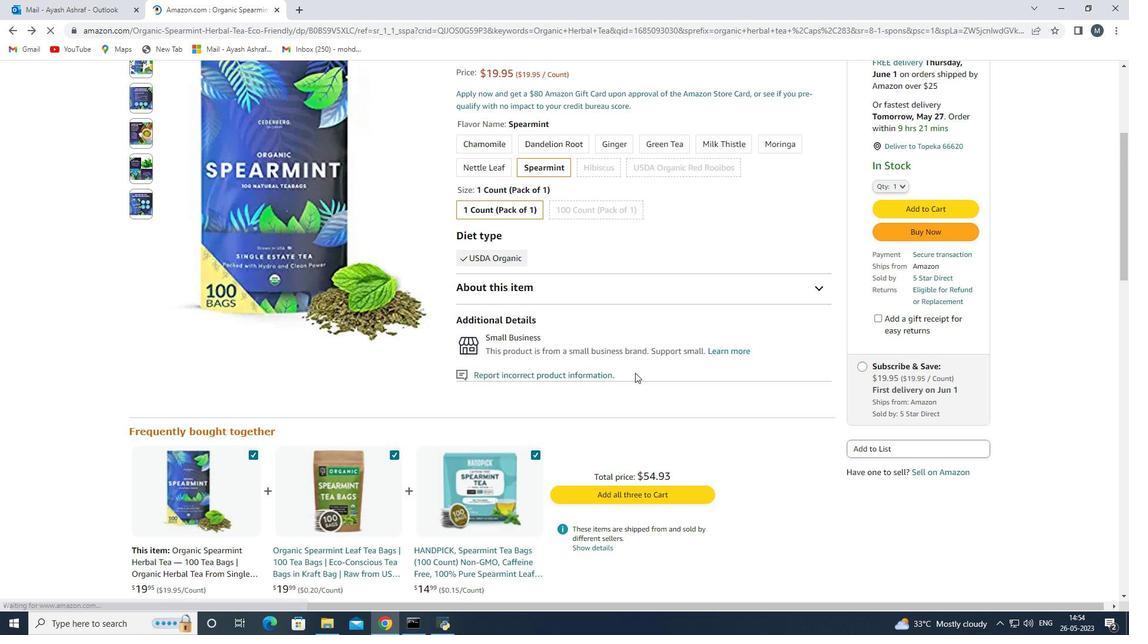 
Action: Mouse scrolled (634, 373) with delta (0, 0)
Screenshot: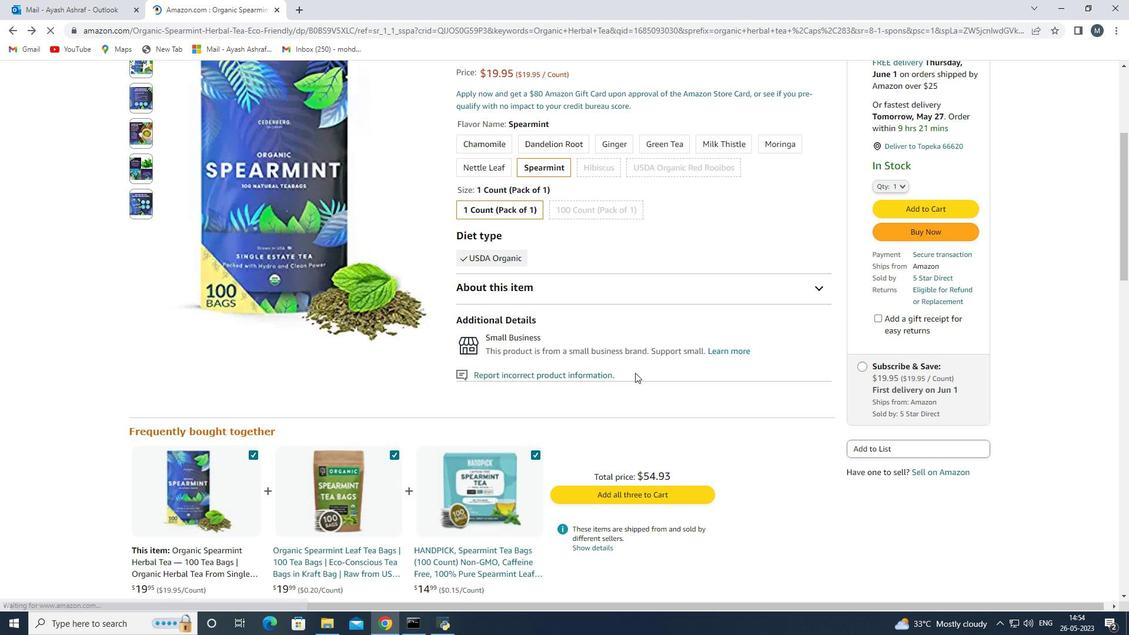 
Action: Mouse moved to (902, 362)
Screenshot: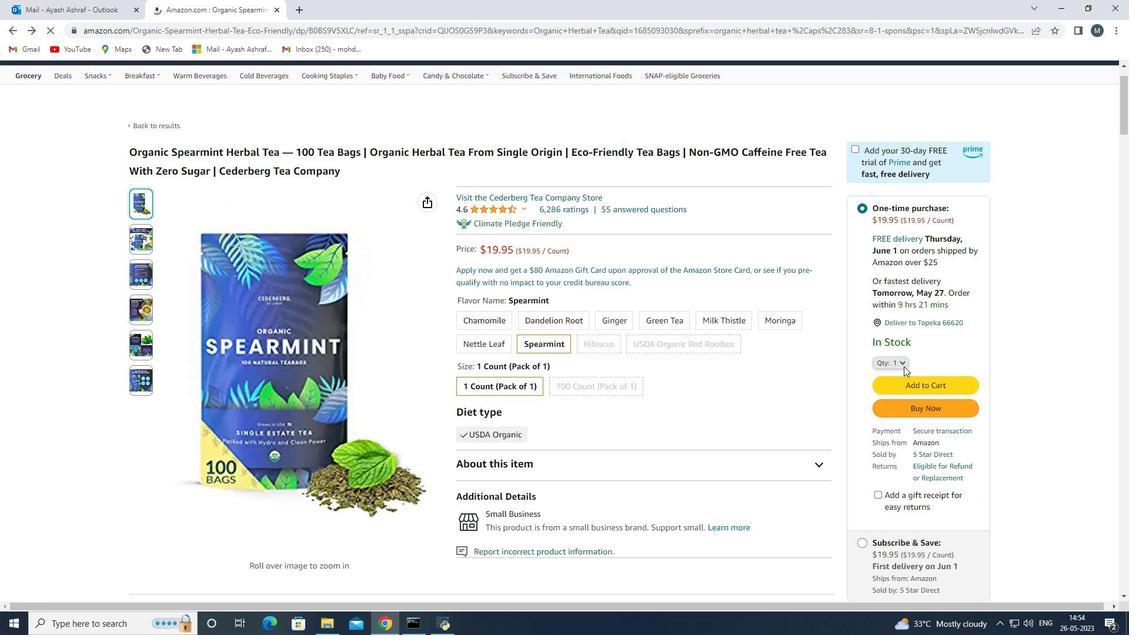 
Action: Mouse pressed left at (902, 362)
Screenshot: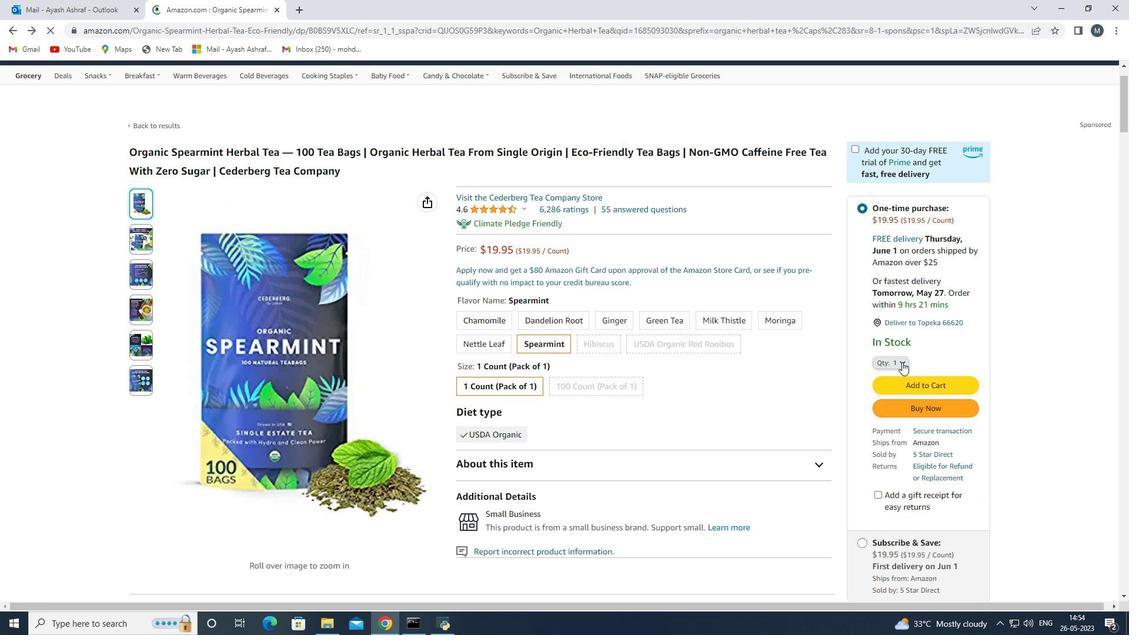 
Action: Mouse moved to (890, 115)
Screenshot: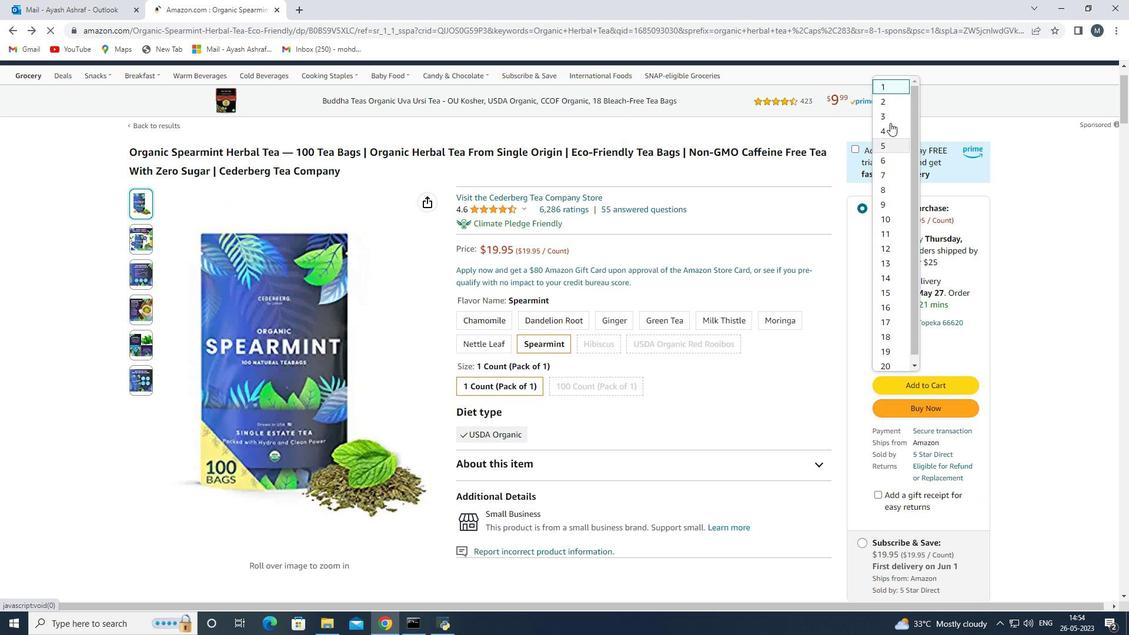 
Action: Mouse pressed left at (890, 115)
Screenshot: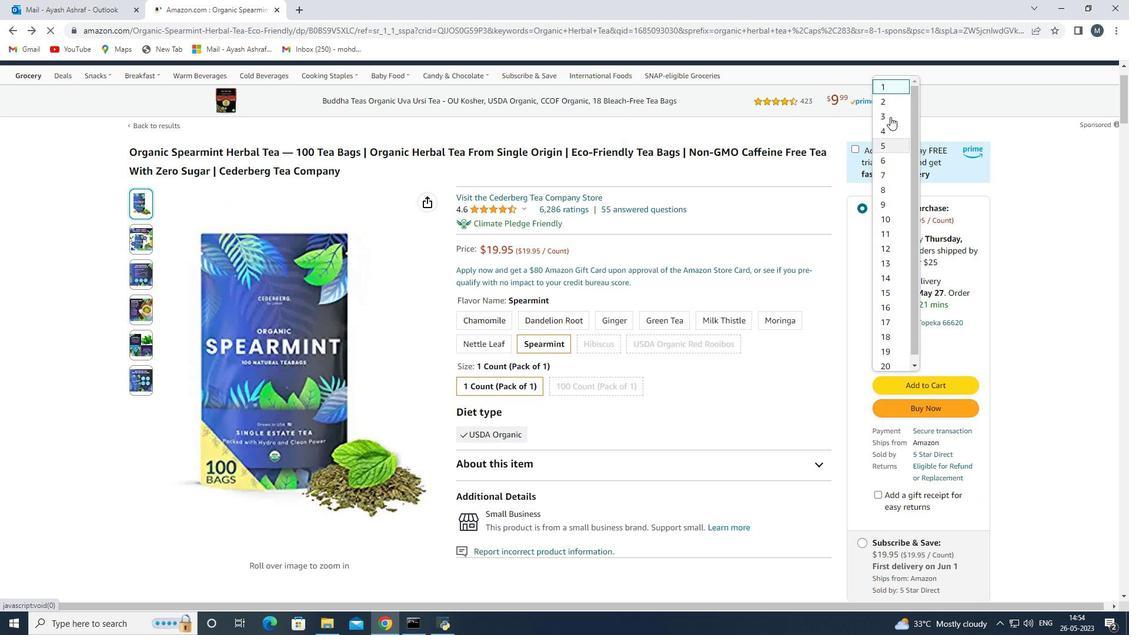 
Action: Mouse moved to (920, 390)
Screenshot: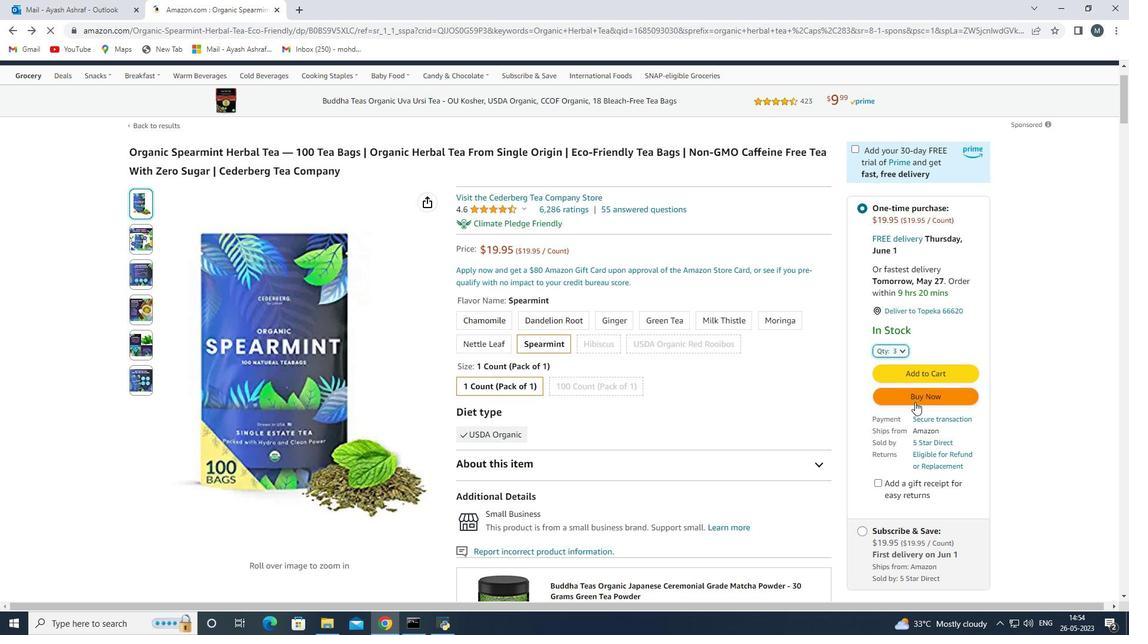 
Action: Mouse pressed left at (920, 390)
Screenshot: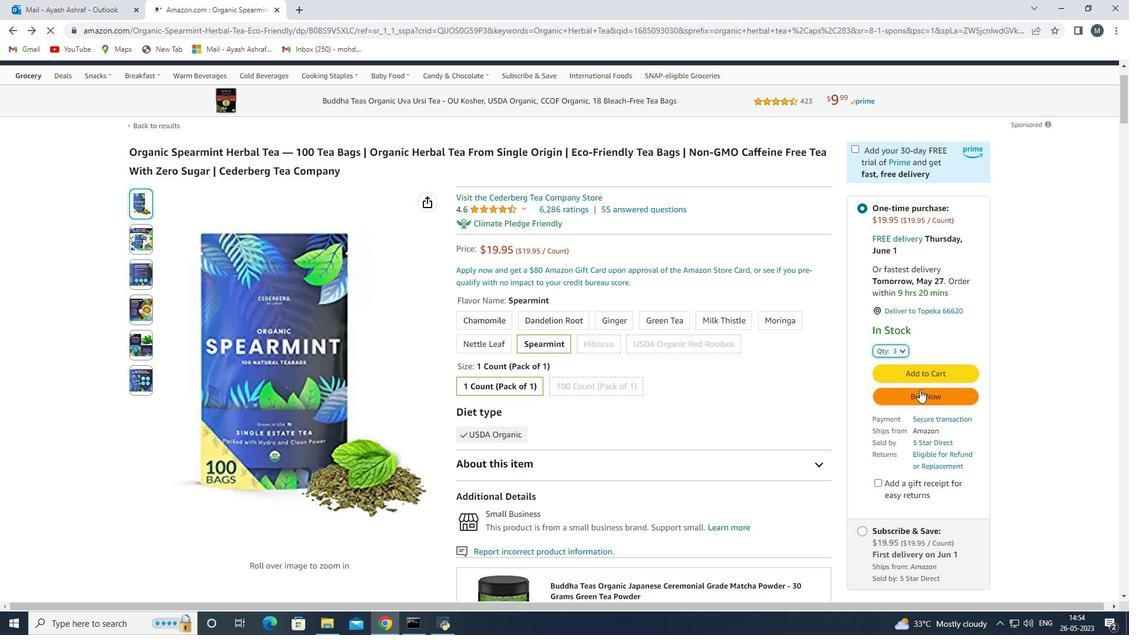 
Action: Mouse moved to (284, 372)
Screenshot: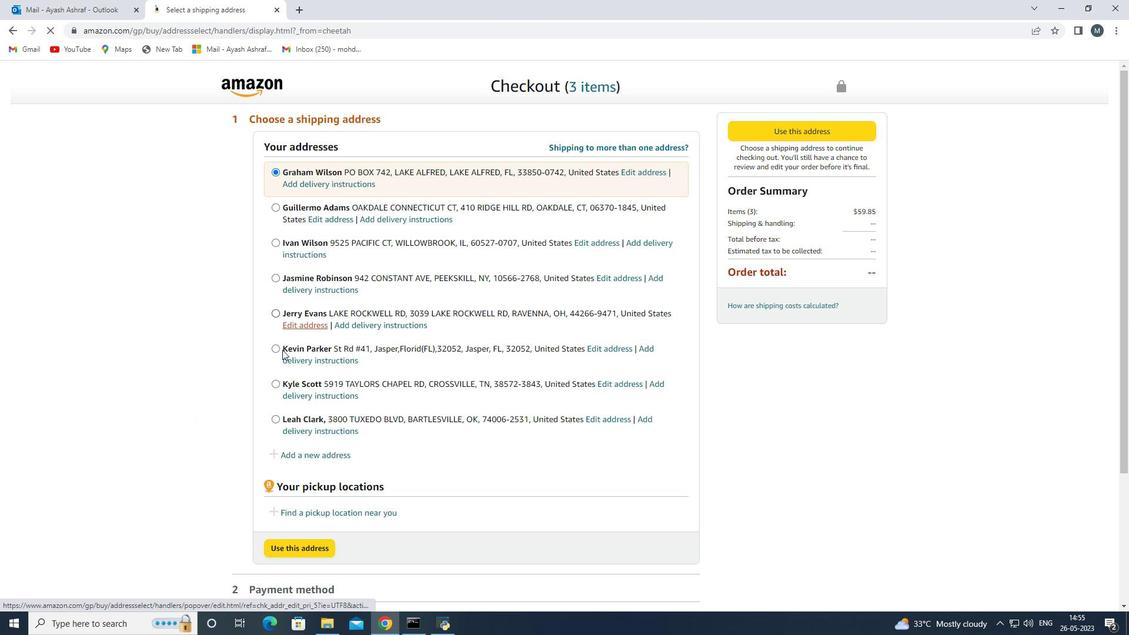 
Action: Mouse scrolled (284, 371) with delta (0, 0)
Screenshot: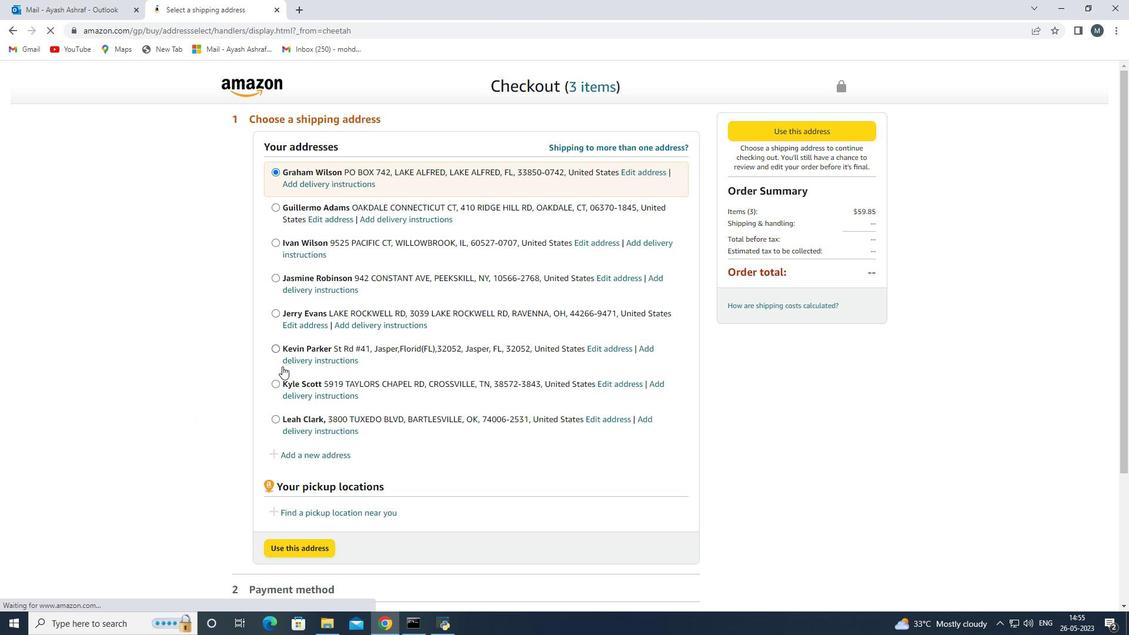 
Action: Mouse moved to (284, 376)
Screenshot: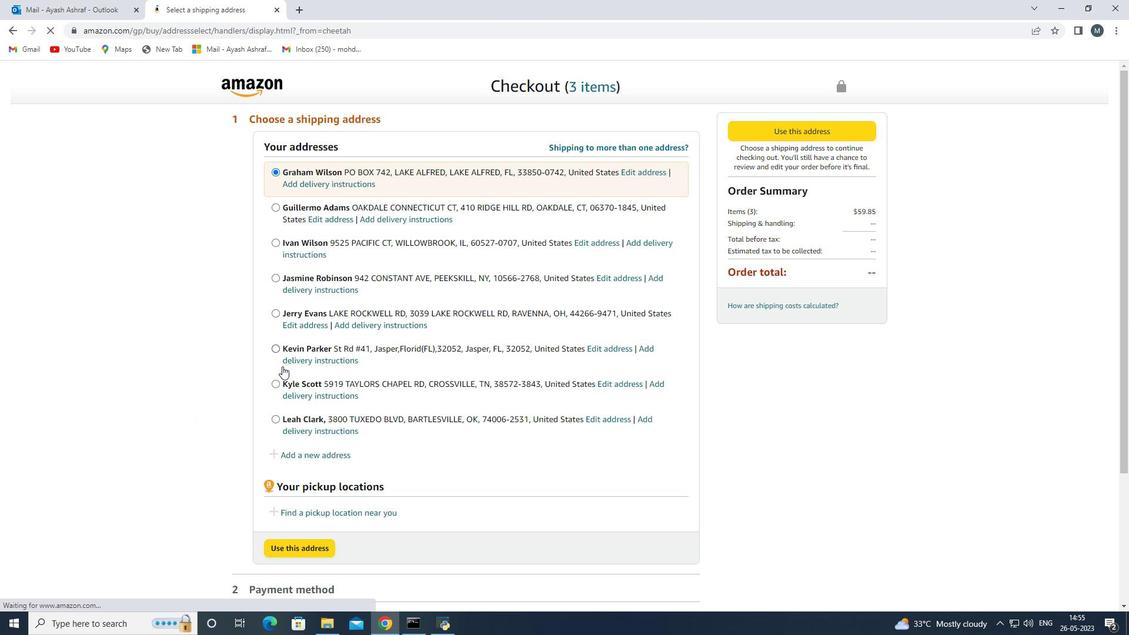 
Action: Mouse scrolled (284, 375) with delta (0, 0)
Screenshot: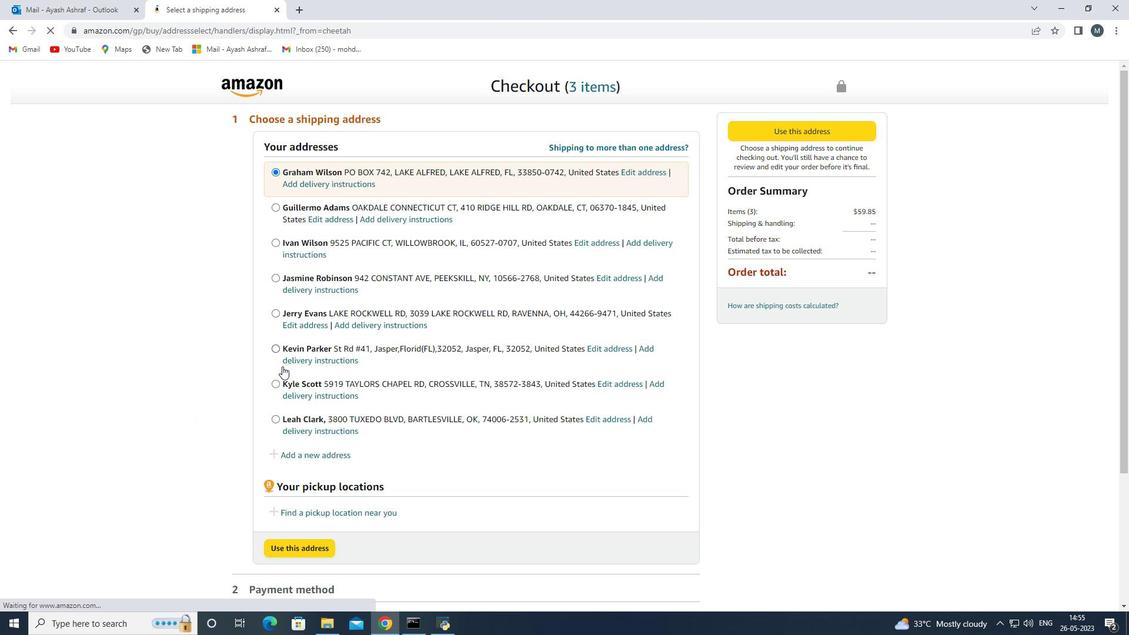 
Action: Mouse moved to (284, 377)
Screenshot: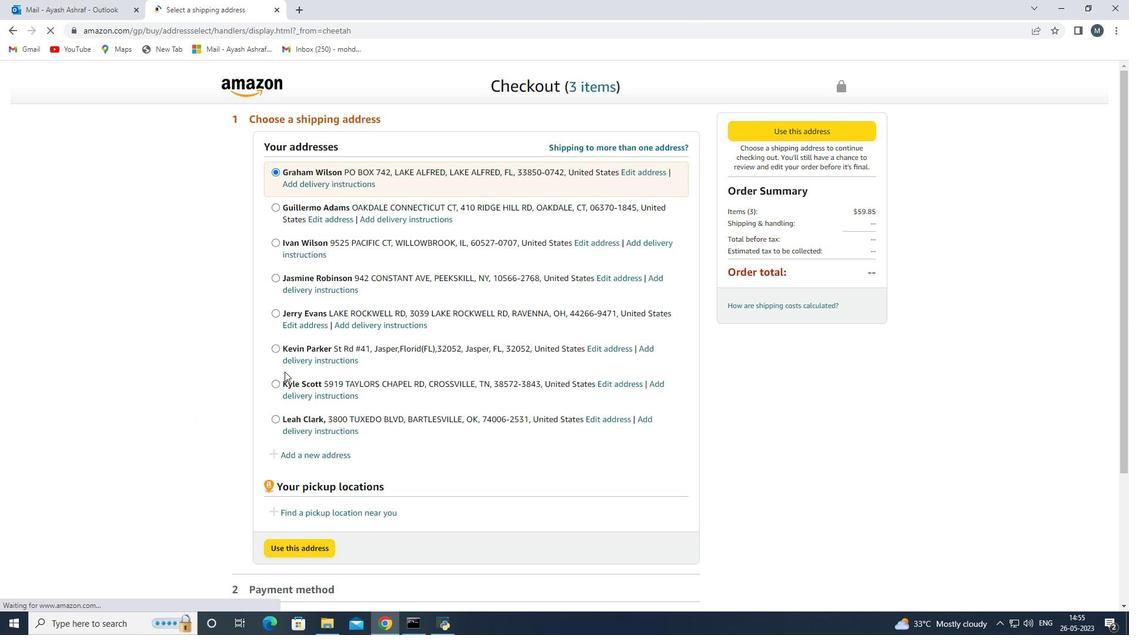 
Action: Mouse scrolled (284, 376) with delta (0, 0)
Screenshot: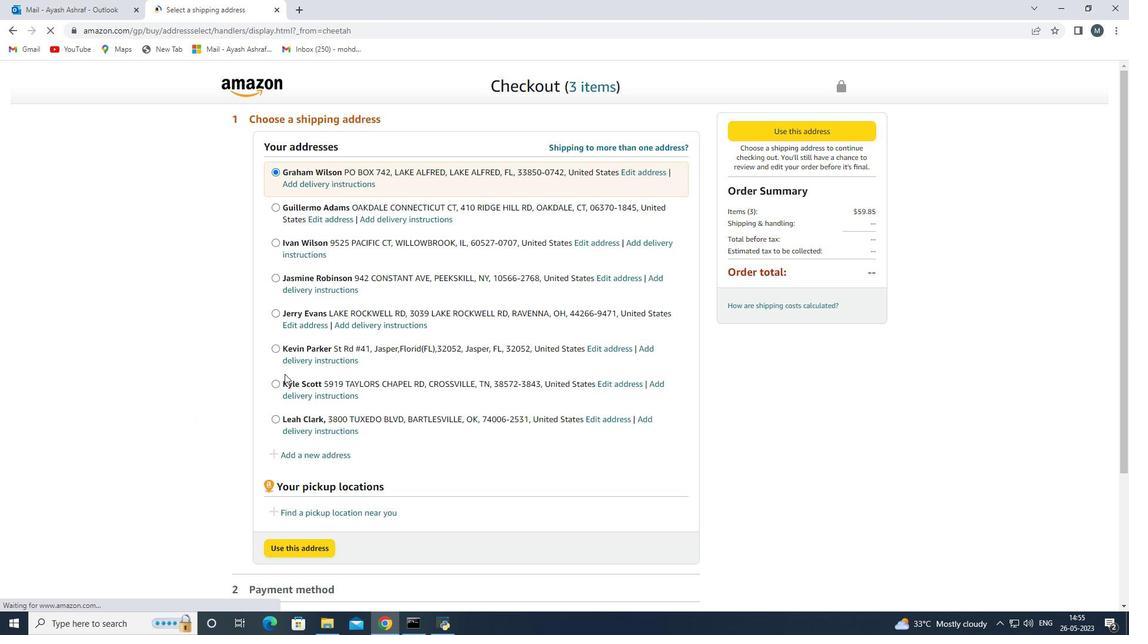 
Action: Mouse moved to (328, 277)
Screenshot: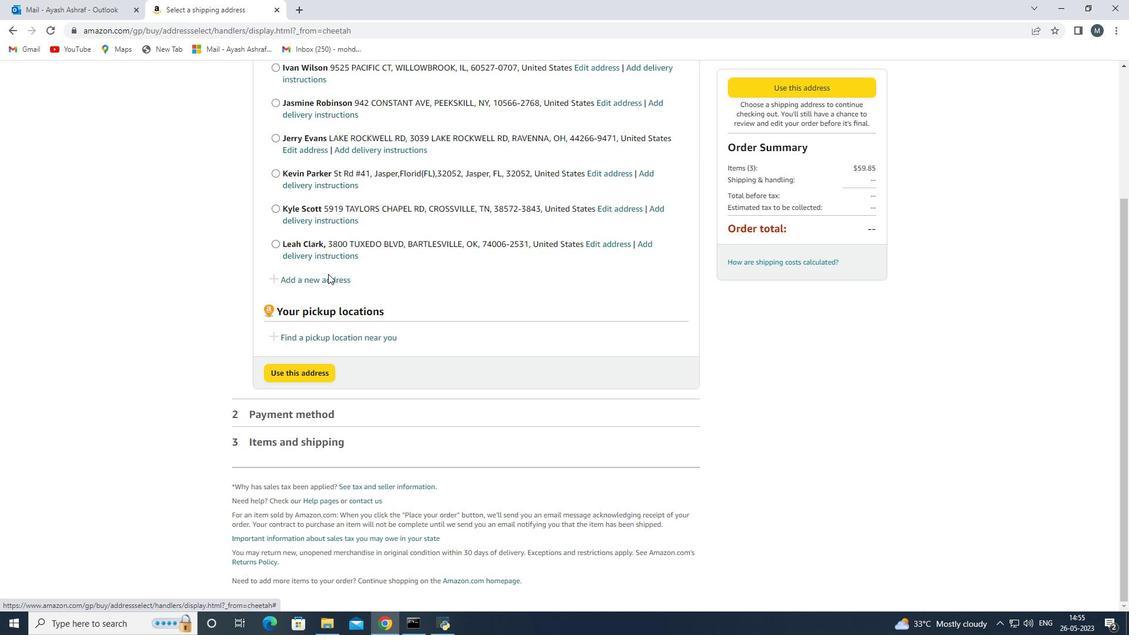 
Action: Mouse pressed left at (328, 277)
Screenshot: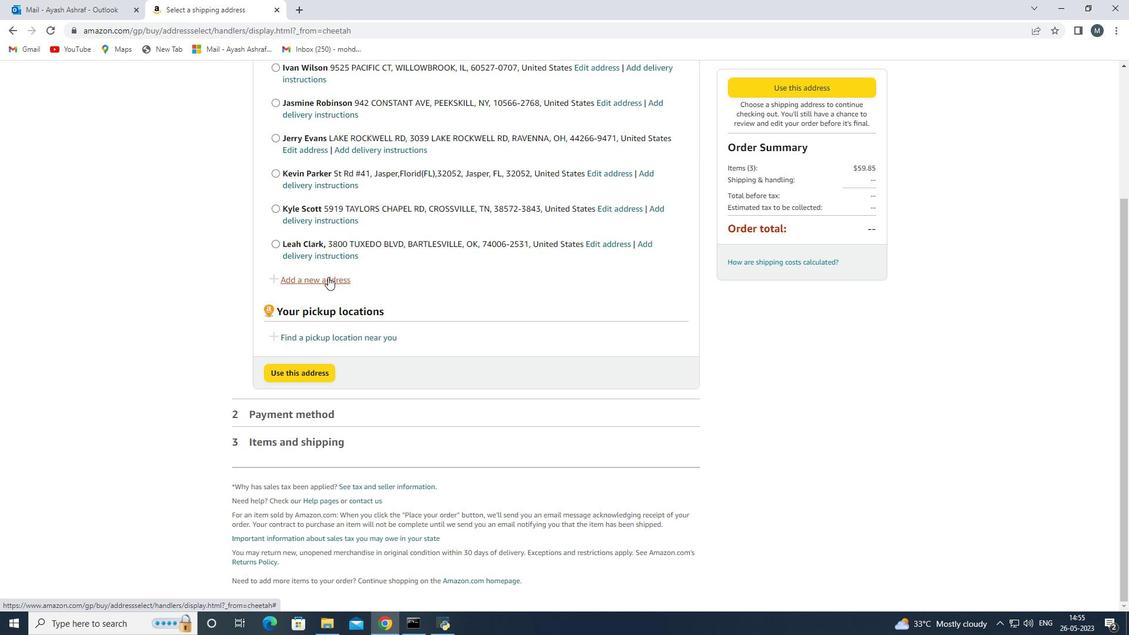 
Action: Mouse moved to (376, 301)
Screenshot: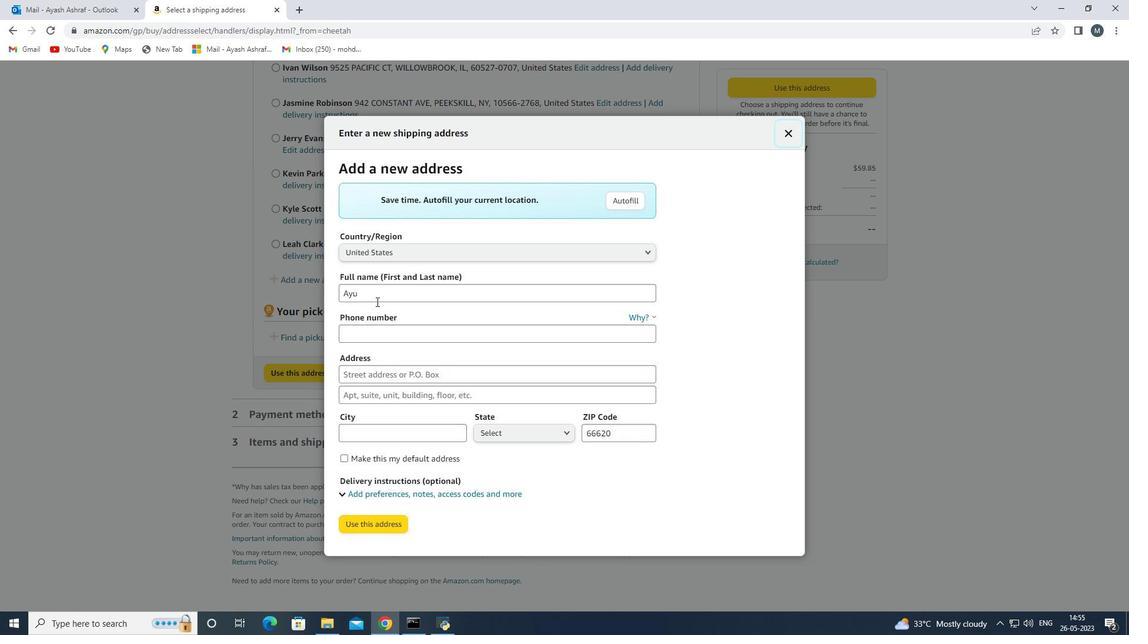 
Action: Mouse pressed left at (376, 301)
Screenshot: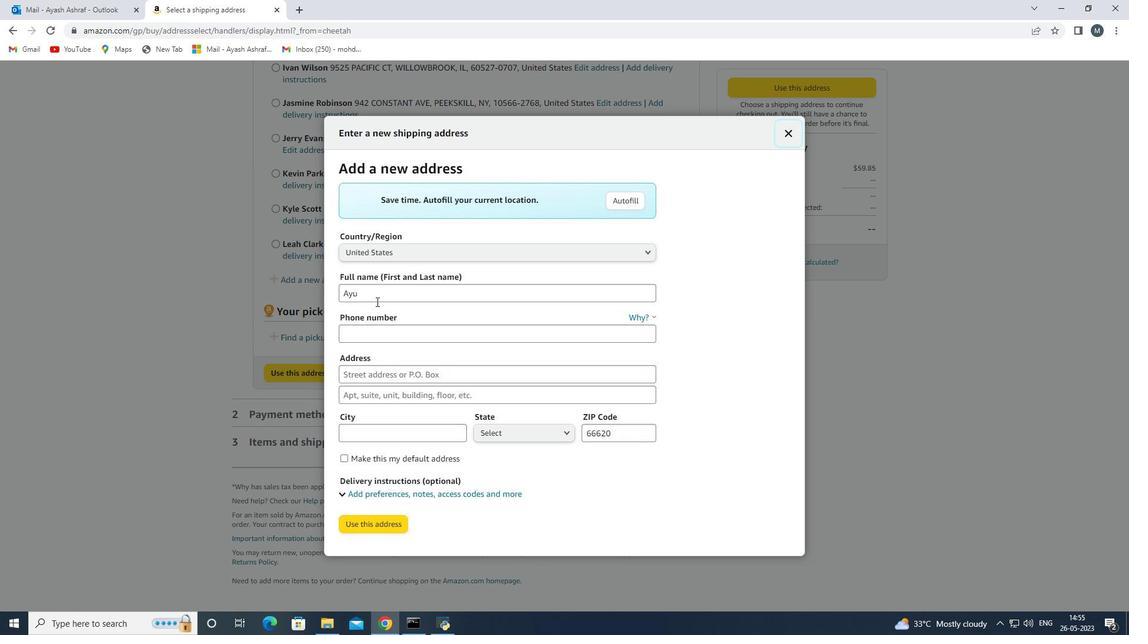 
Action: Mouse moved to (376, 300)
Screenshot: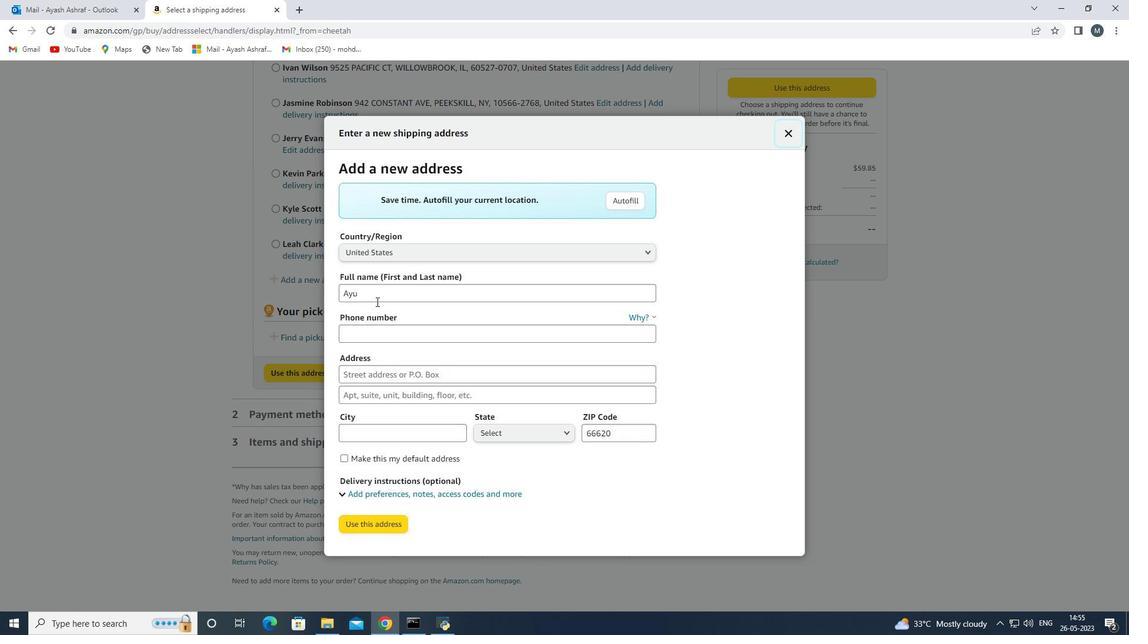 
Action: Key pressed <Key.backspace><Key.backspace><Key.backspace><Key.backspace><Key.shift>Louis<Key.space><Key.shift>Adams<Key.space>
Screenshot: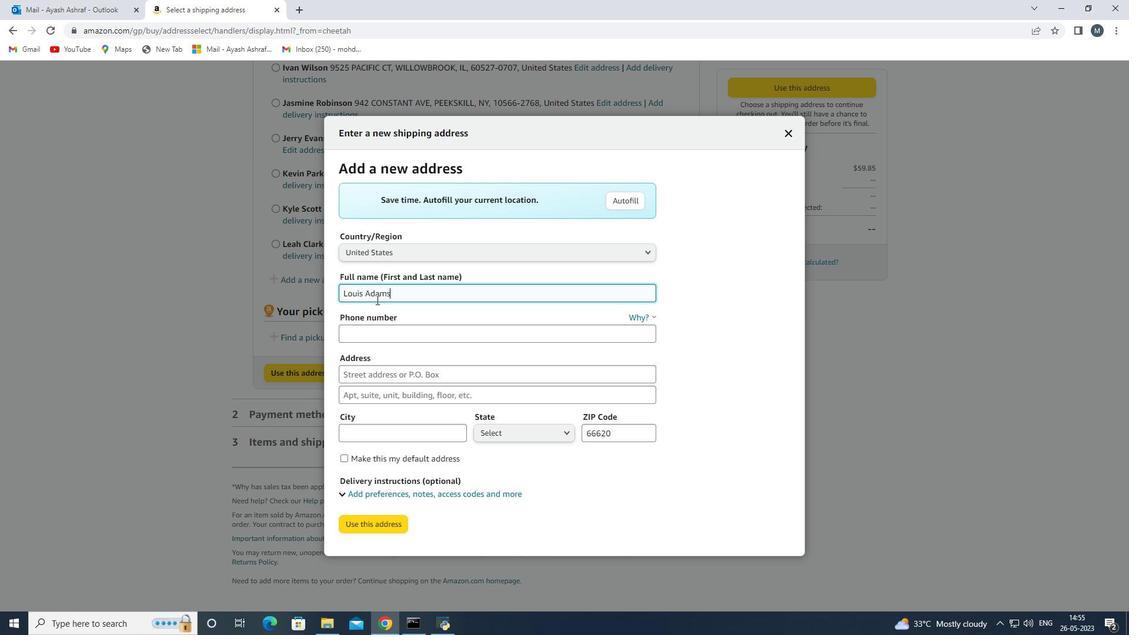 
Action: Mouse moved to (377, 337)
Screenshot: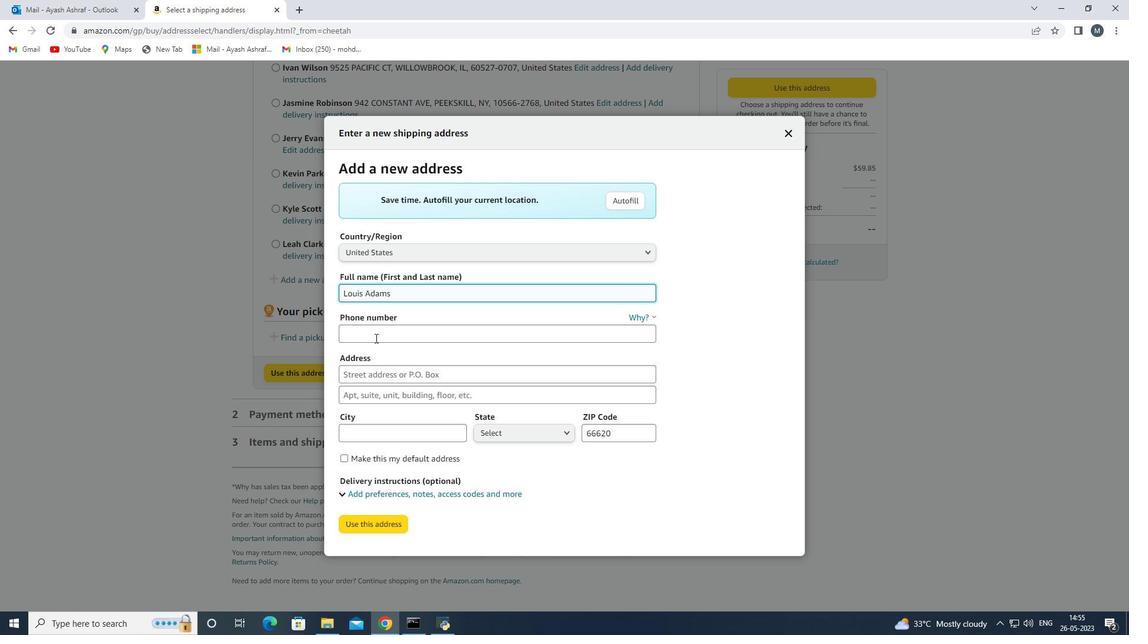 
Action: Mouse pressed left at (377, 337)
Screenshot: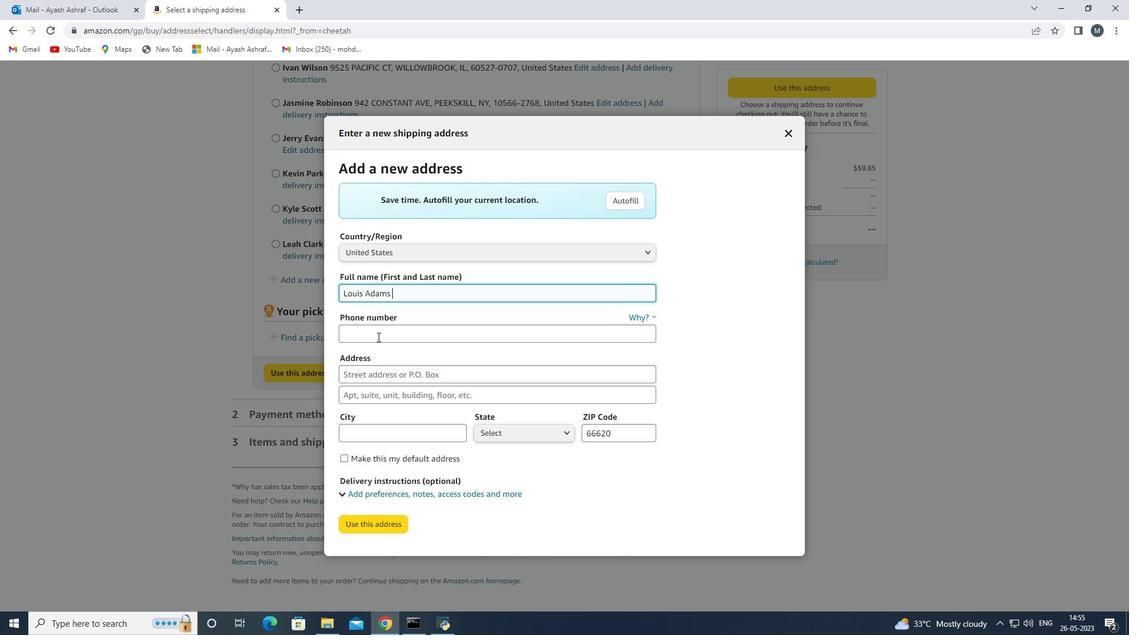 
Action: Key pressed <Key.shift>(803<Key.shift>)
Screenshot: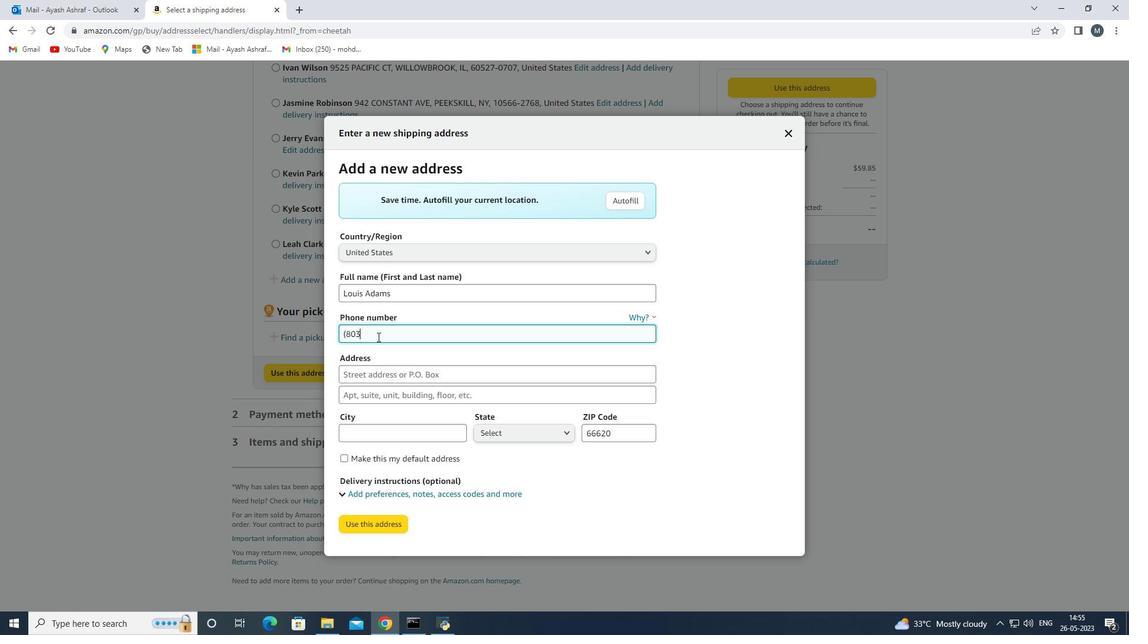 
Action: Mouse moved to (377, 337)
Screenshot: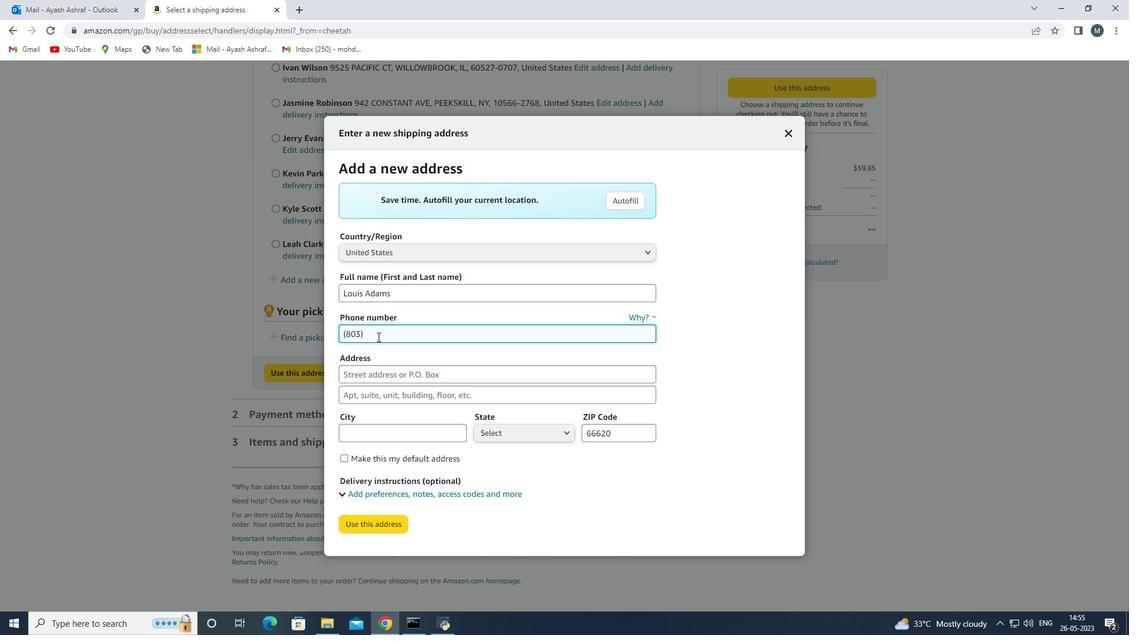 
Action: Key pressed 275-0823
Screenshot: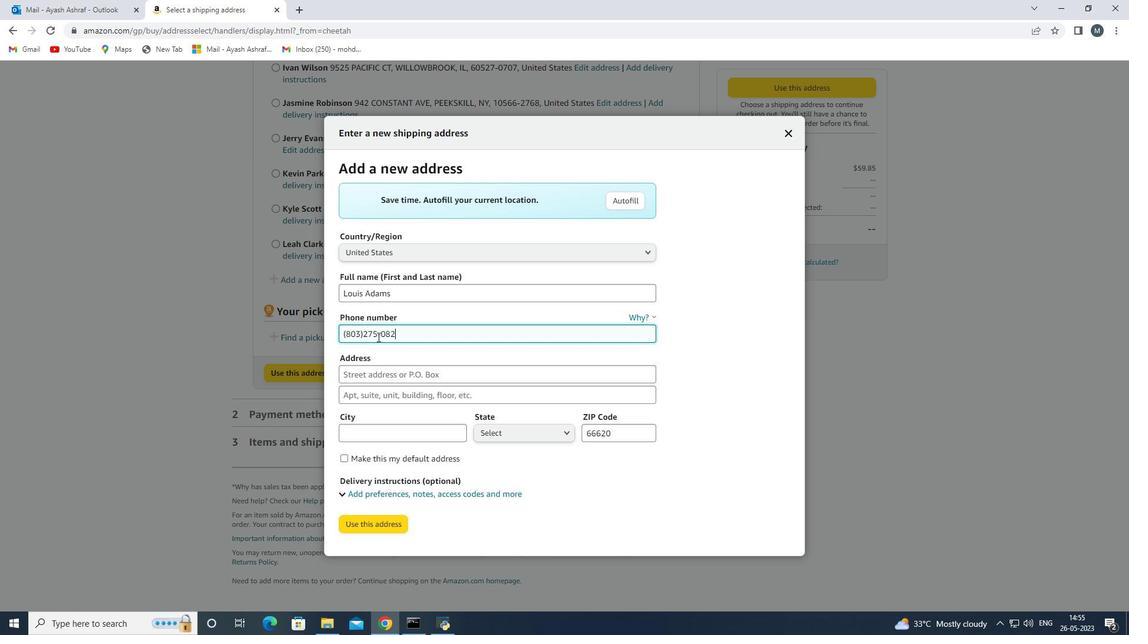 
Action: Mouse moved to (403, 372)
Screenshot: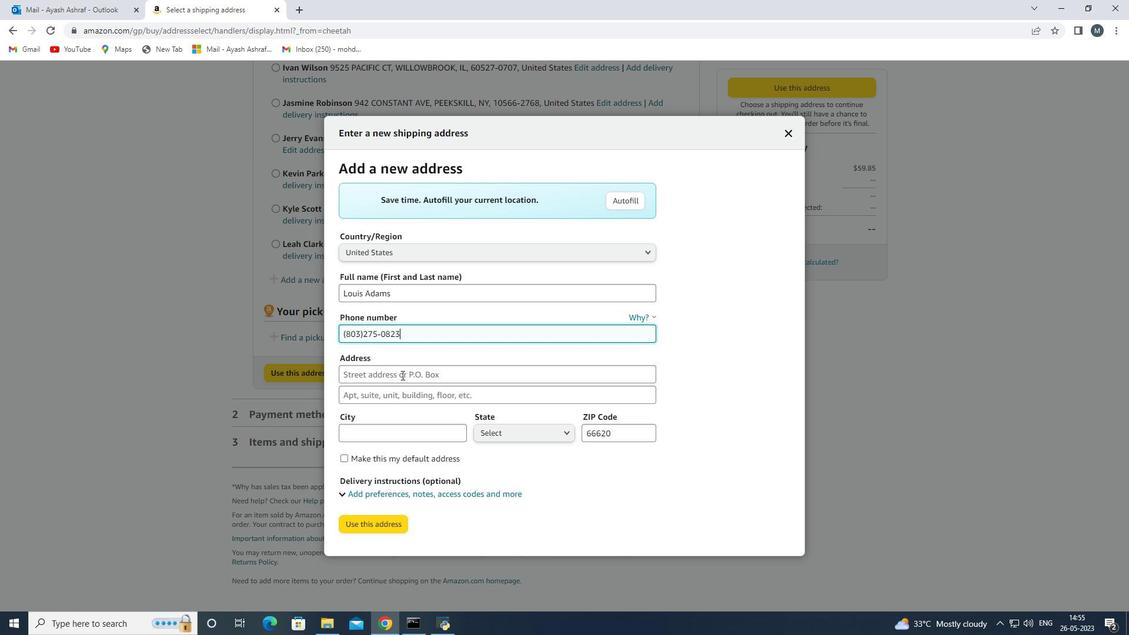 
Action: Mouse pressed left at (403, 372)
Screenshot: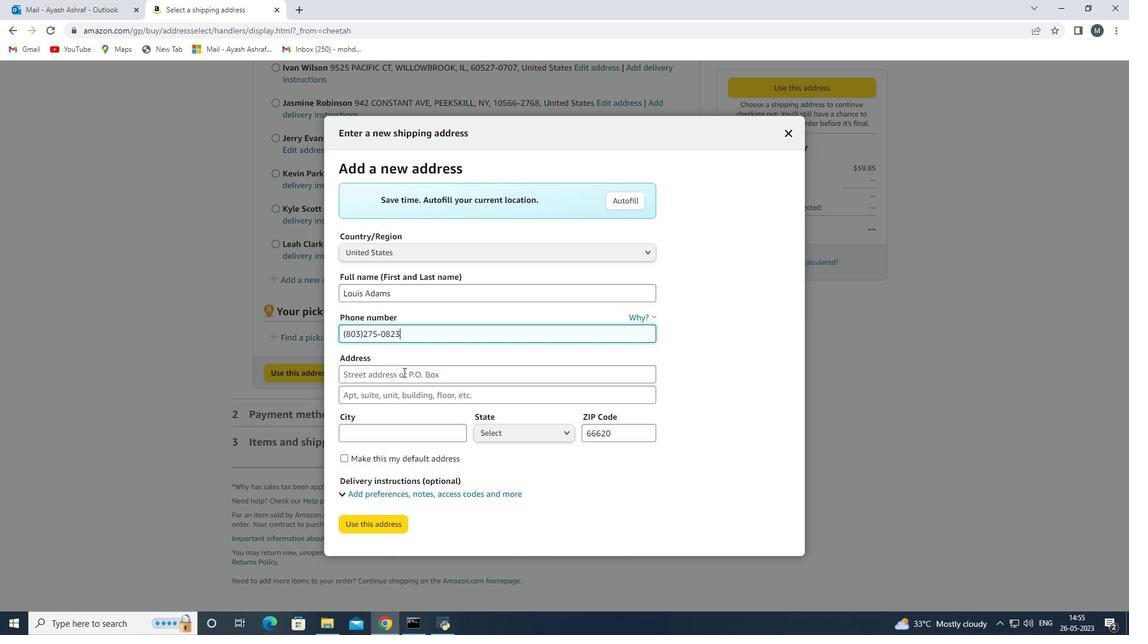
Action: Key pressed 120<Key.space><Key.shift>Echo<Key.space><Key.shift>Dr
Screenshot: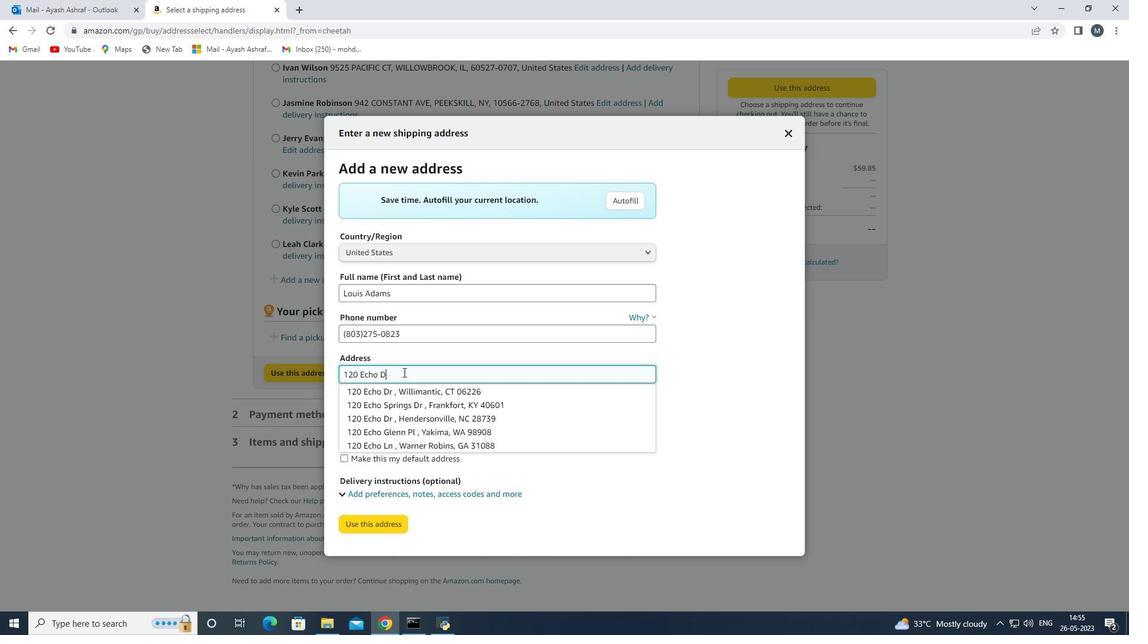 
Action: Mouse moved to (475, 434)
Screenshot: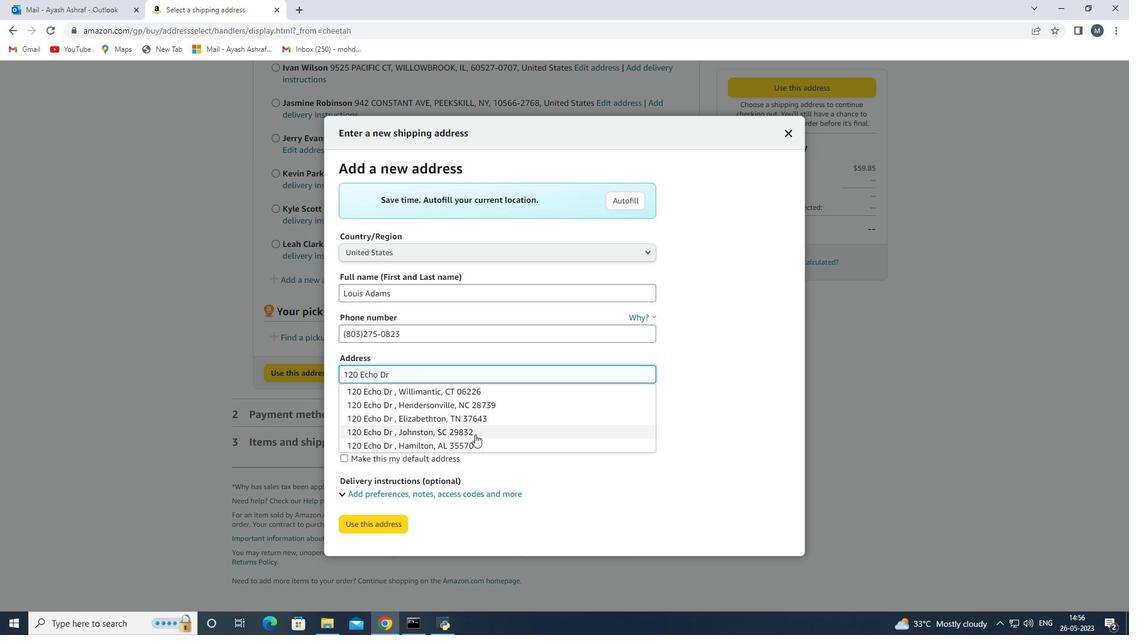 
Action: Mouse pressed left at (475, 434)
Screenshot: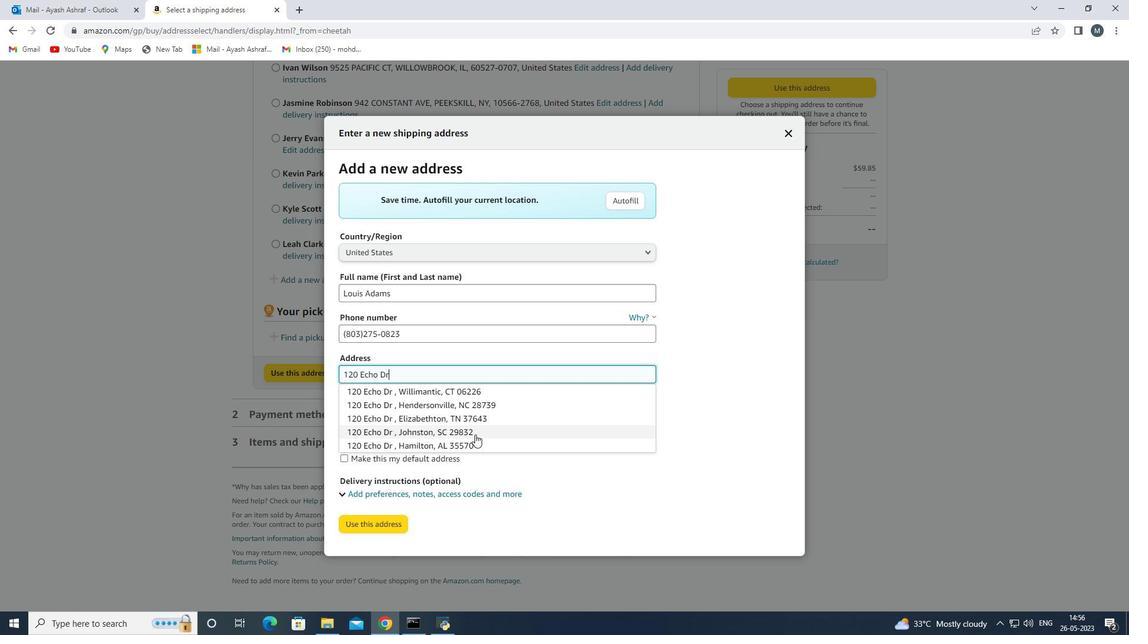 
Action: Mouse moved to (388, 520)
Screenshot: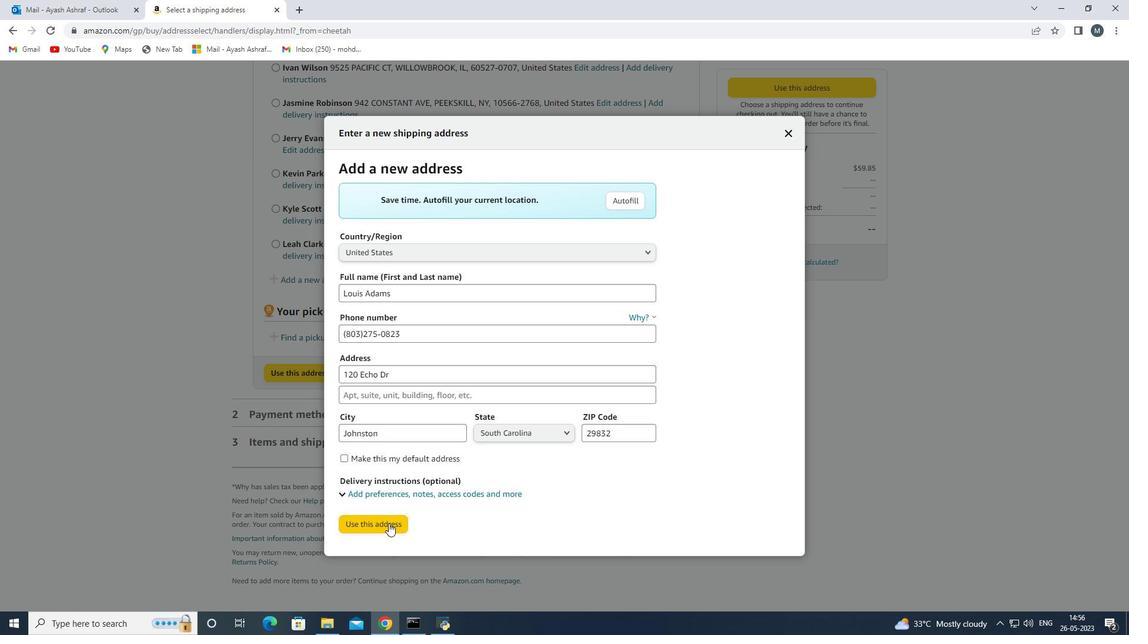 
Action: Mouse pressed left at (388, 520)
Screenshot: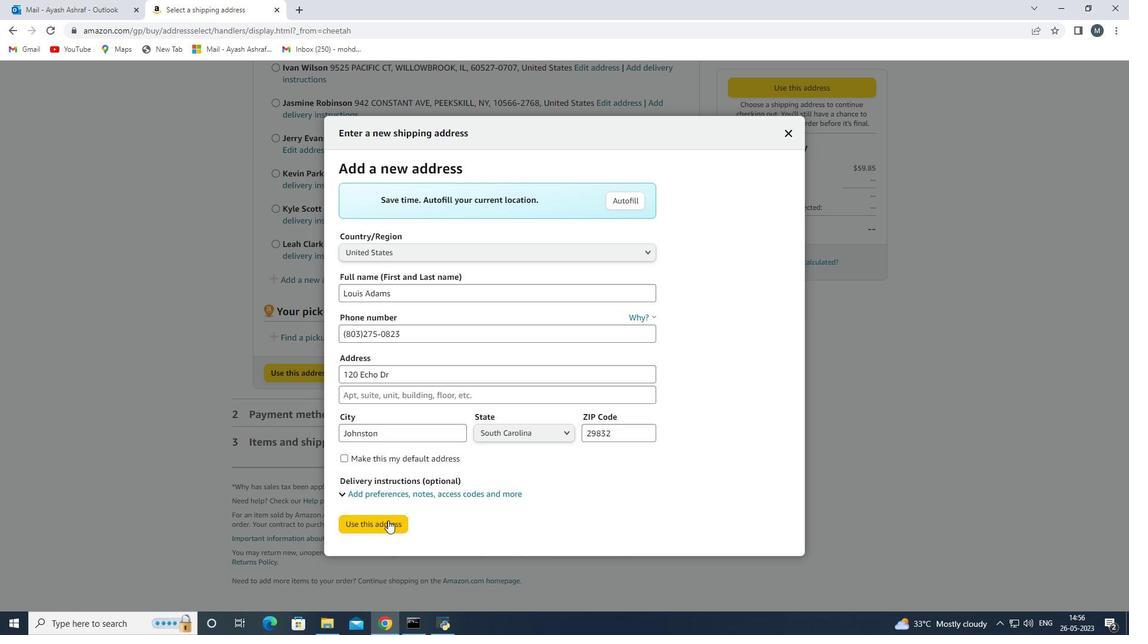 
